 Task: Find connections with filter location Tindouf with filter topic #training with filter profile language German with filter current company Kroll with filter school VNR Vignanajyothi Institute of Engineering & Technology with filter industry Food and Beverage Retail with filter service category Consulting with filter keywords title Principal
Action: Mouse moved to (649, 87)
Screenshot: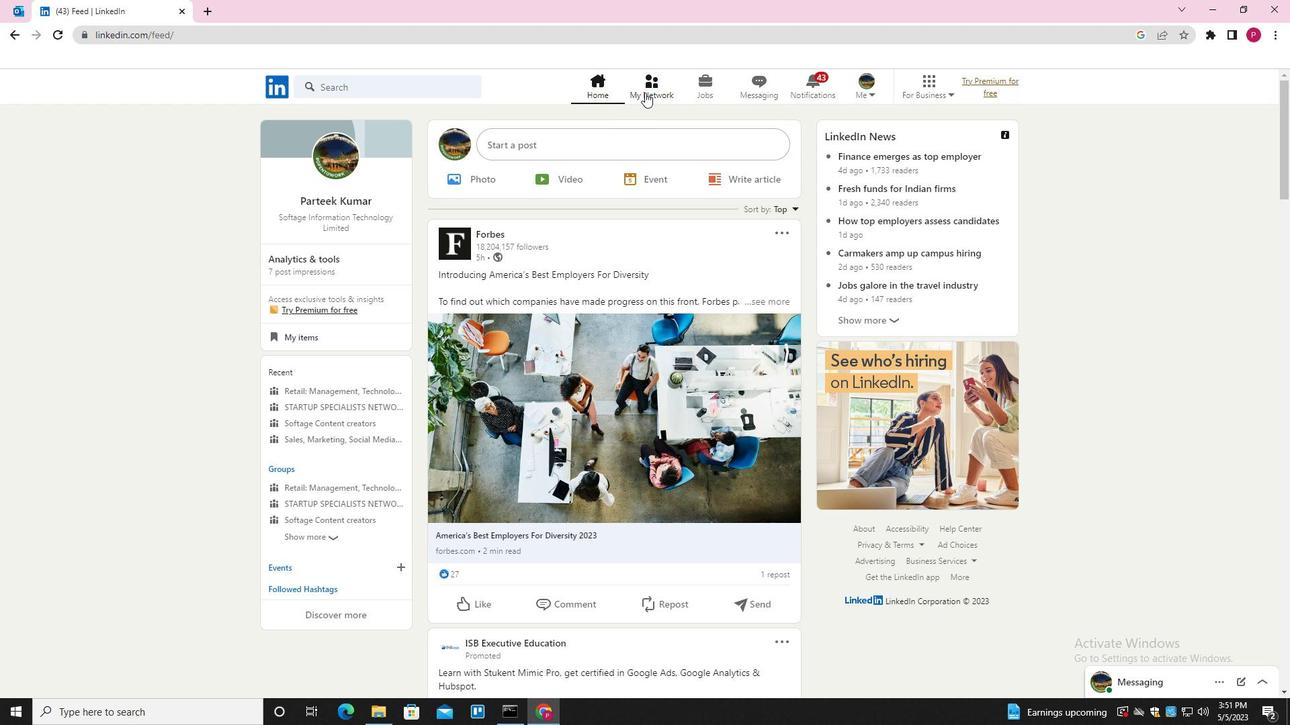 
Action: Mouse pressed left at (649, 87)
Screenshot: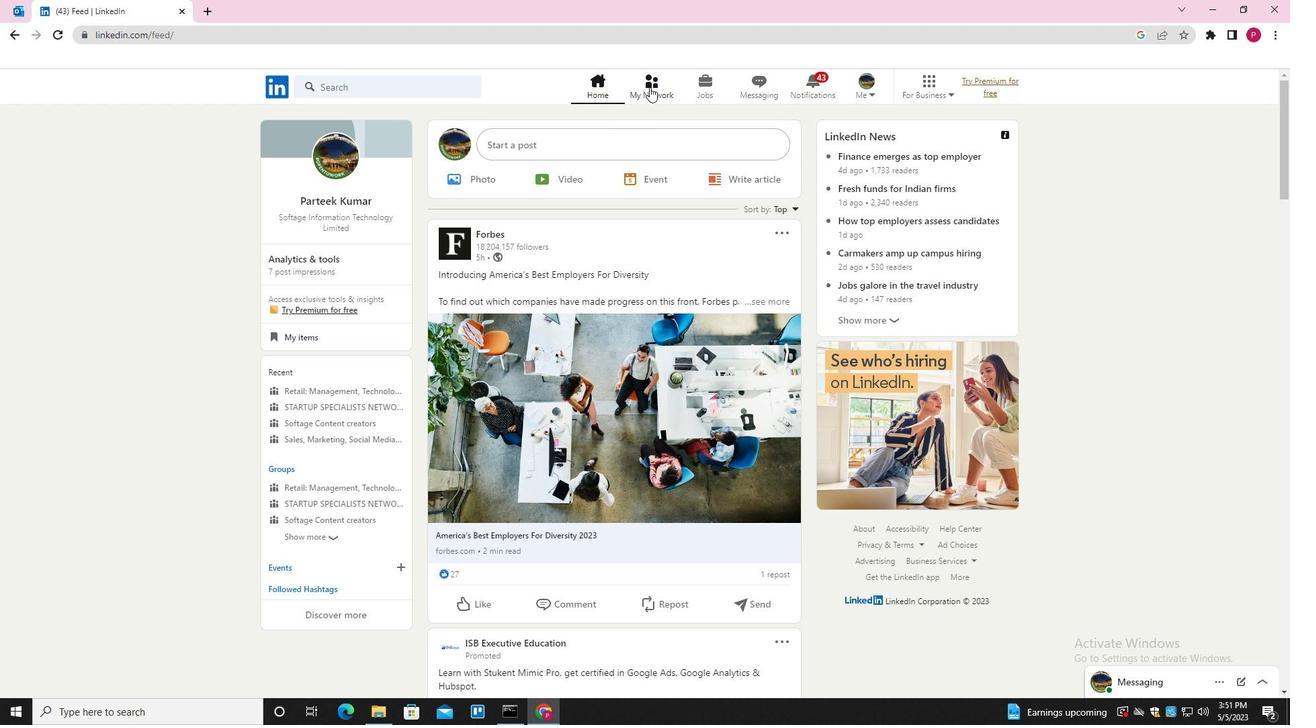 
Action: Mouse moved to (424, 160)
Screenshot: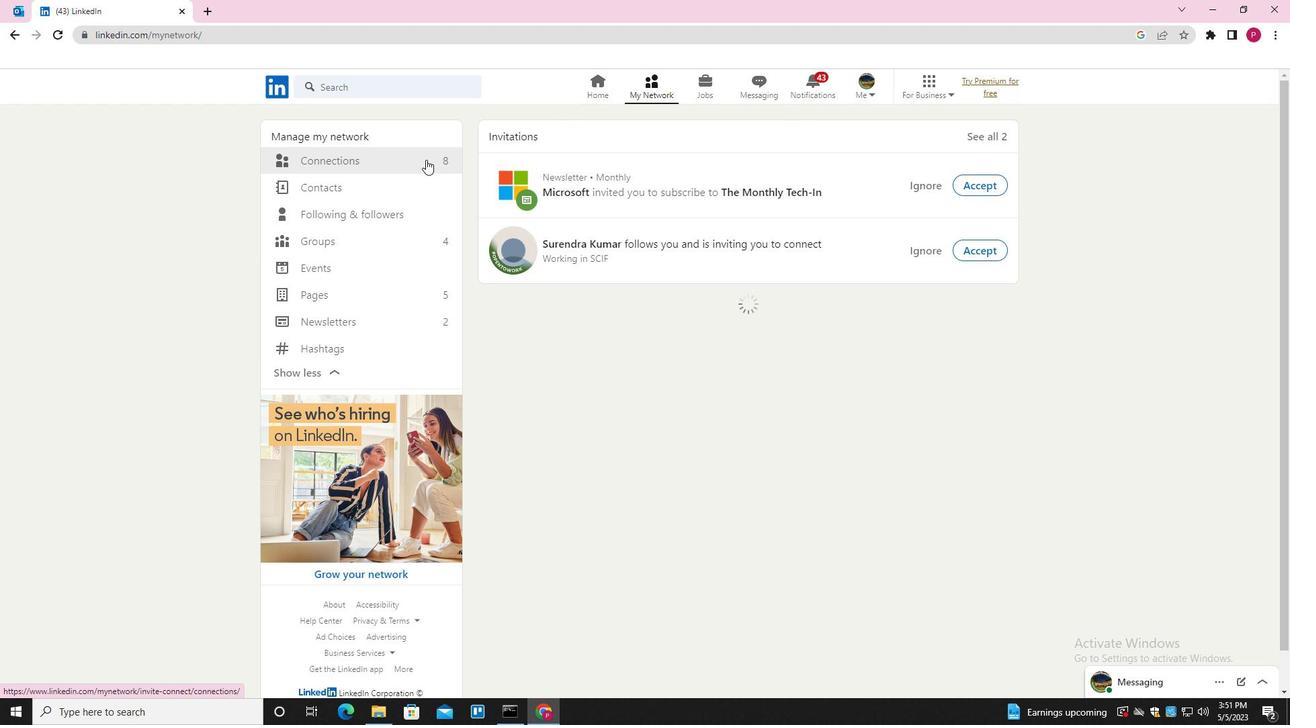 
Action: Mouse pressed left at (424, 160)
Screenshot: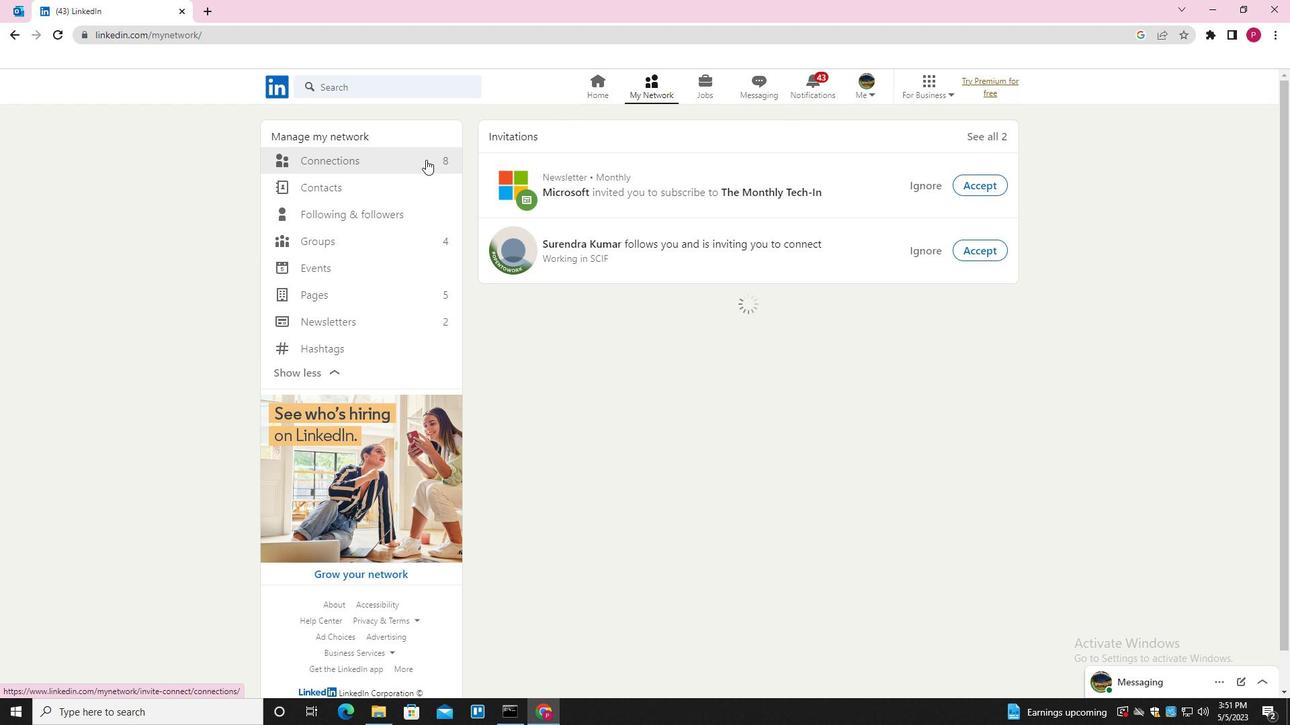 
Action: Mouse moved to (726, 162)
Screenshot: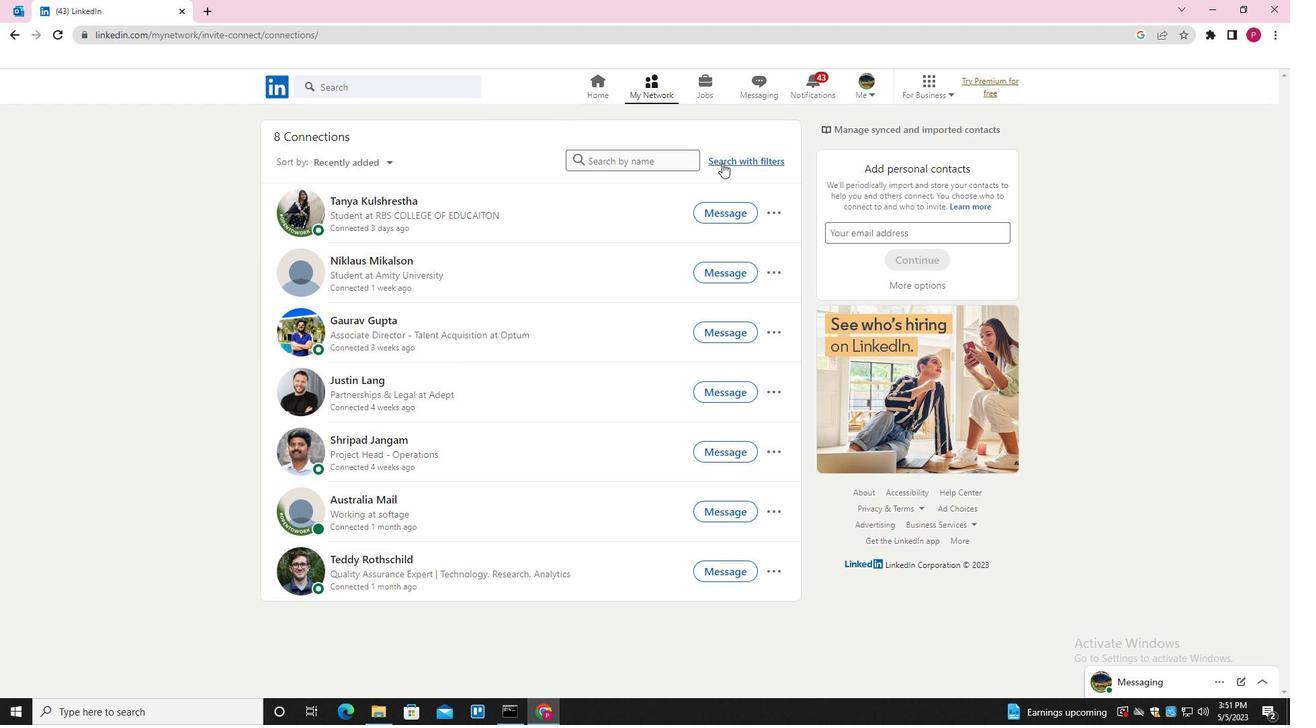 
Action: Mouse pressed left at (726, 162)
Screenshot: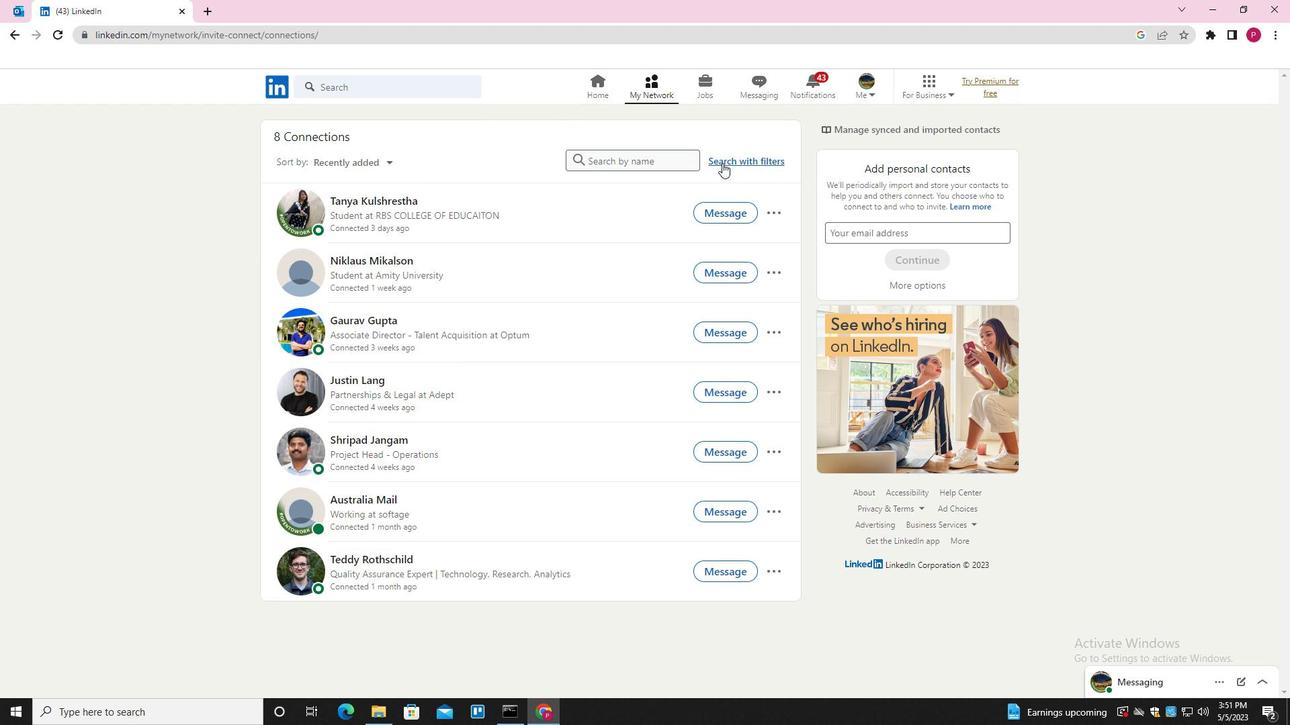 
Action: Mouse moved to (687, 121)
Screenshot: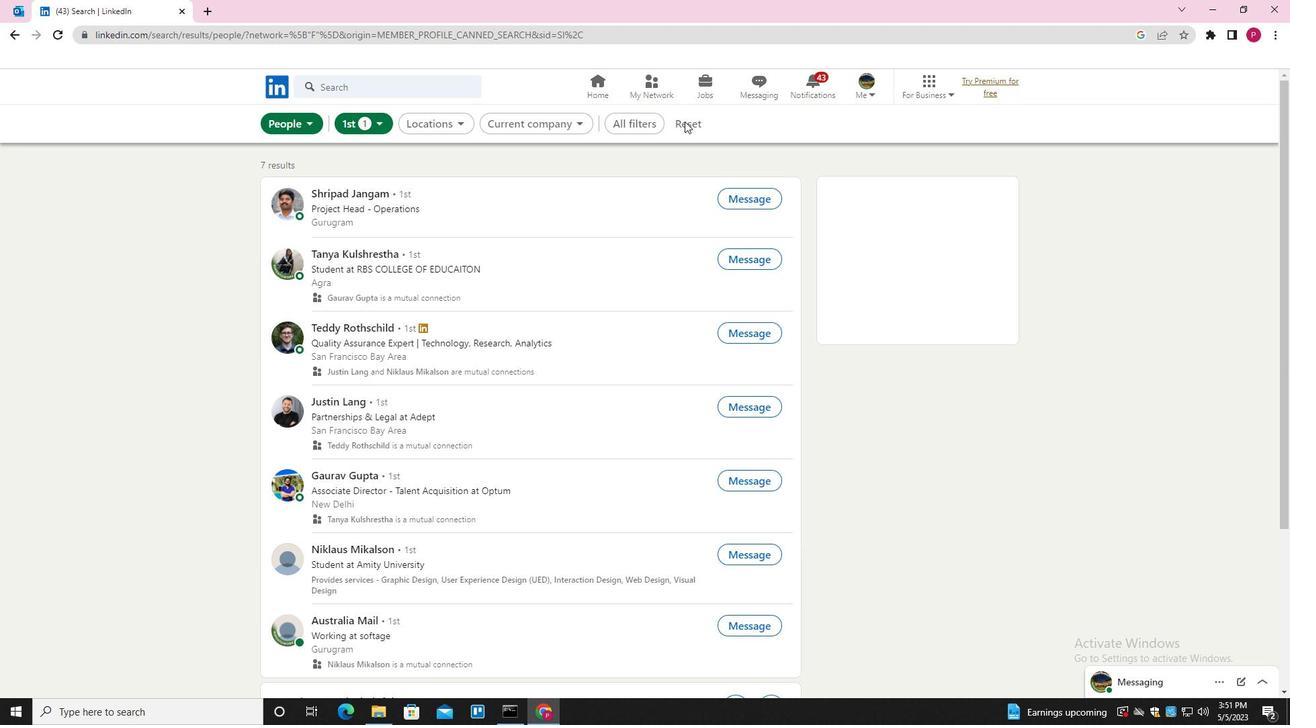 
Action: Mouse pressed left at (687, 121)
Screenshot: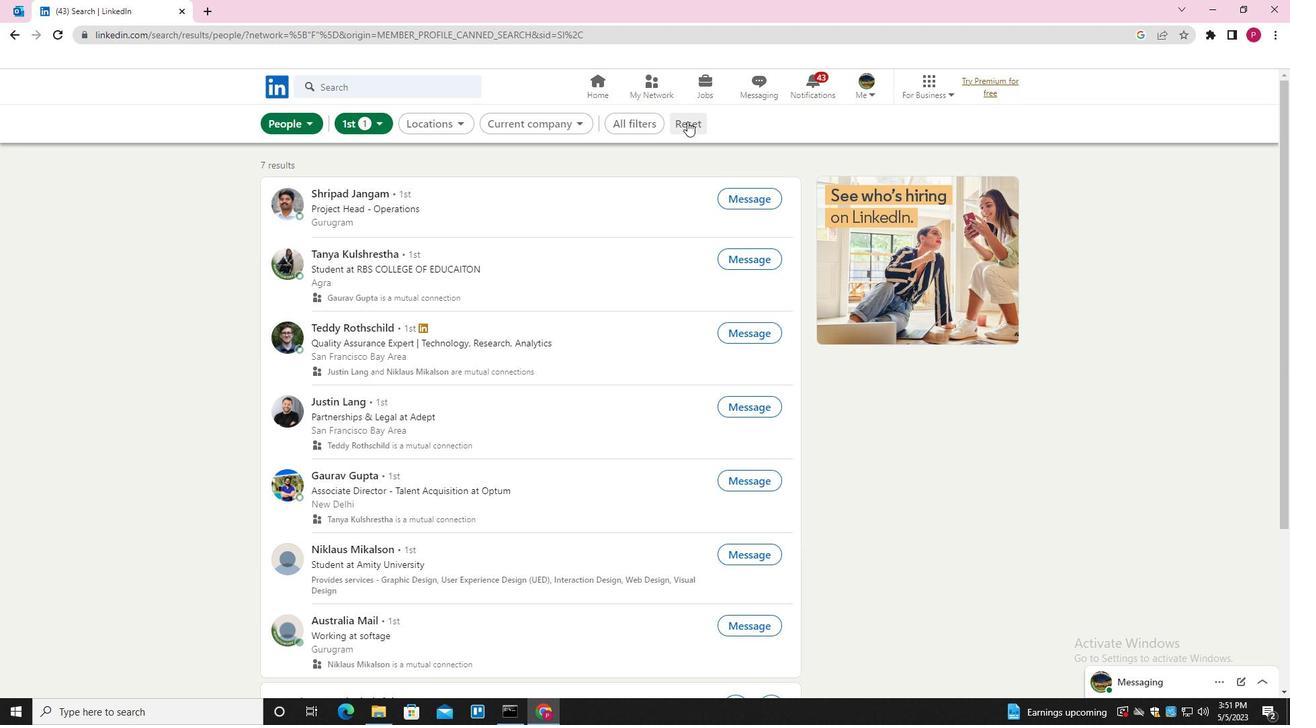 
Action: Mouse moved to (677, 126)
Screenshot: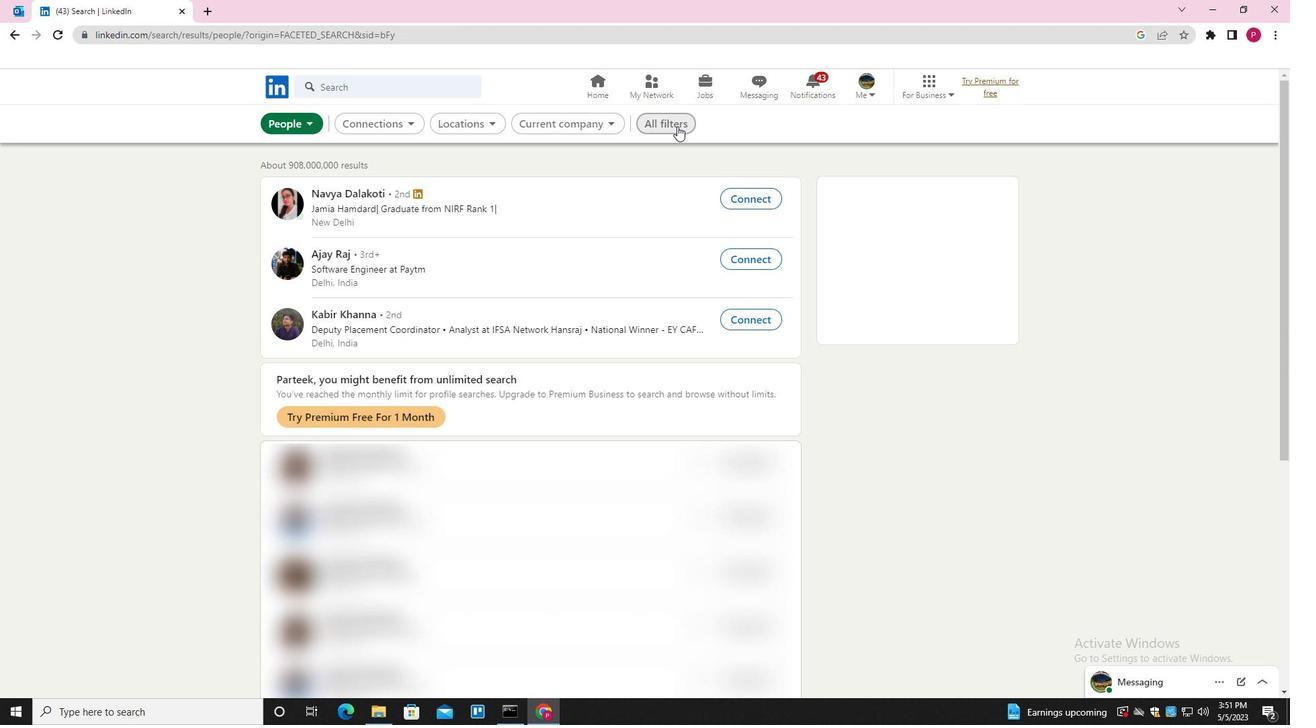 
Action: Mouse pressed left at (677, 126)
Screenshot: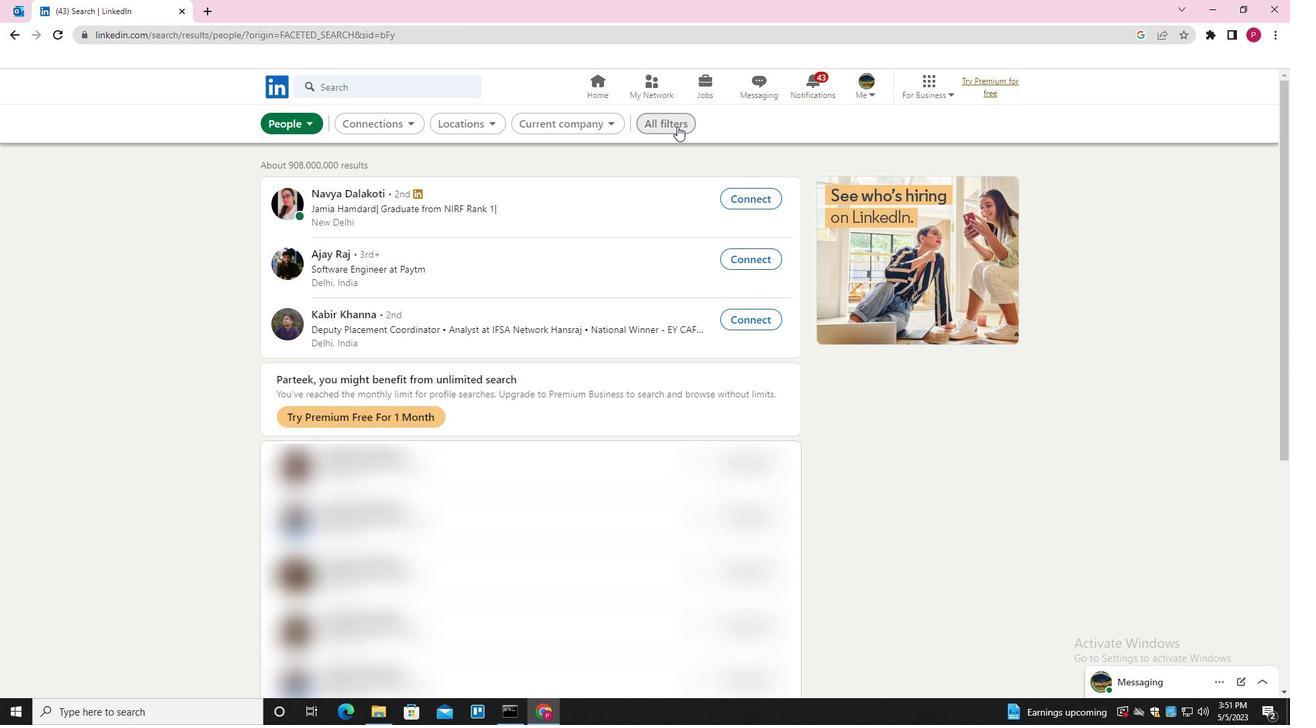 
Action: Mouse moved to (1105, 338)
Screenshot: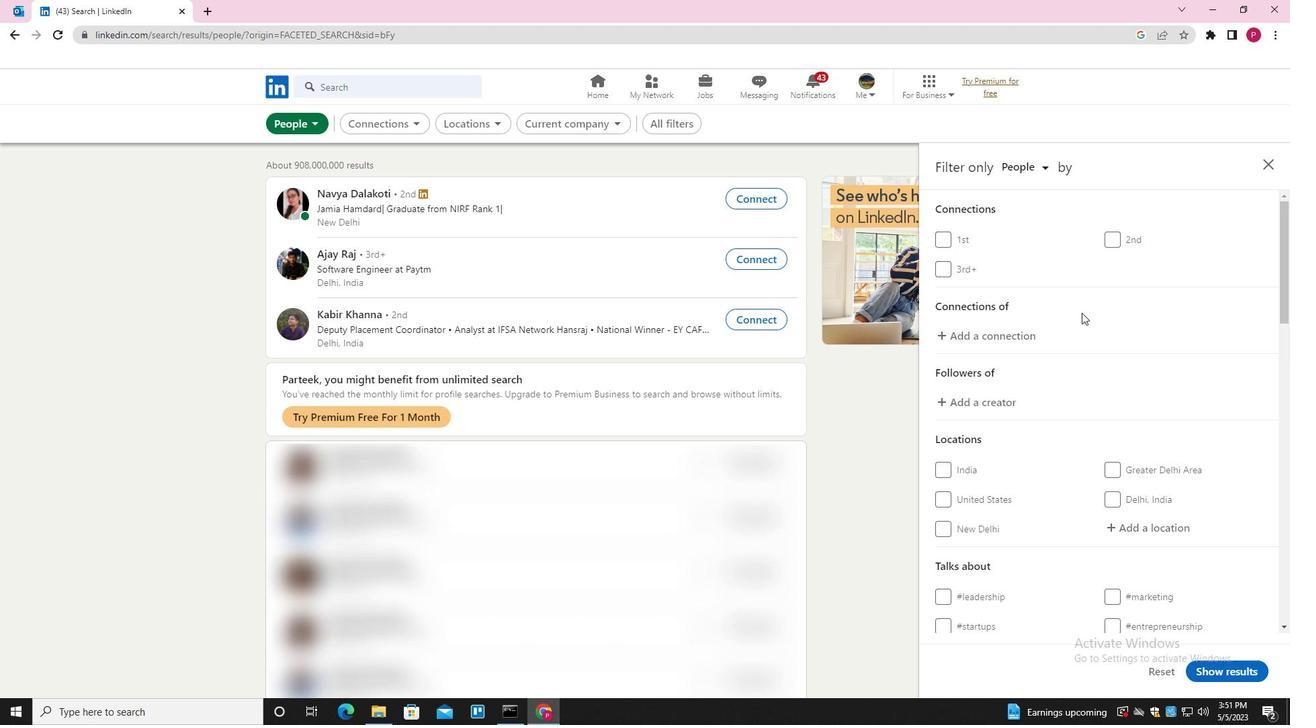 
Action: Mouse scrolled (1105, 338) with delta (0, 0)
Screenshot: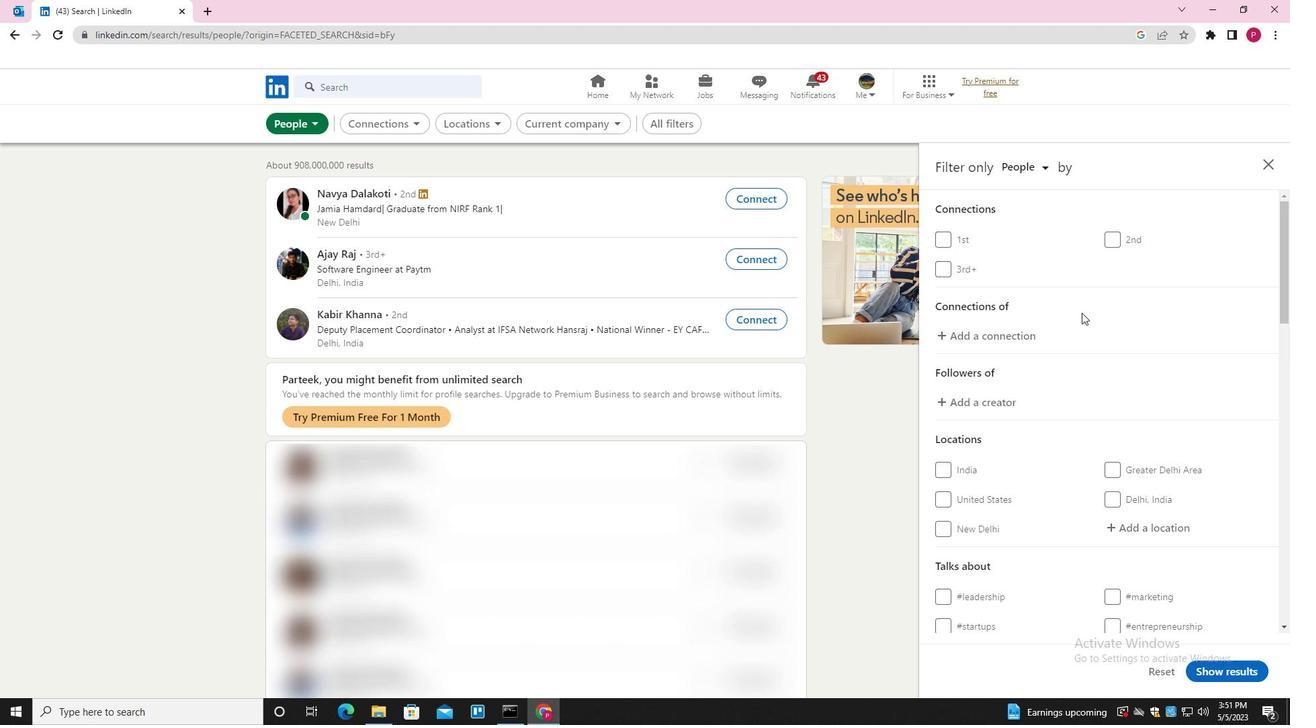 
Action: Mouse moved to (1110, 348)
Screenshot: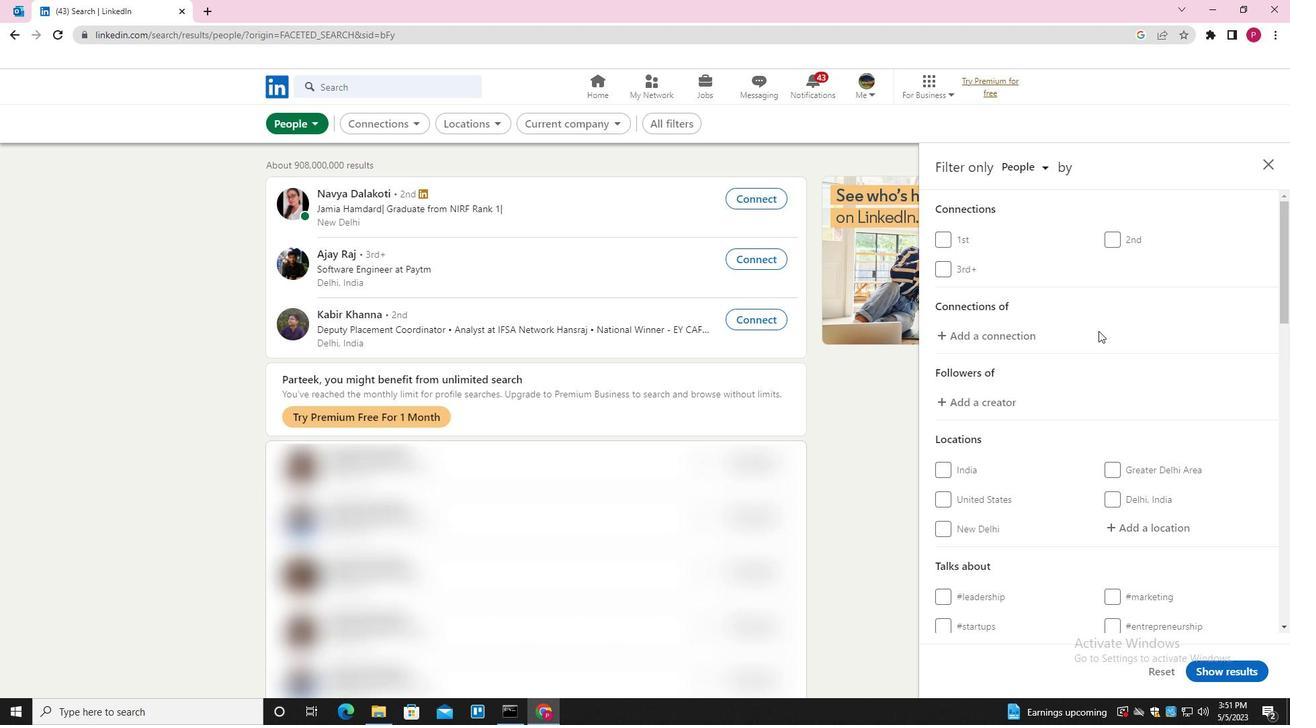 
Action: Mouse scrolled (1110, 348) with delta (0, 0)
Screenshot: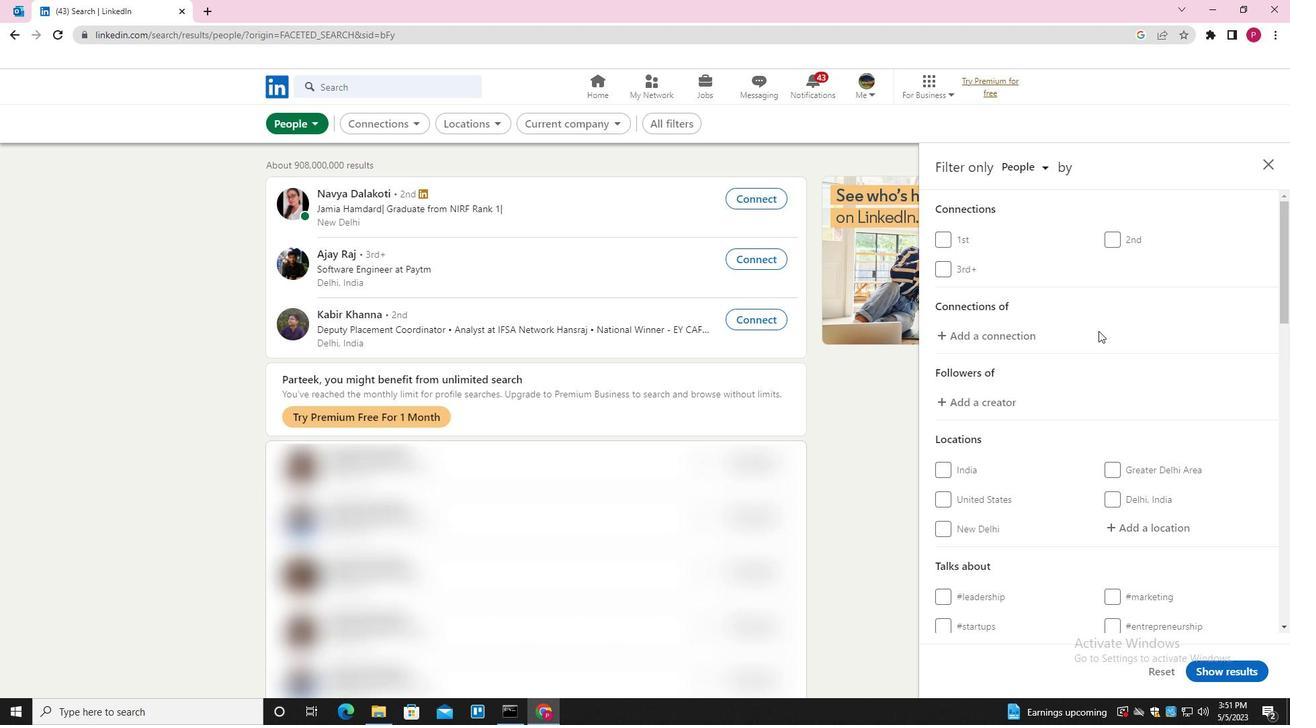 
Action: Mouse moved to (1138, 395)
Screenshot: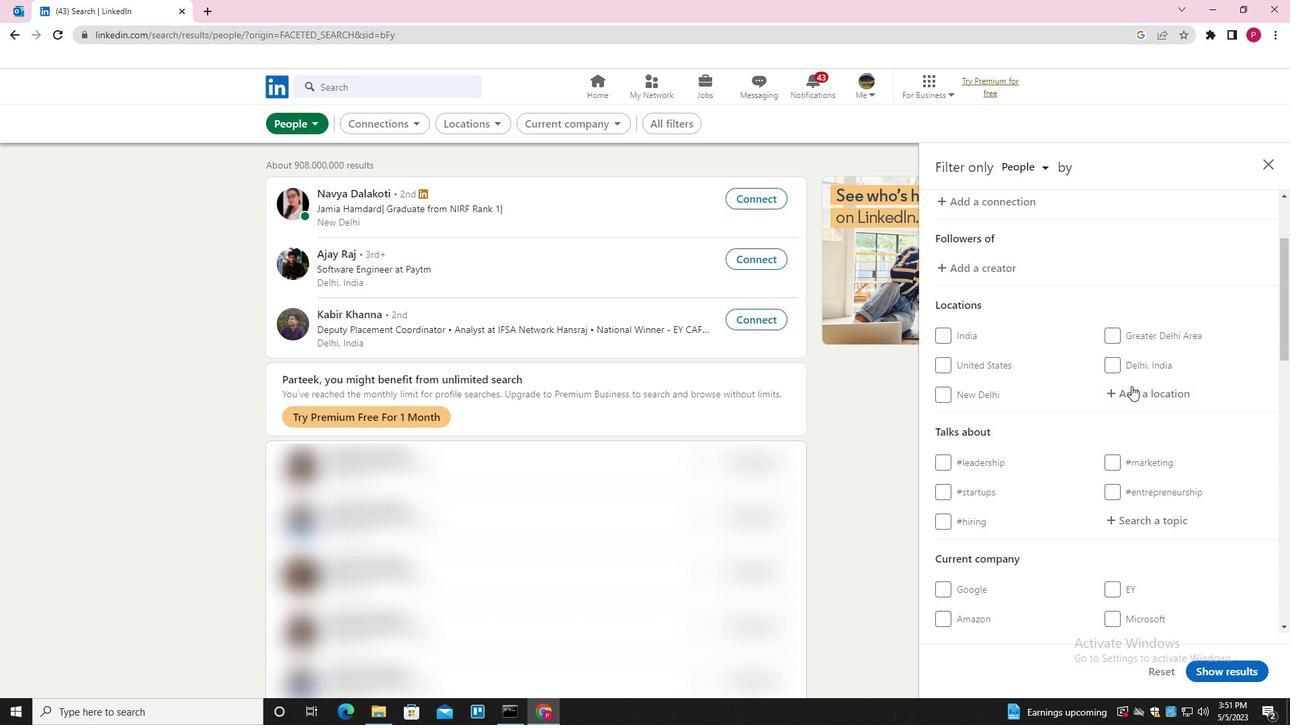 
Action: Mouse pressed left at (1138, 395)
Screenshot: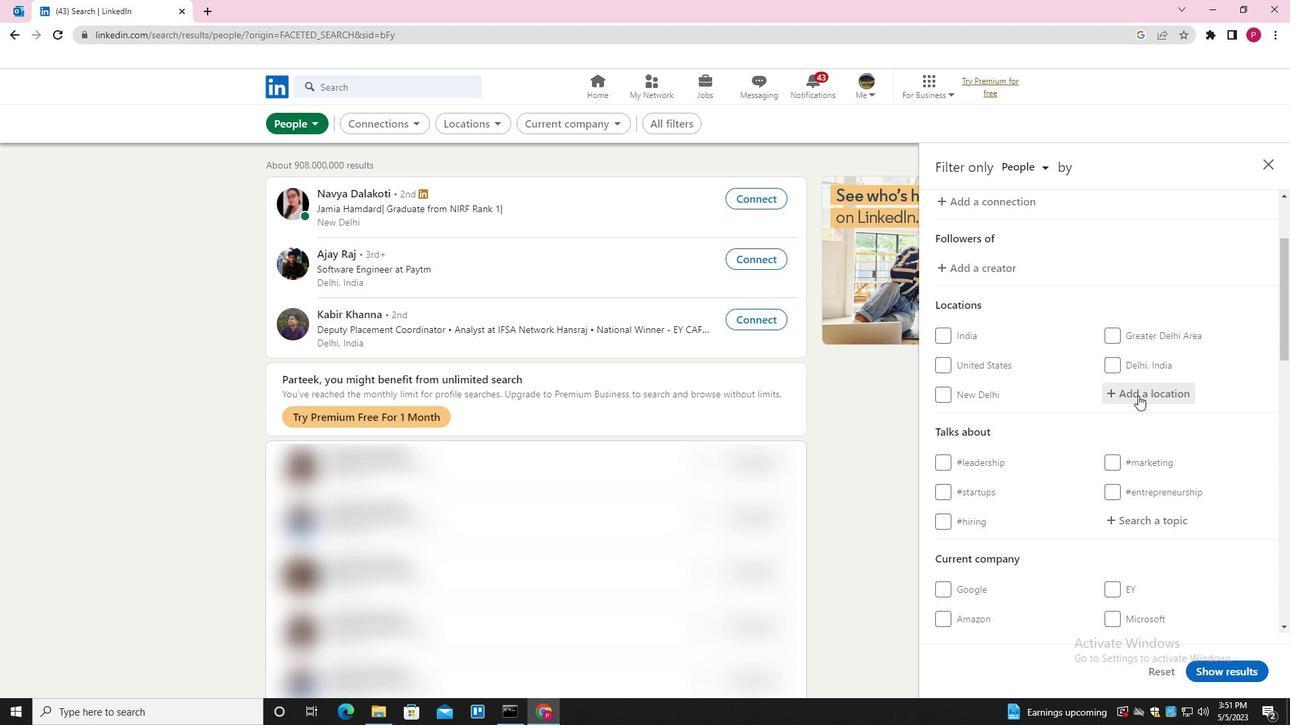 
Action: Key pressed <Key.shift>TINDOUF<Key.down><Key.down><Key.up><Key.enter>
Screenshot: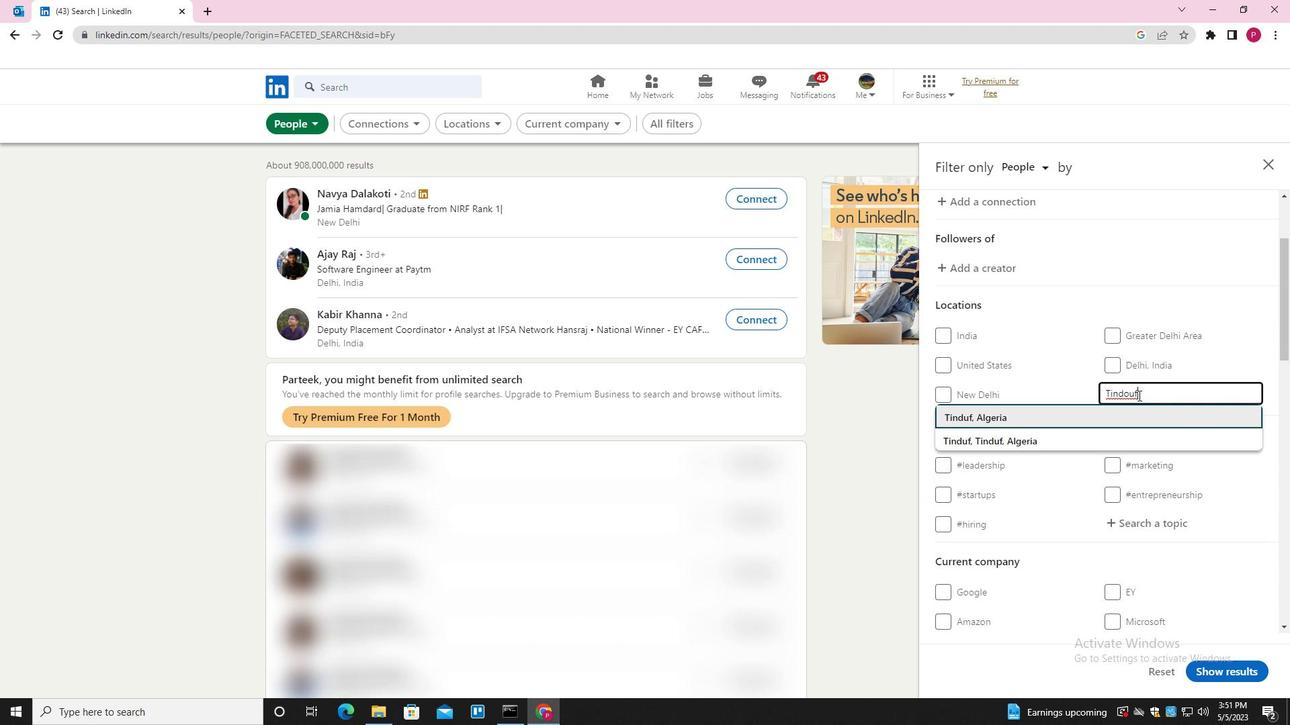 
Action: Mouse moved to (1118, 364)
Screenshot: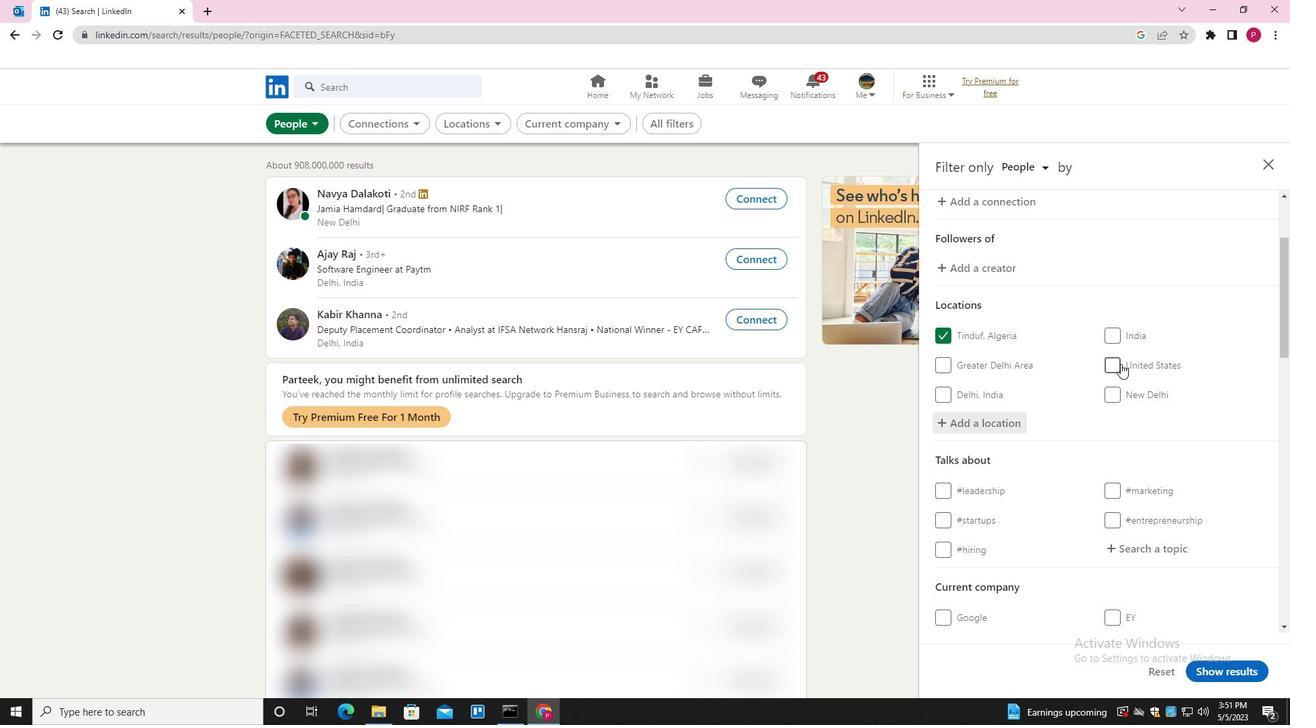 
Action: Mouse scrolled (1118, 363) with delta (0, 0)
Screenshot: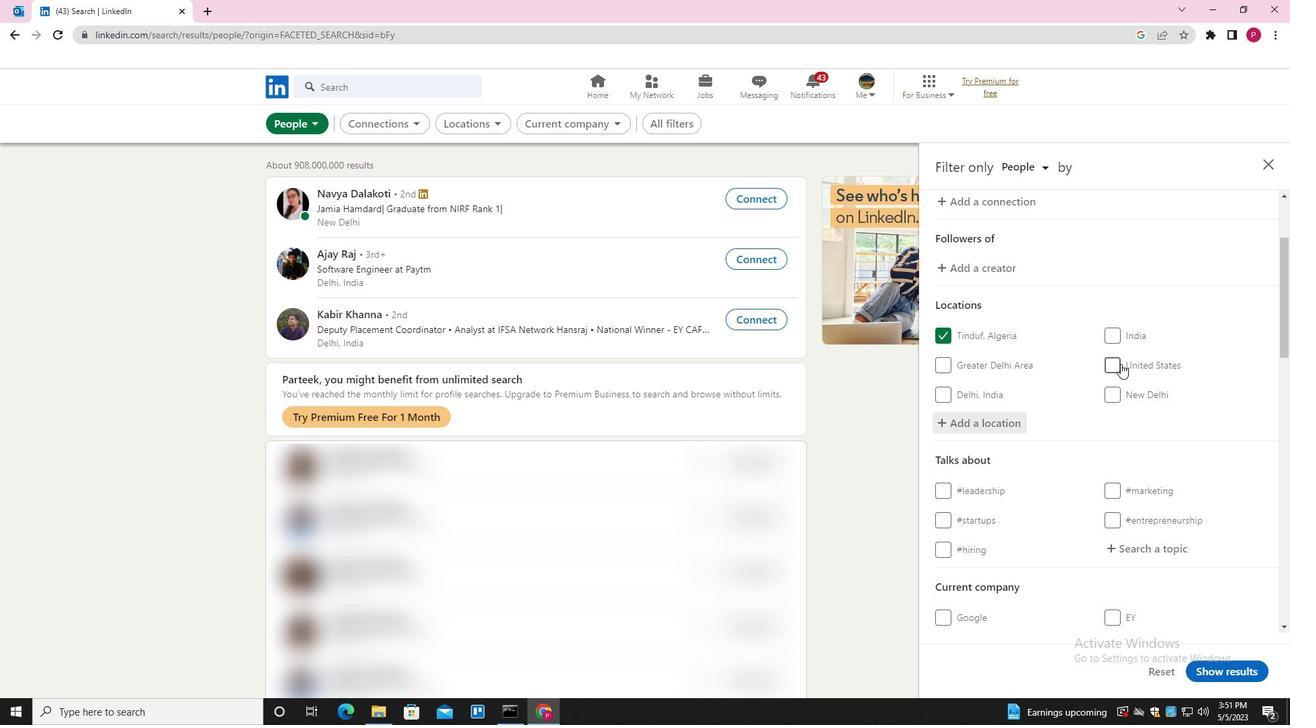 
Action: Mouse scrolled (1118, 363) with delta (0, 0)
Screenshot: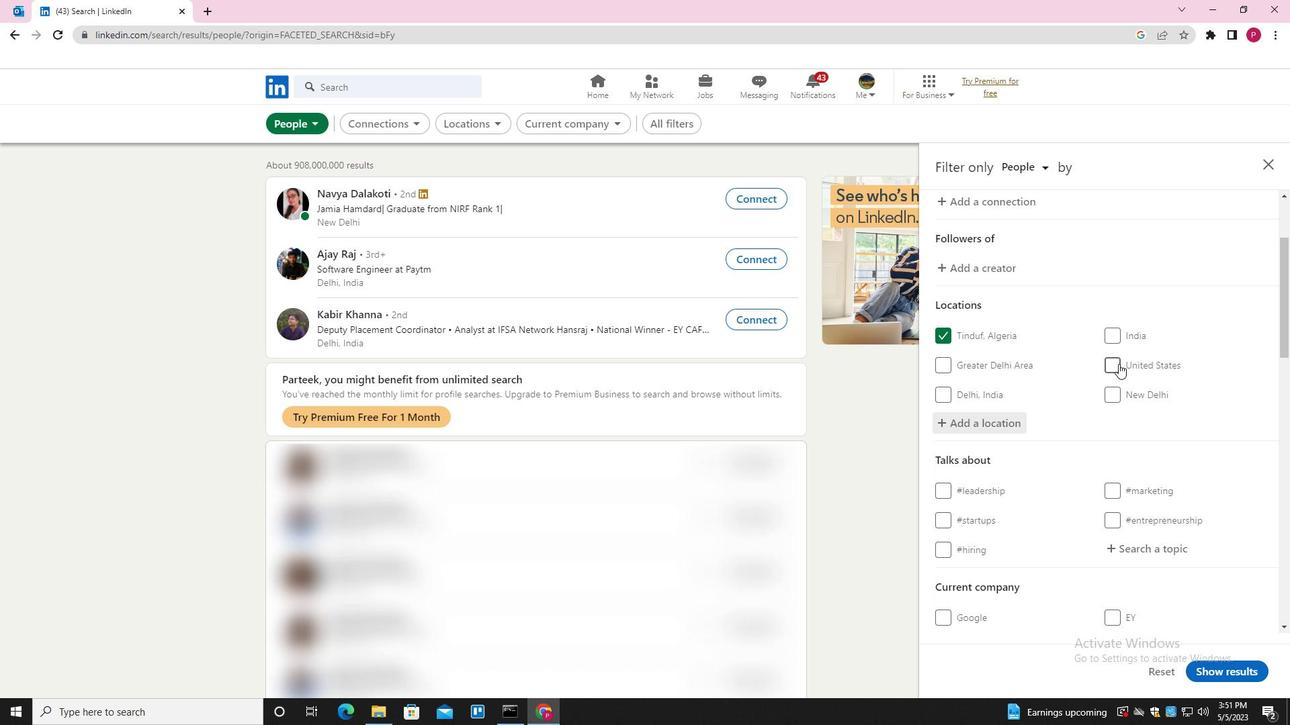 
Action: Mouse scrolled (1118, 363) with delta (0, 0)
Screenshot: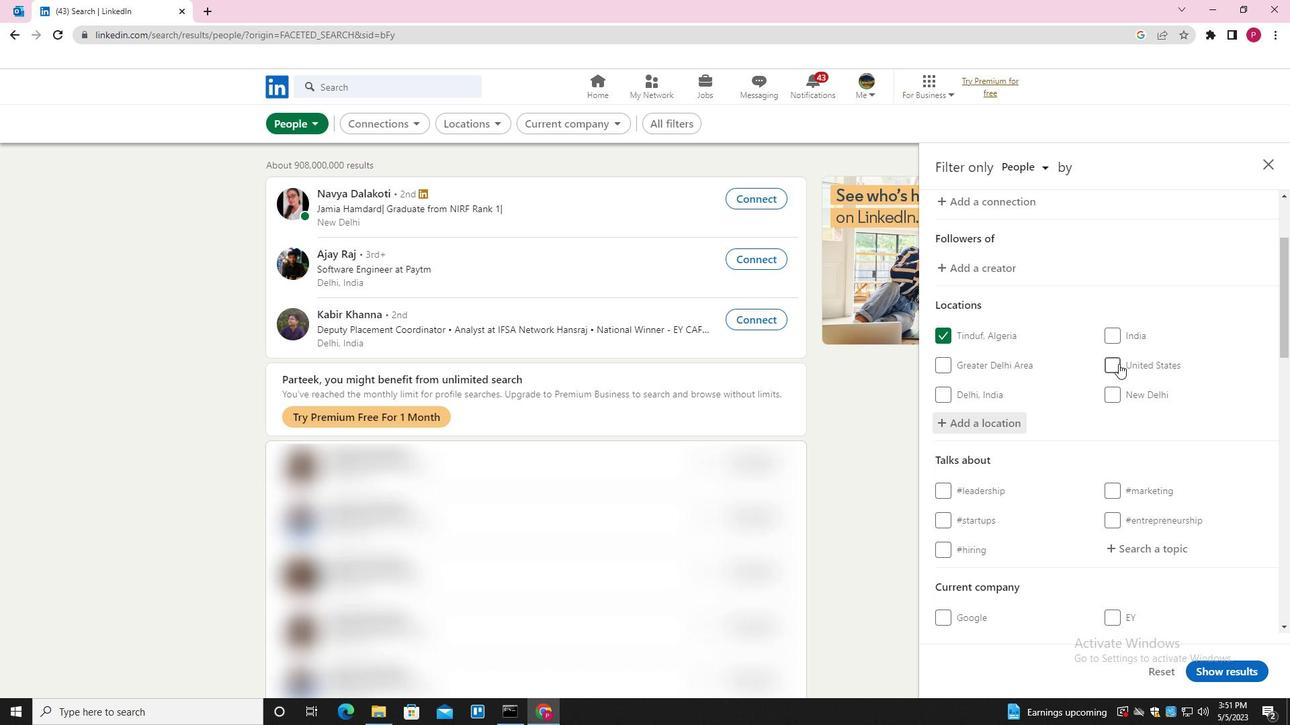 
Action: Mouse moved to (1145, 348)
Screenshot: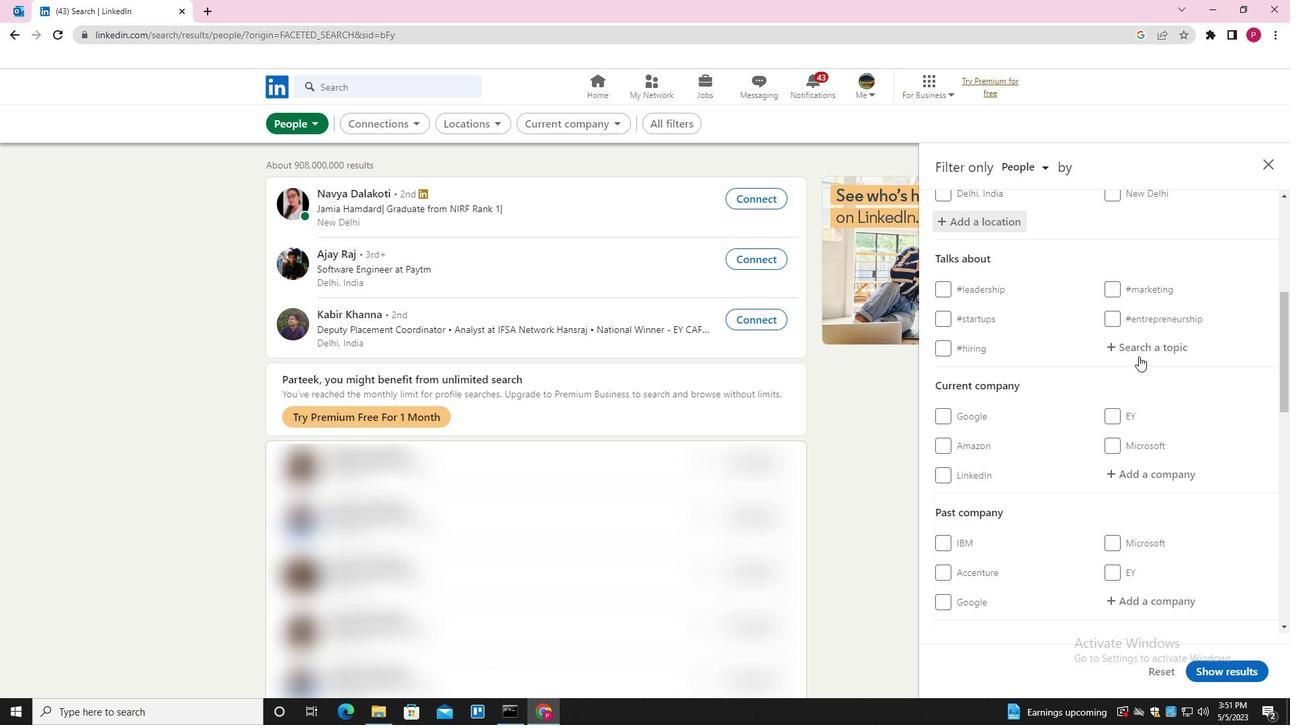 
Action: Mouse pressed left at (1145, 348)
Screenshot: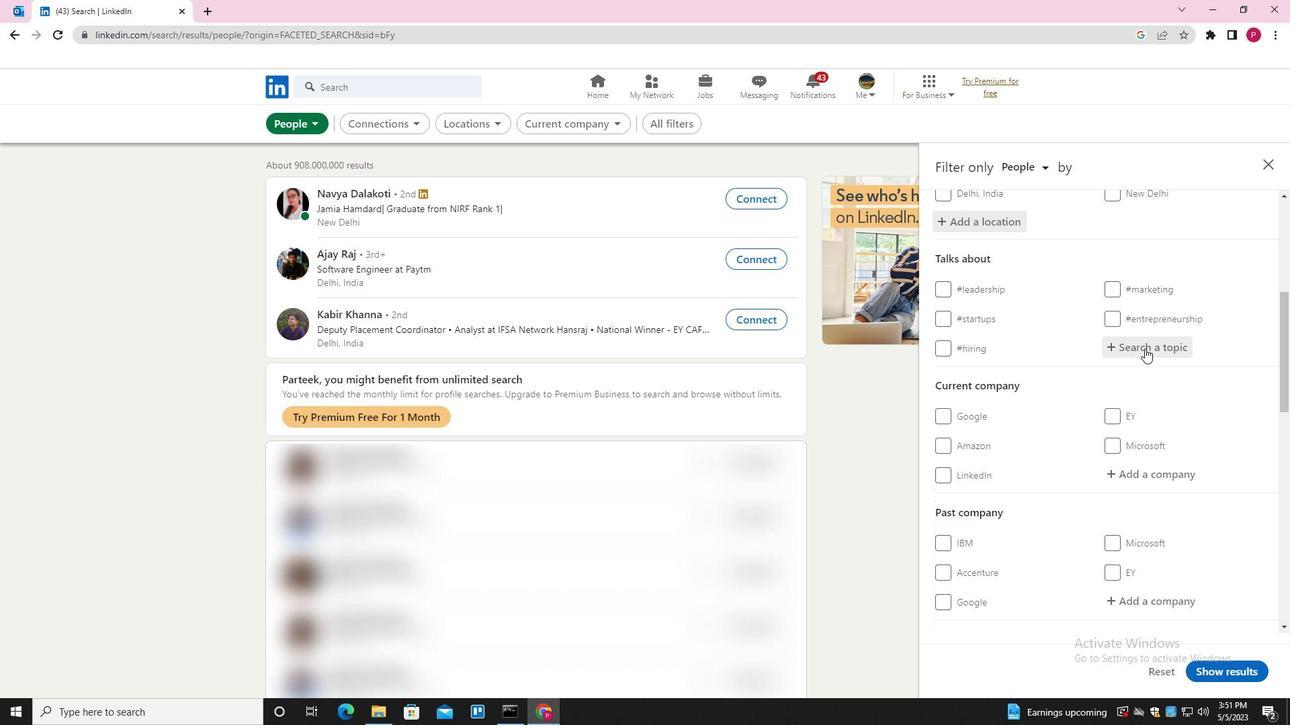 
Action: Key pressed <Key.shift><Key.shift><Key.shift><Key.shift><Key.shift>TRAINING<Key.down><Key.enter>
Screenshot: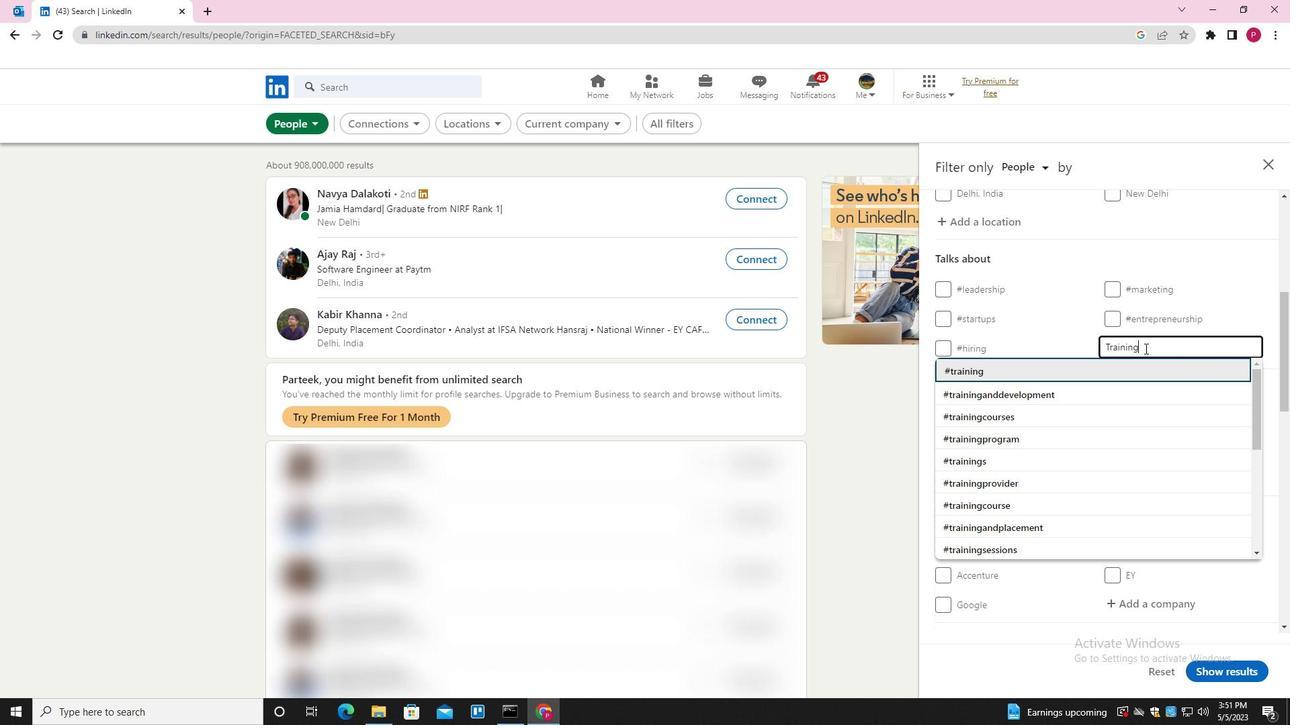 
Action: Mouse moved to (1034, 337)
Screenshot: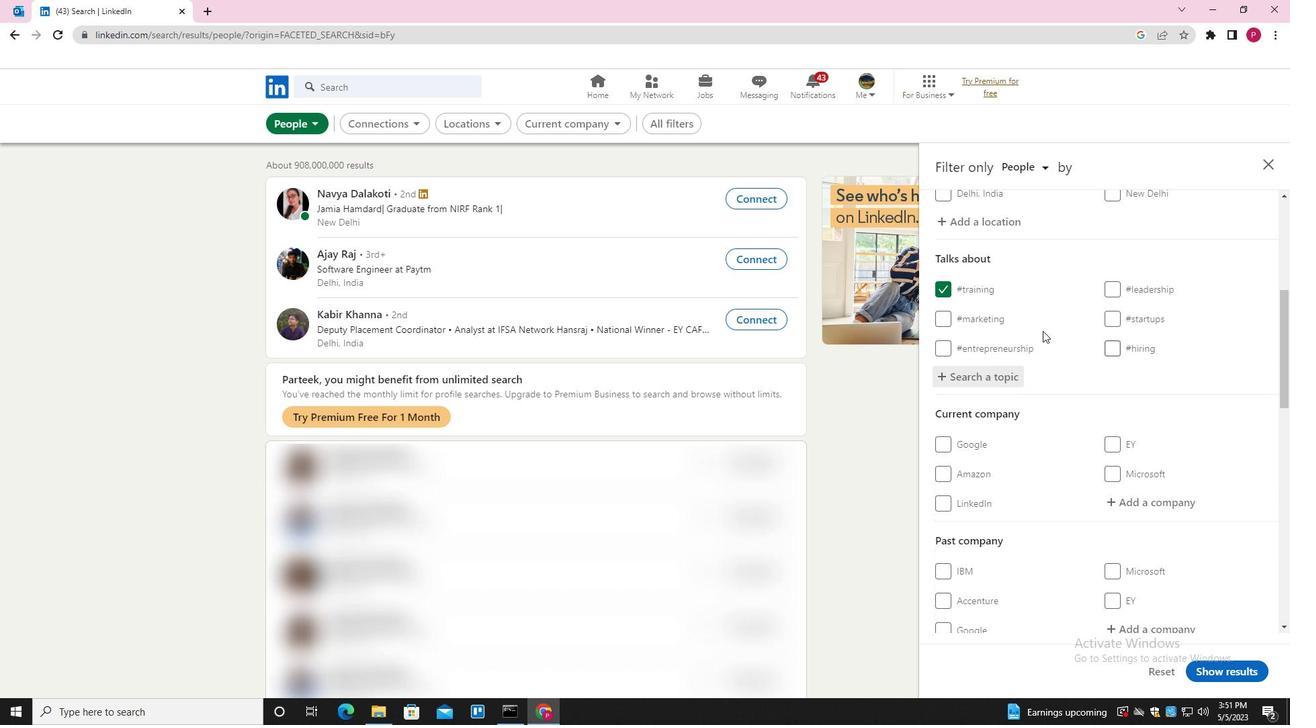 
Action: Mouse scrolled (1034, 336) with delta (0, 0)
Screenshot: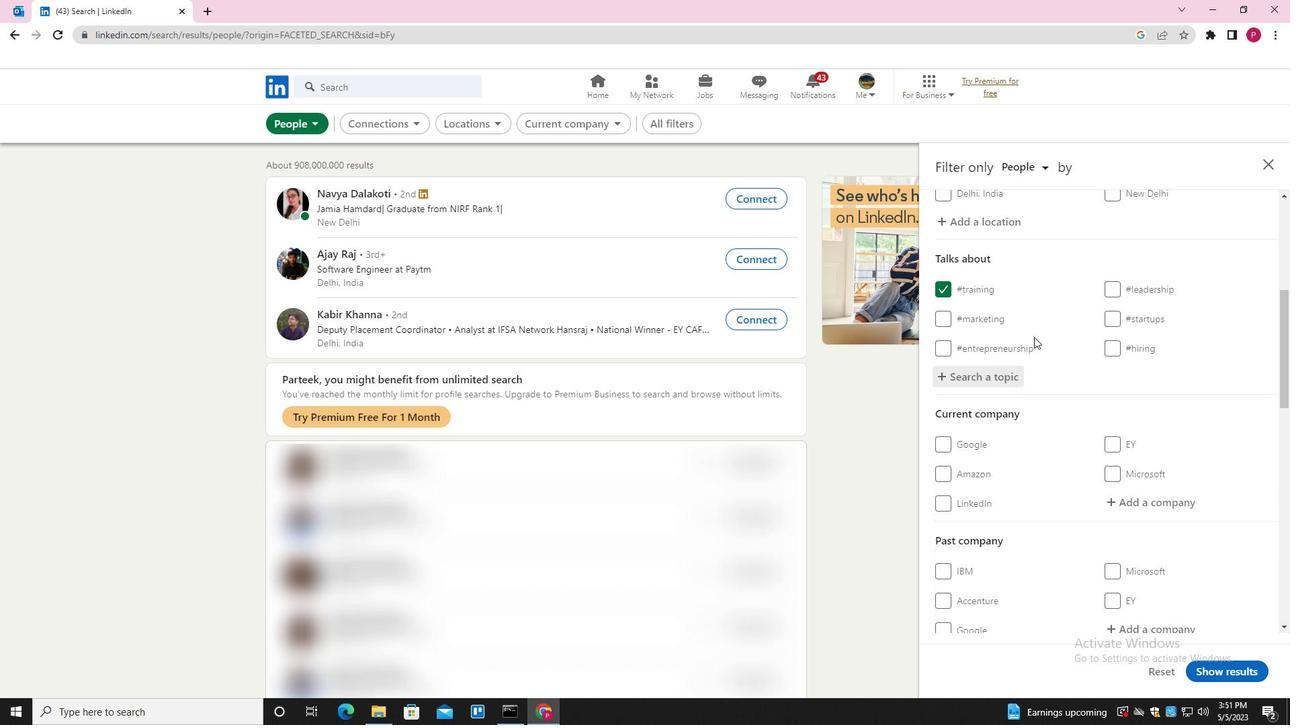 
Action: Mouse moved to (1034, 337)
Screenshot: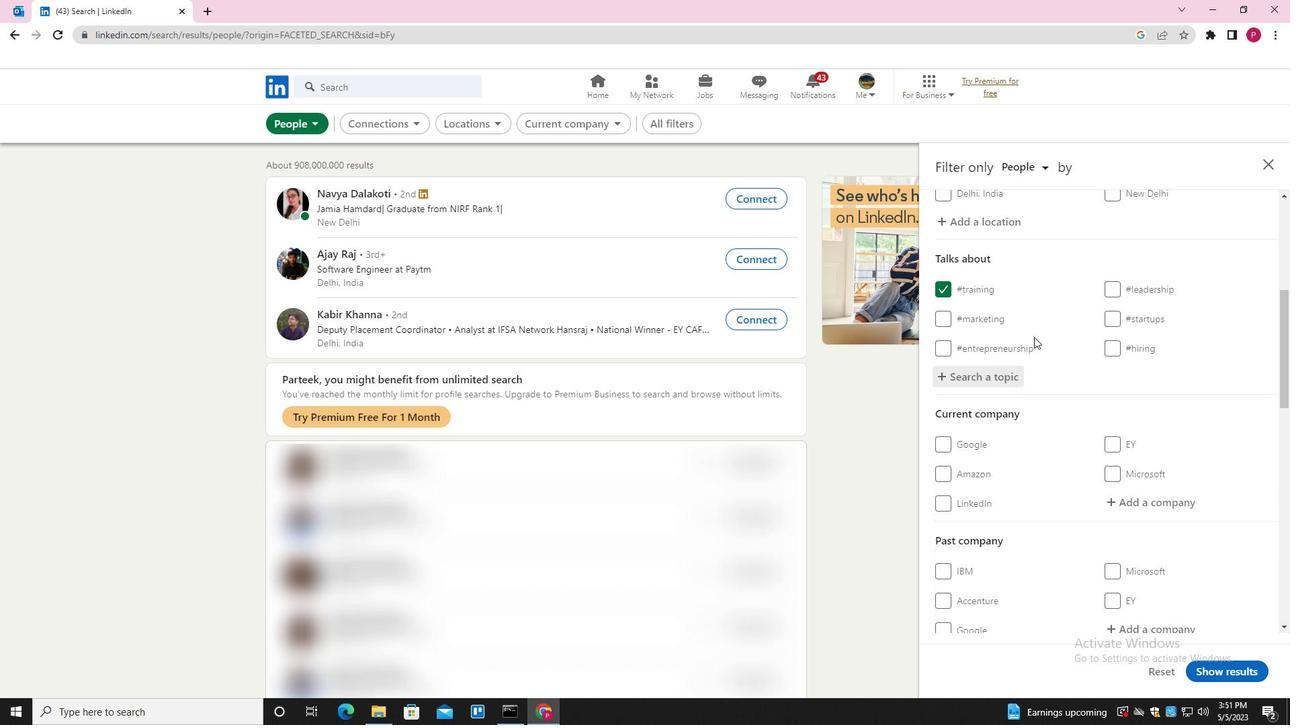 
Action: Mouse scrolled (1034, 336) with delta (0, 0)
Screenshot: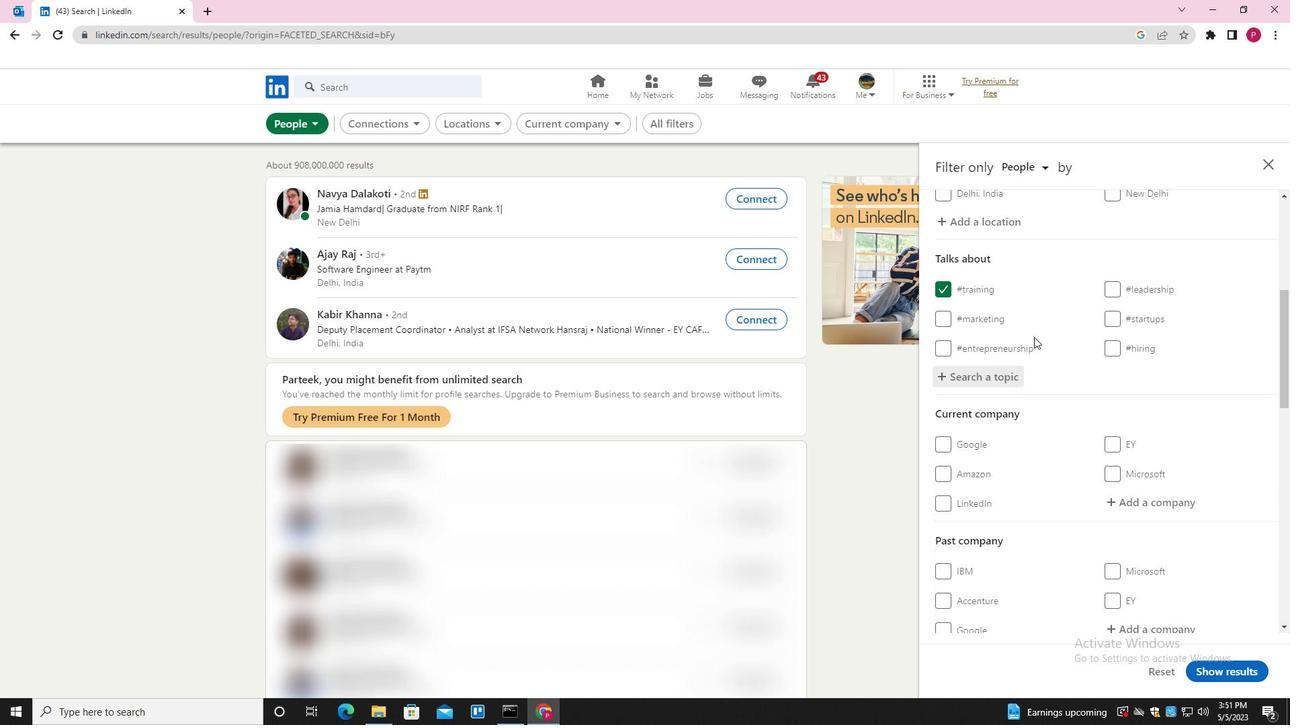 
Action: Mouse scrolled (1034, 336) with delta (0, 0)
Screenshot: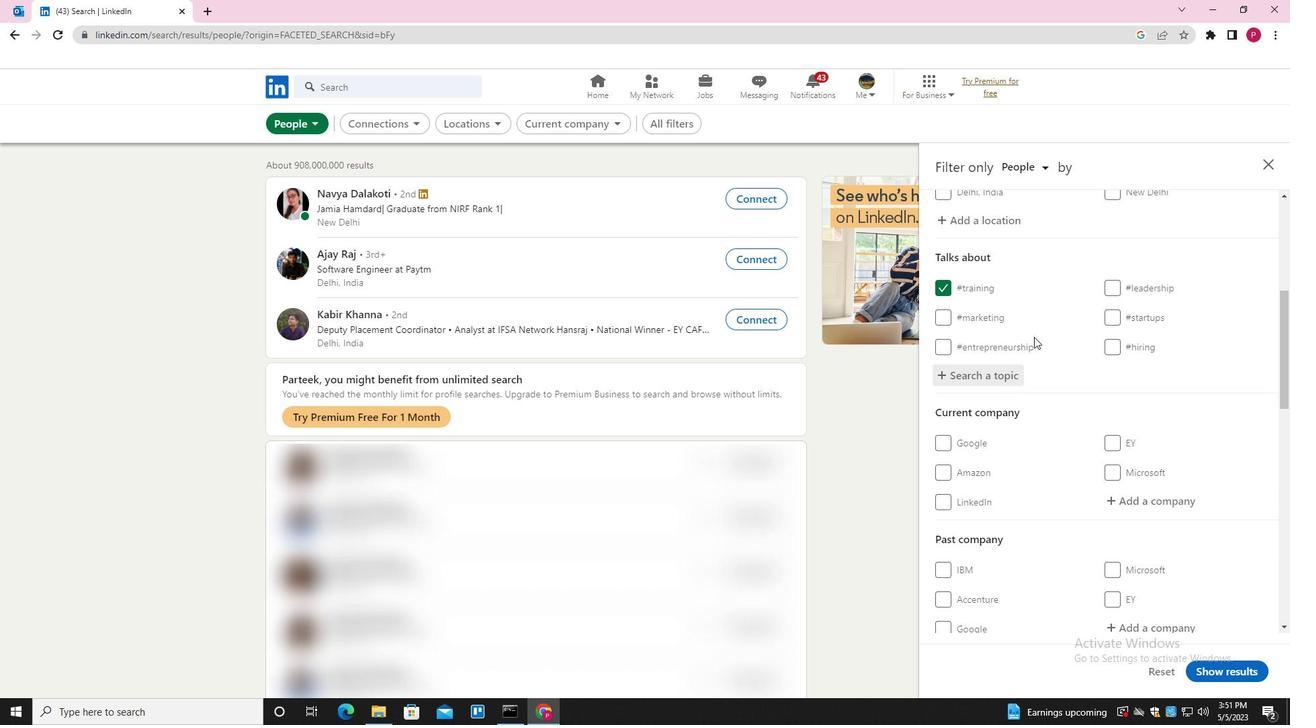 
Action: Mouse scrolled (1034, 336) with delta (0, 0)
Screenshot: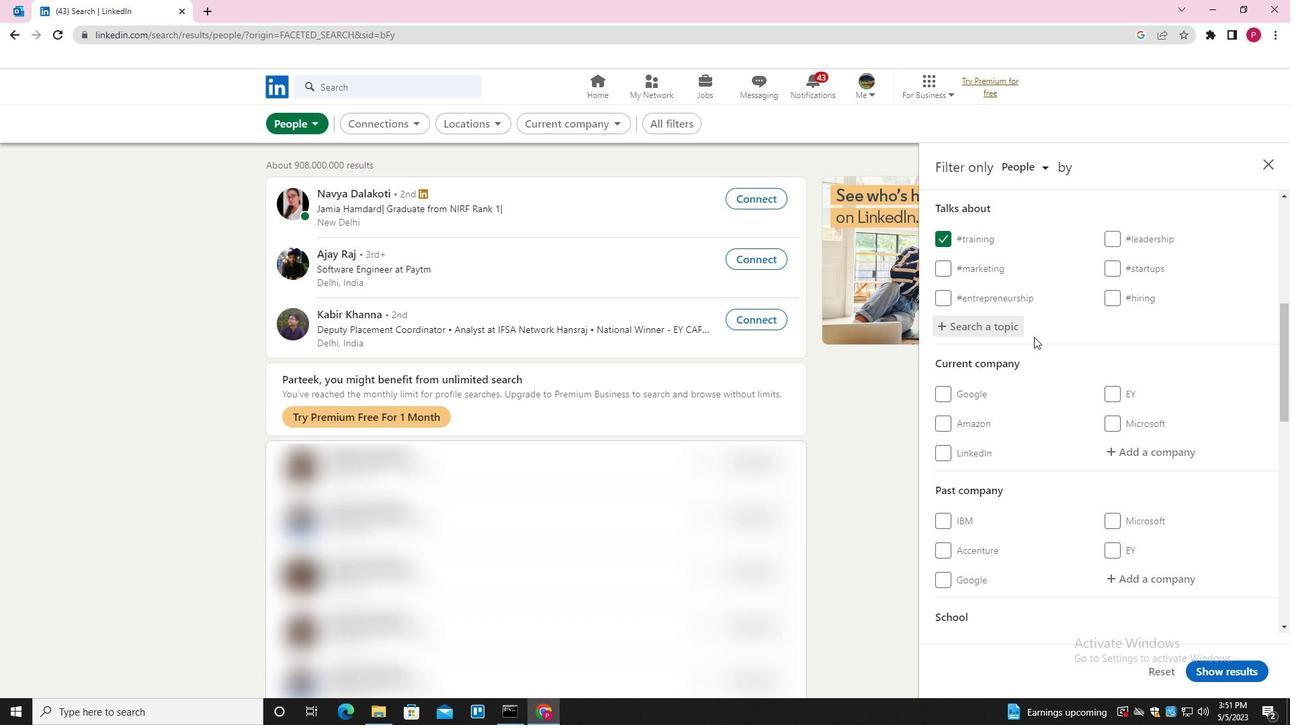 
Action: Mouse scrolled (1034, 336) with delta (0, 0)
Screenshot: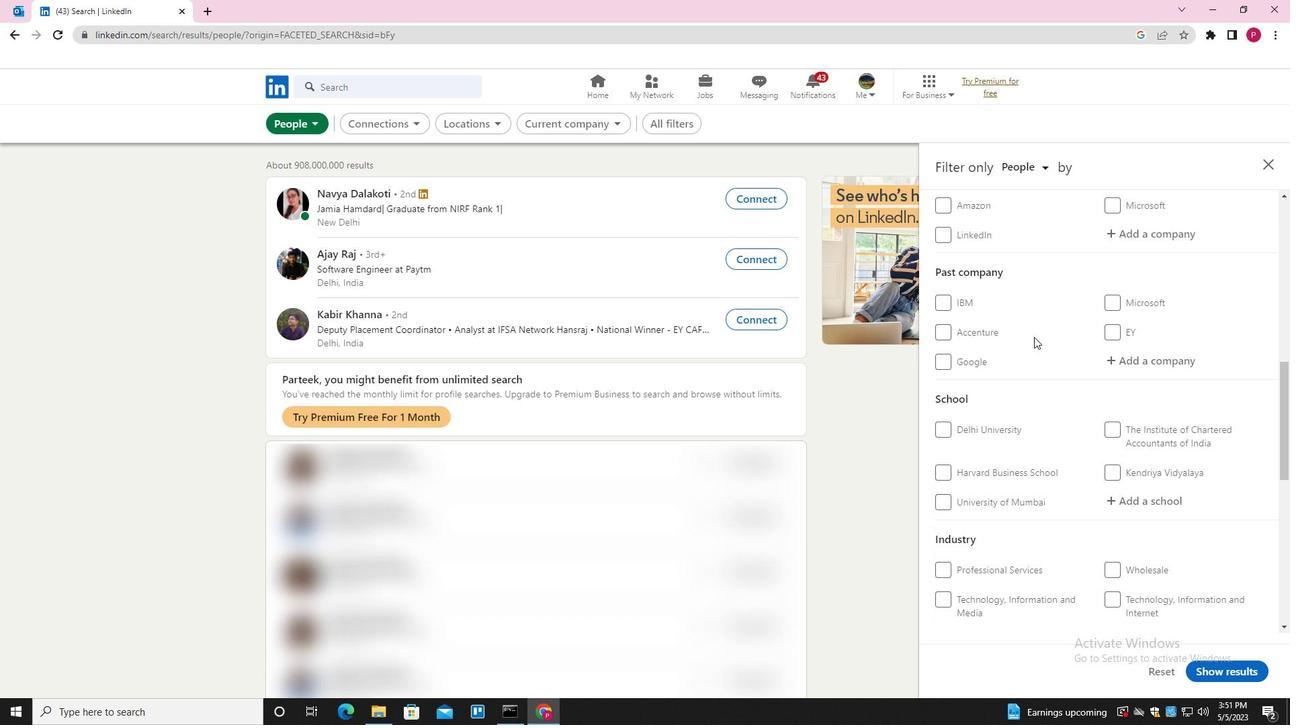 
Action: Mouse scrolled (1034, 336) with delta (0, 0)
Screenshot: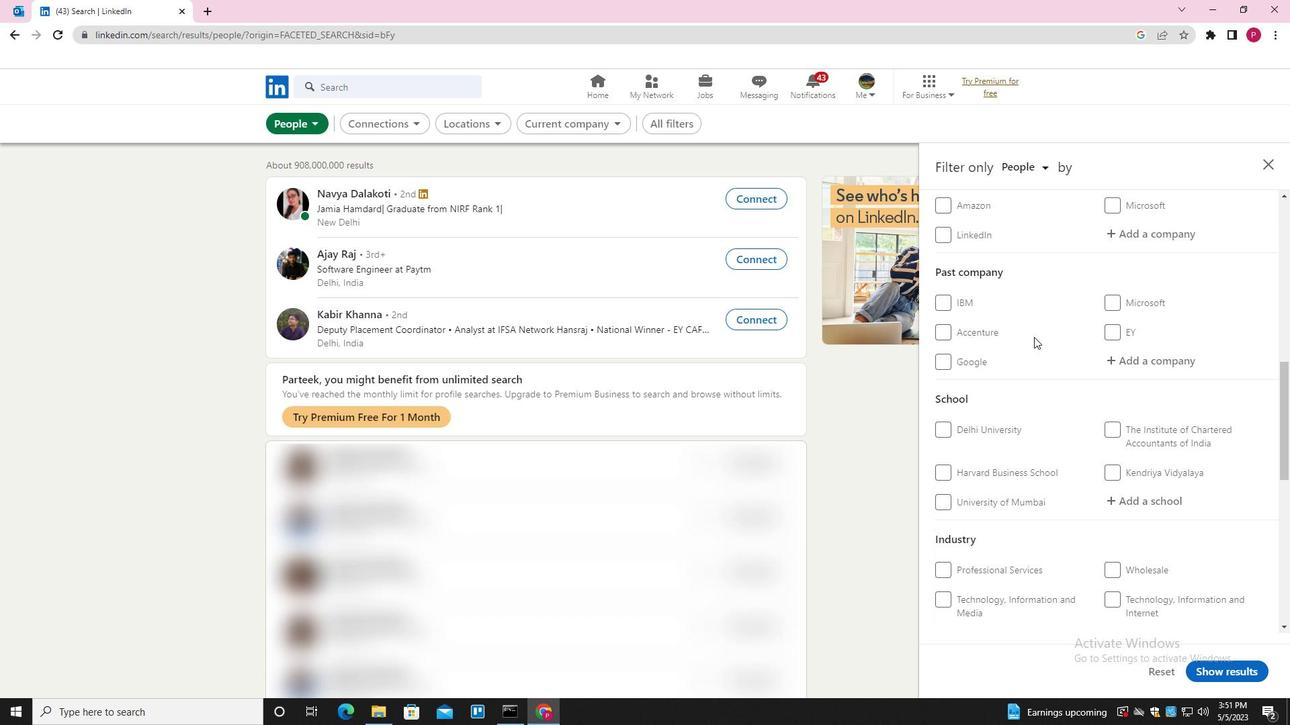 
Action: Mouse scrolled (1034, 336) with delta (0, 0)
Screenshot: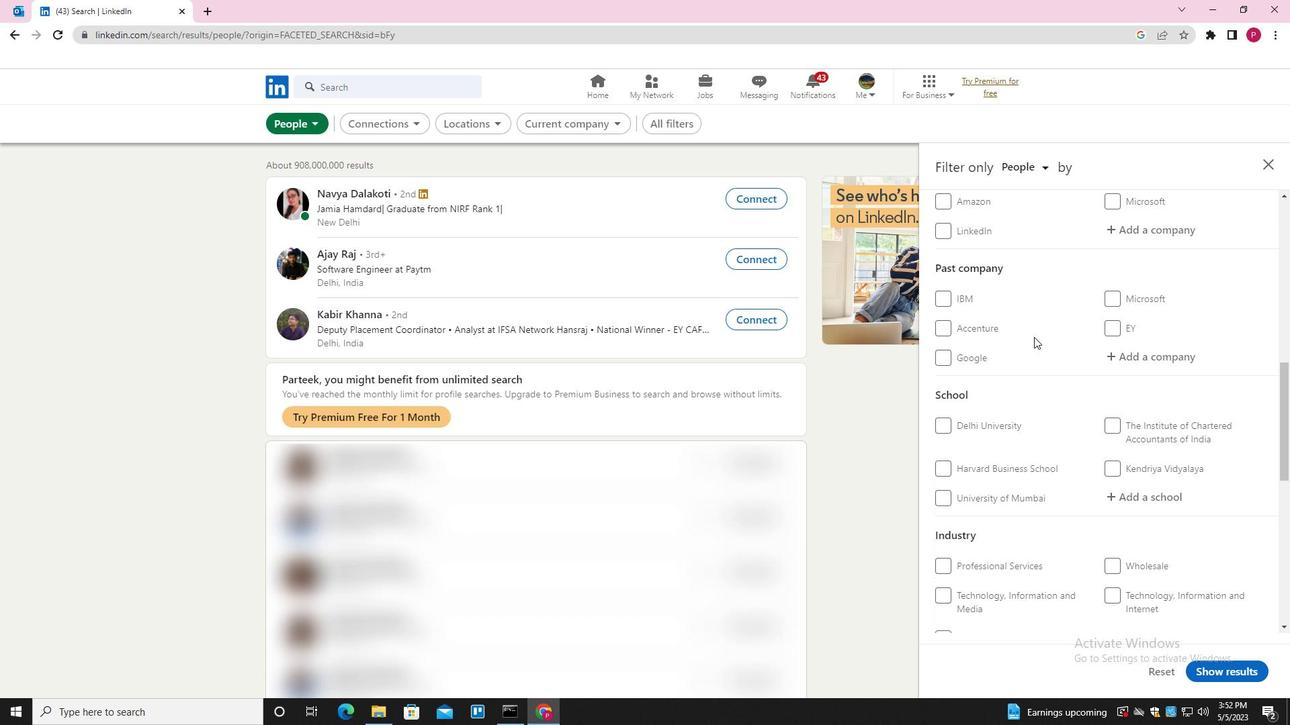 
Action: Mouse scrolled (1034, 336) with delta (0, 0)
Screenshot: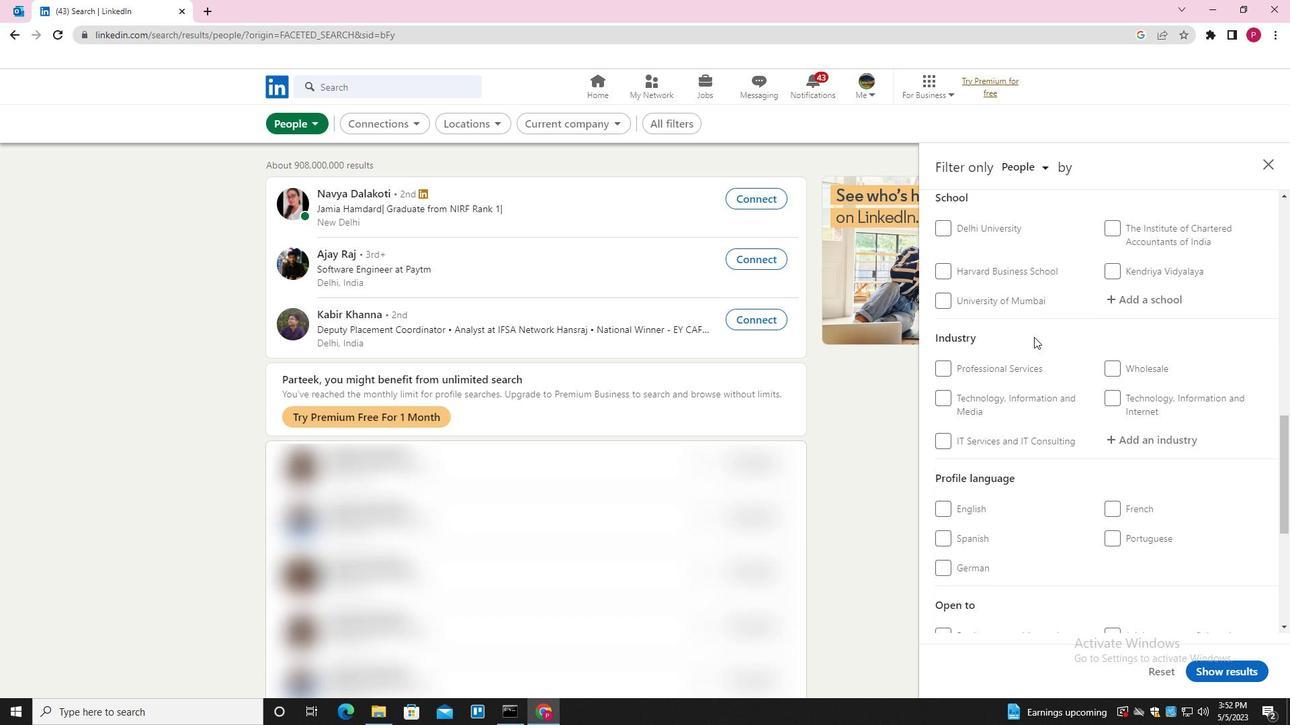 
Action: Mouse scrolled (1034, 336) with delta (0, 0)
Screenshot: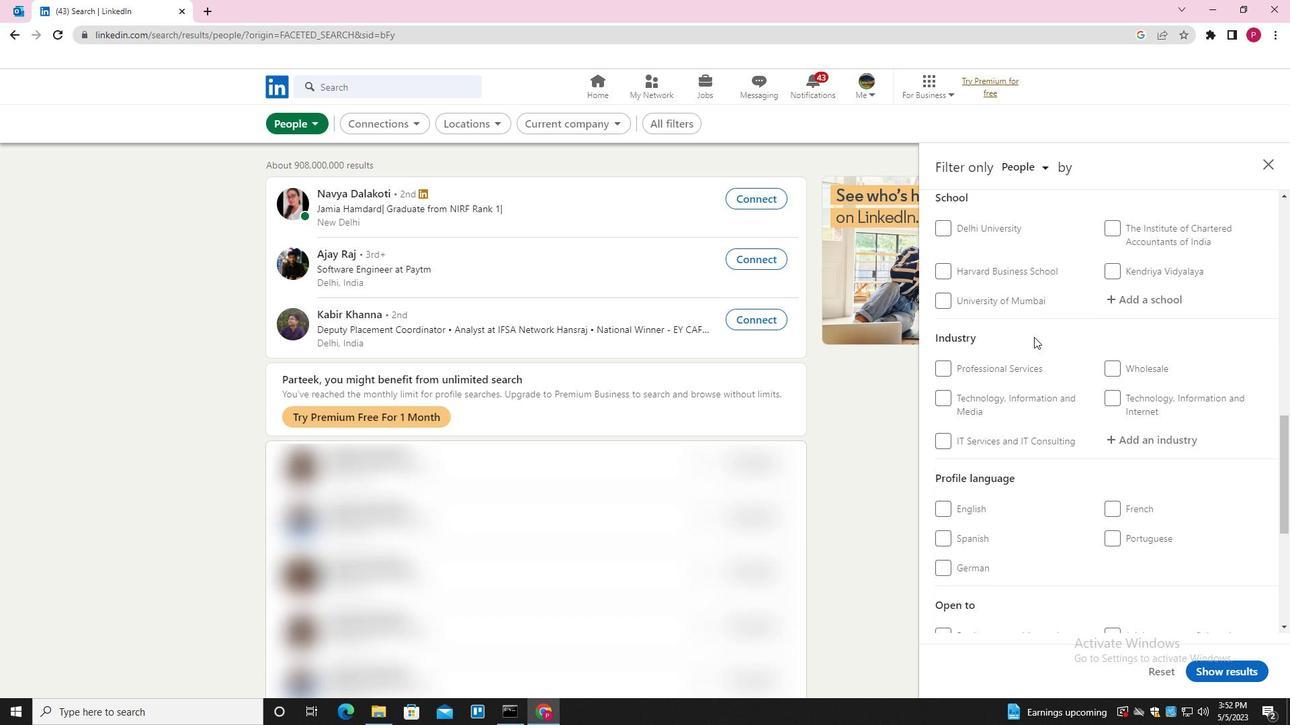 
Action: Mouse moved to (963, 437)
Screenshot: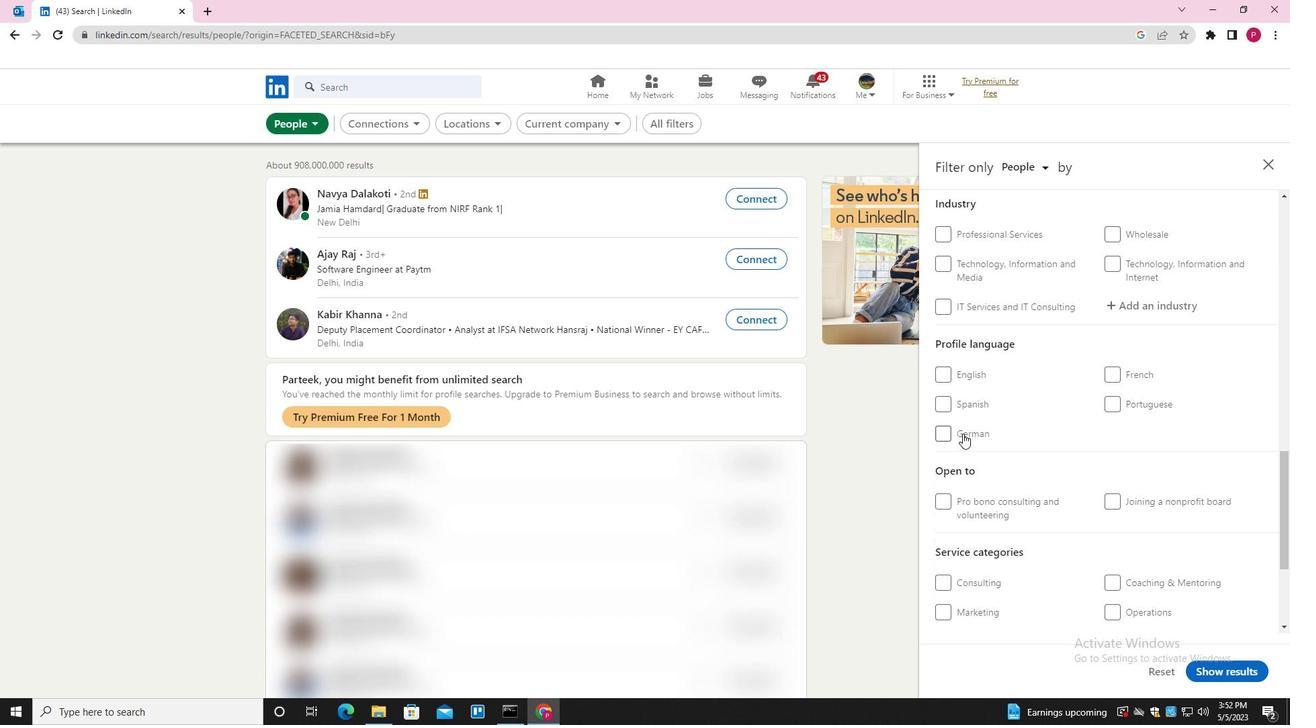 
Action: Mouse pressed left at (963, 437)
Screenshot: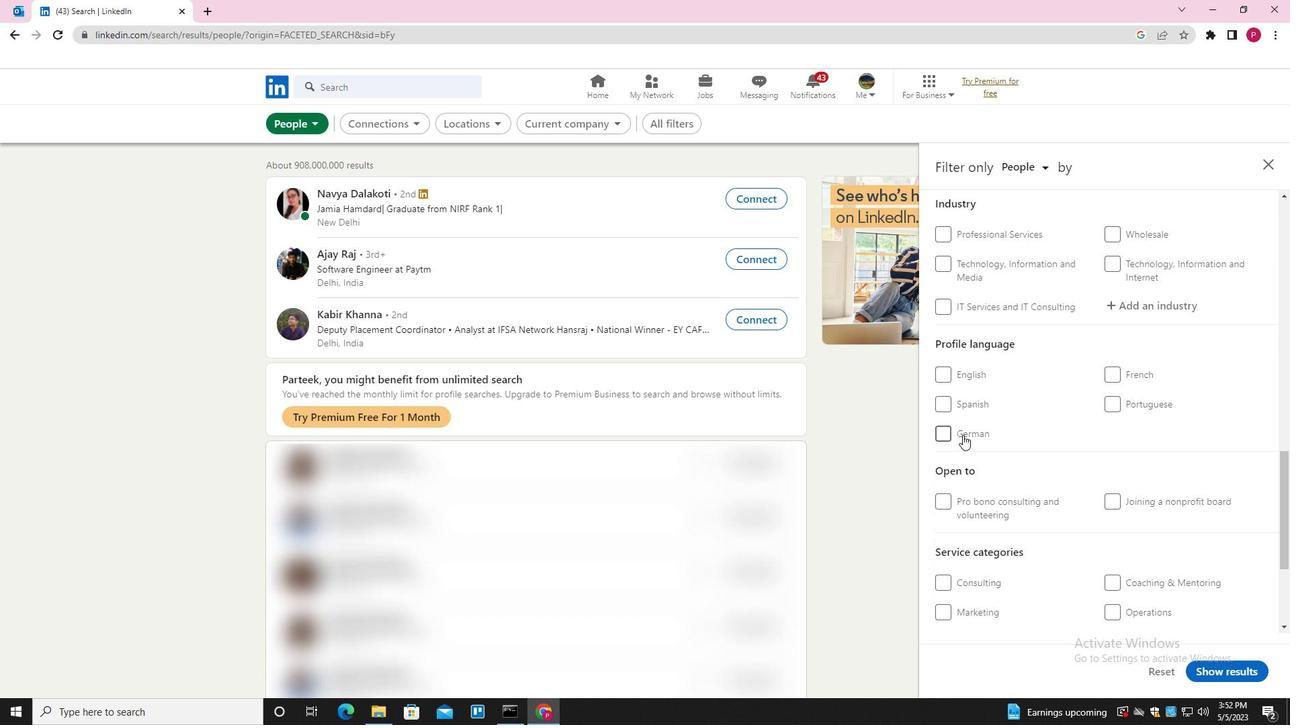 
Action: Mouse moved to (1006, 428)
Screenshot: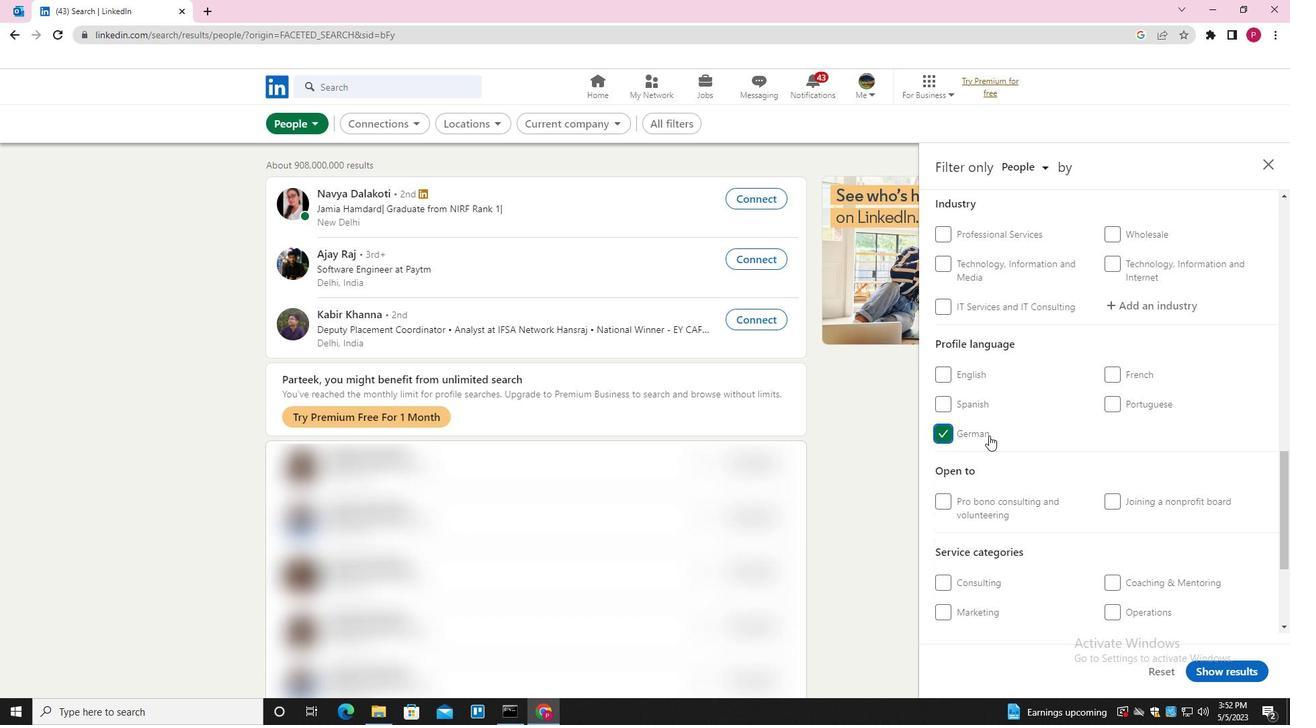 
Action: Mouse scrolled (1006, 429) with delta (0, 0)
Screenshot: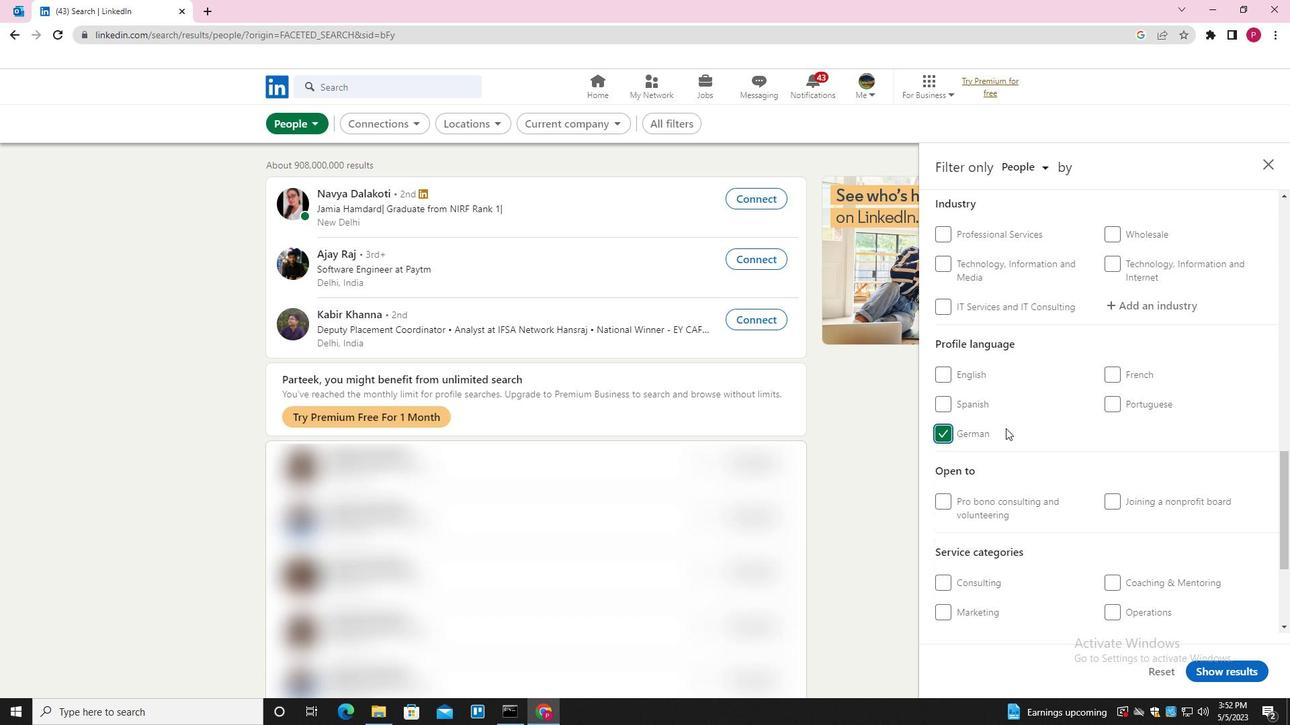 
Action: Mouse scrolled (1006, 429) with delta (0, 0)
Screenshot: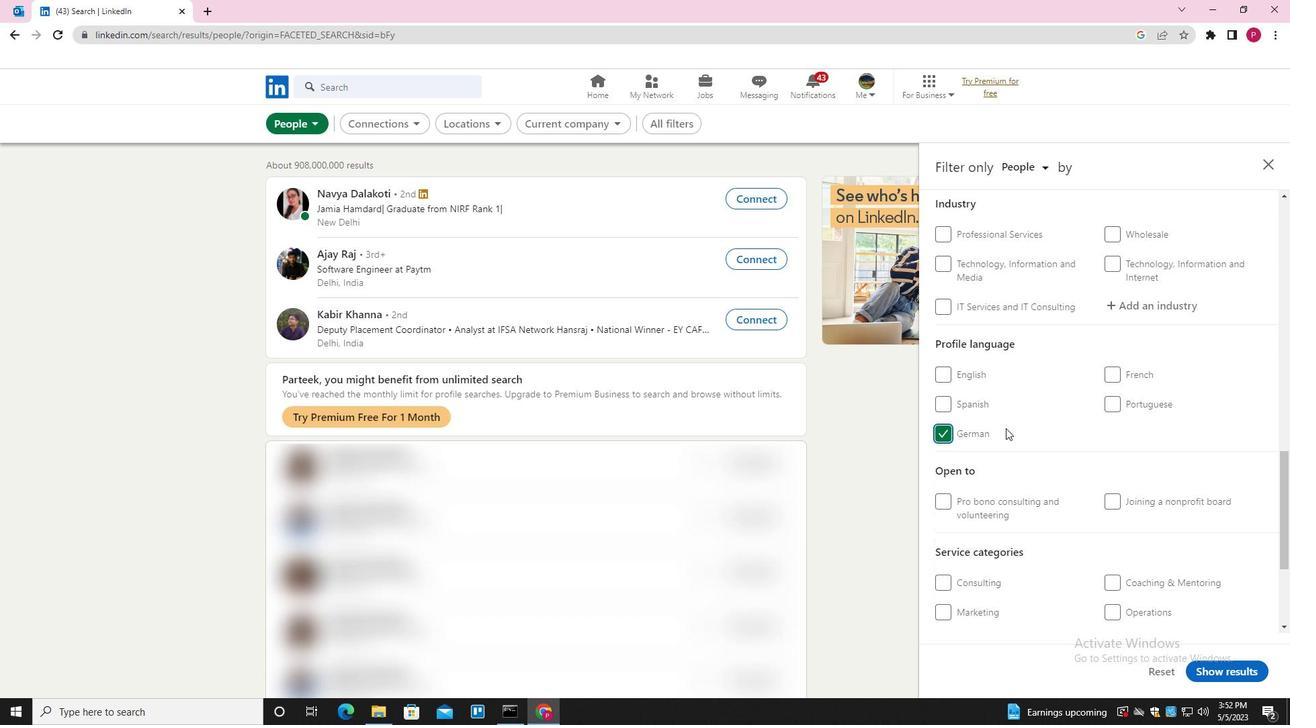 
Action: Mouse scrolled (1006, 429) with delta (0, 0)
Screenshot: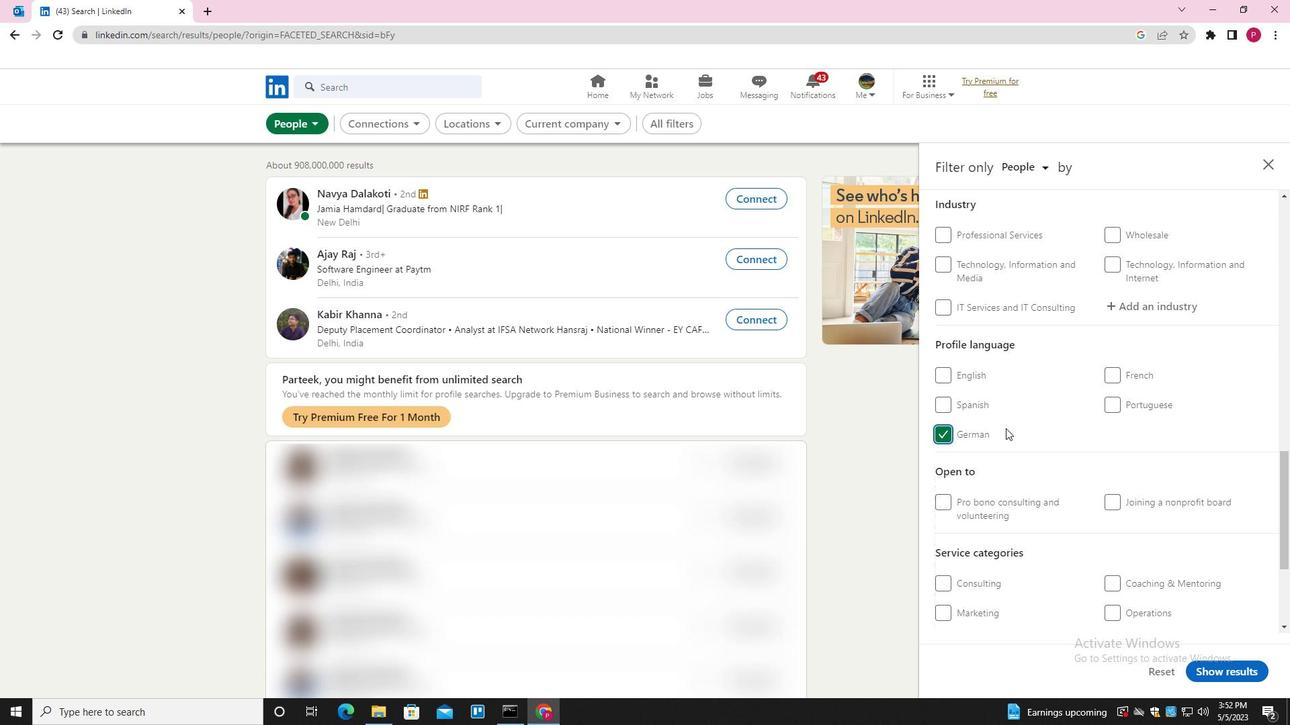 
Action: Mouse scrolled (1006, 429) with delta (0, 0)
Screenshot: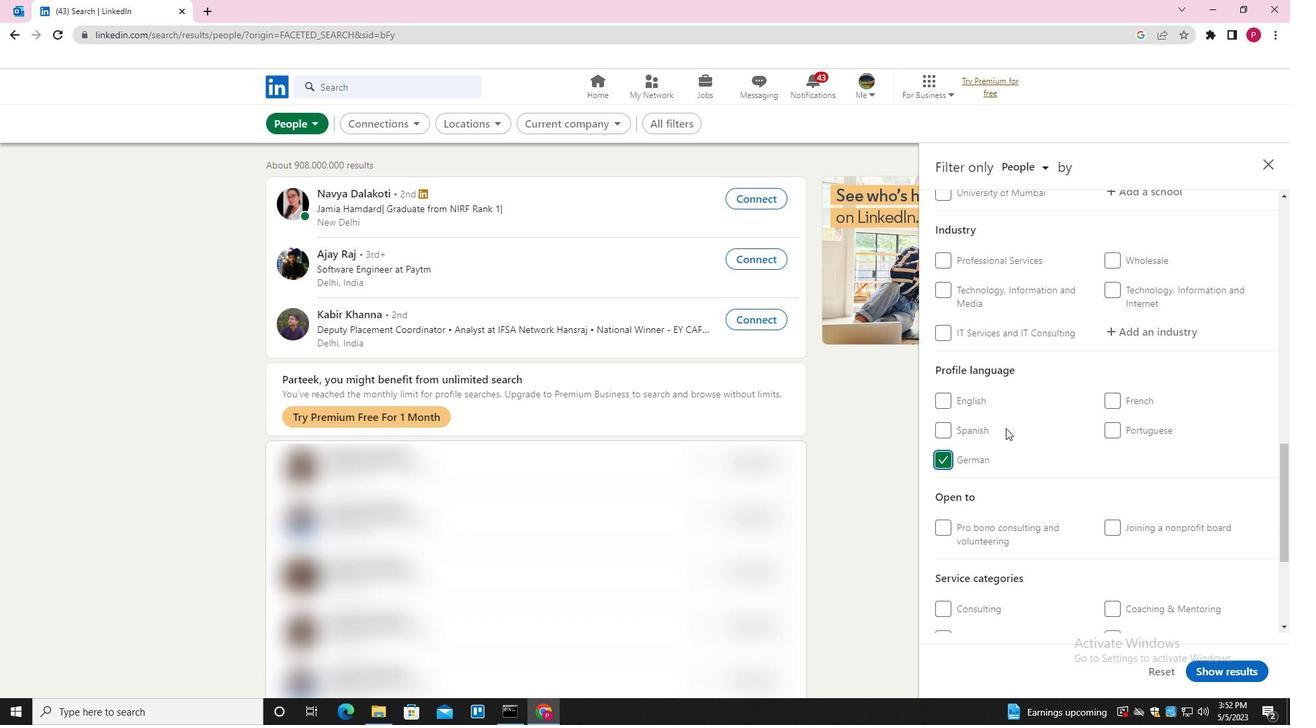 
Action: Mouse scrolled (1006, 429) with delta (0, 0)
Screenshot: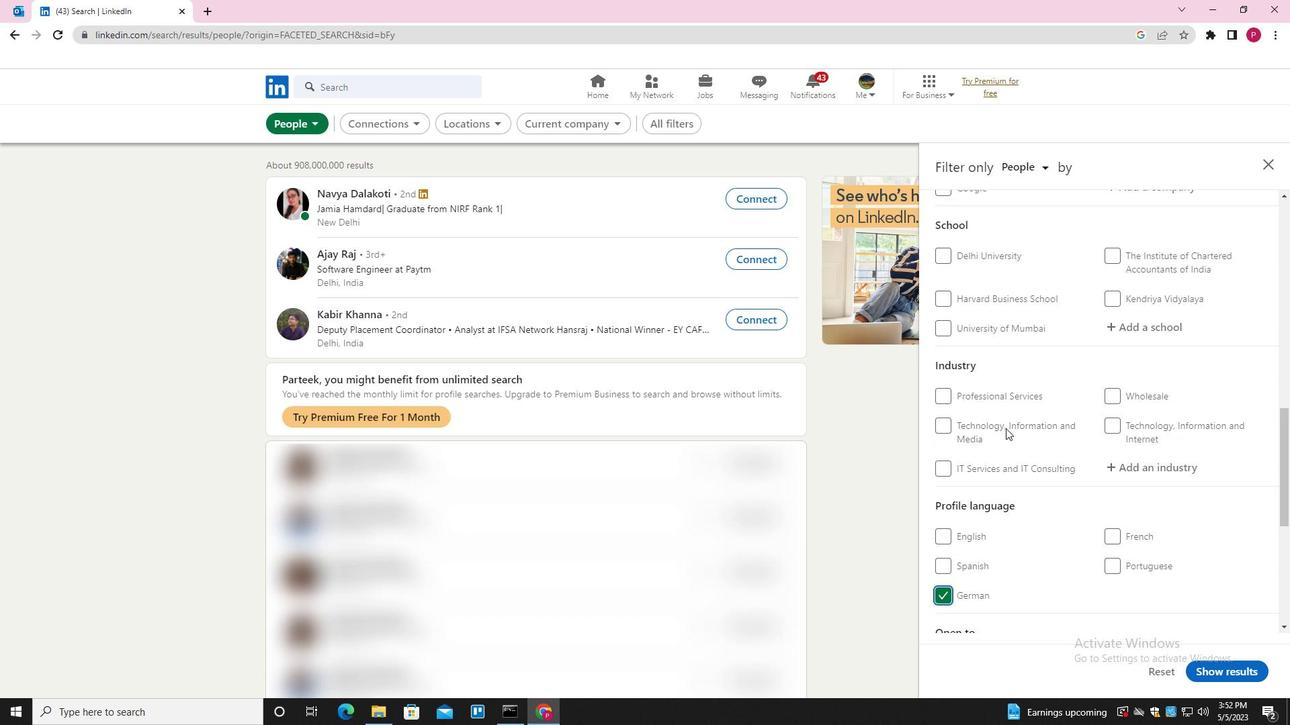 
Action: Mouse scrolled (1006, 429) with delta (0, 0)
Screenshot: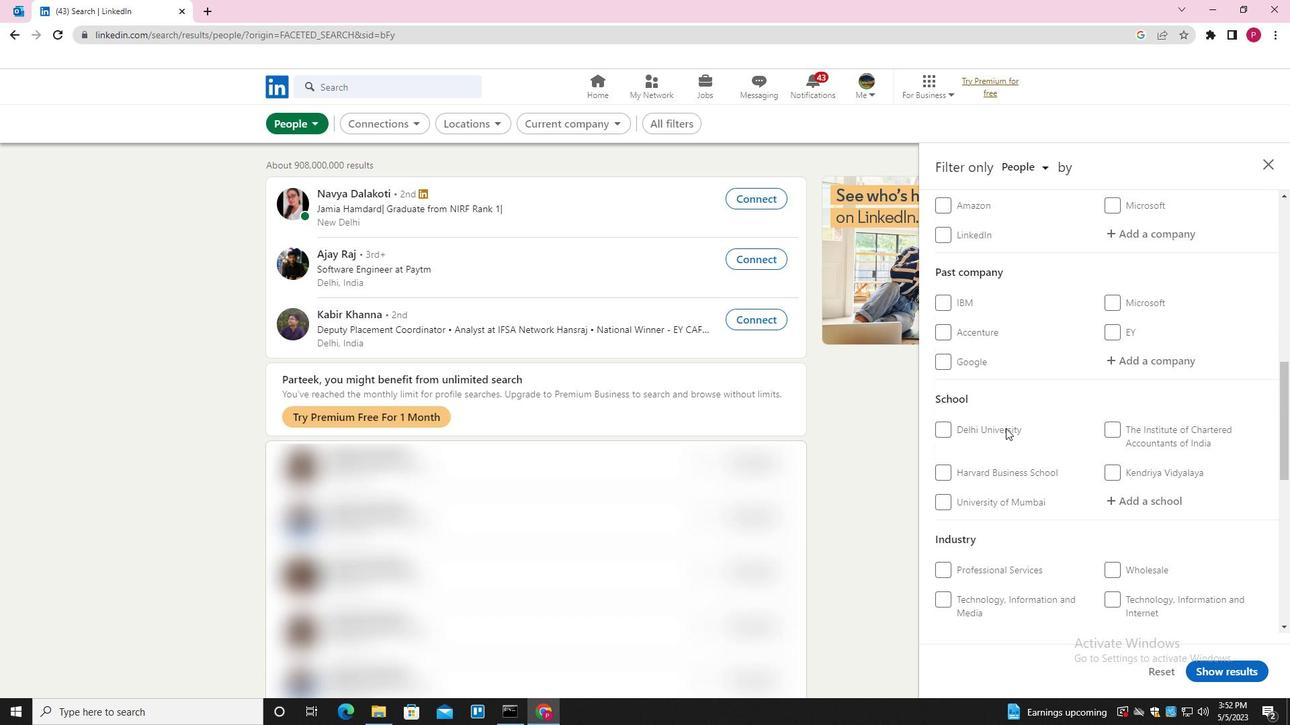 
Action: Mouse moved to (1135, 299)
Screenshot: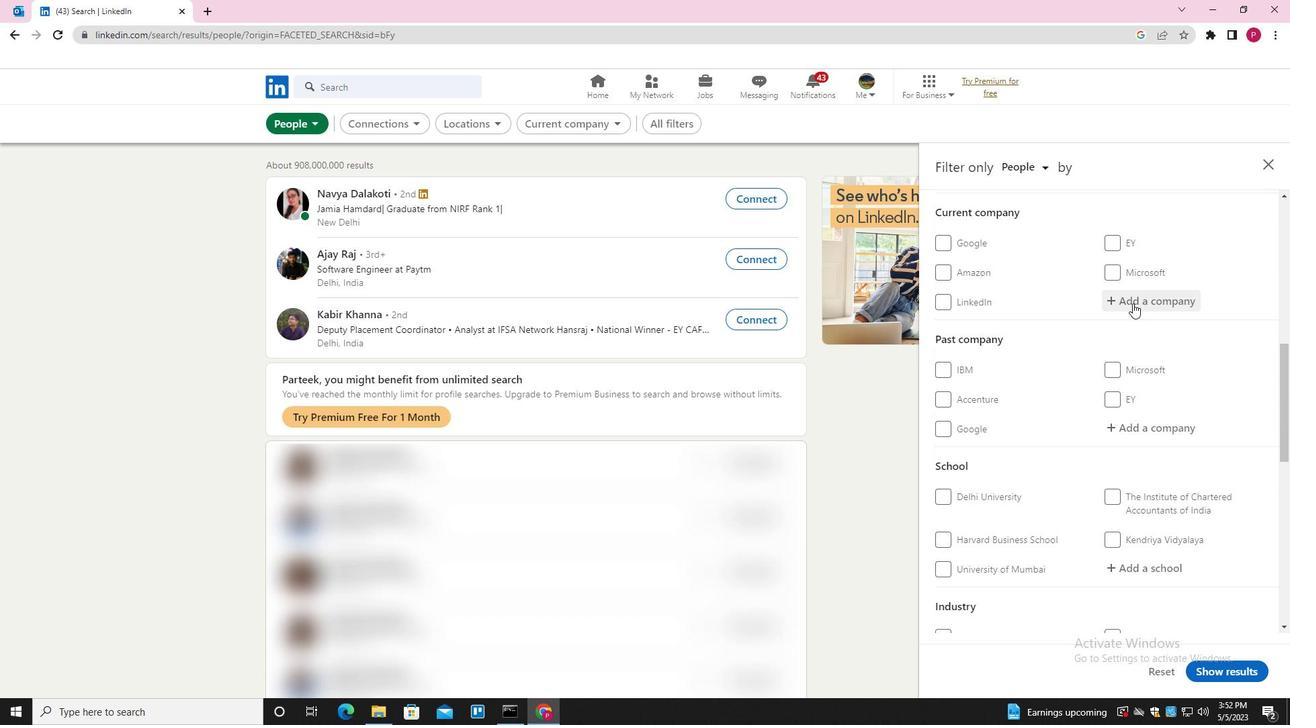 
Action: Mouse pressed left at (1135, 299)
Screenshot: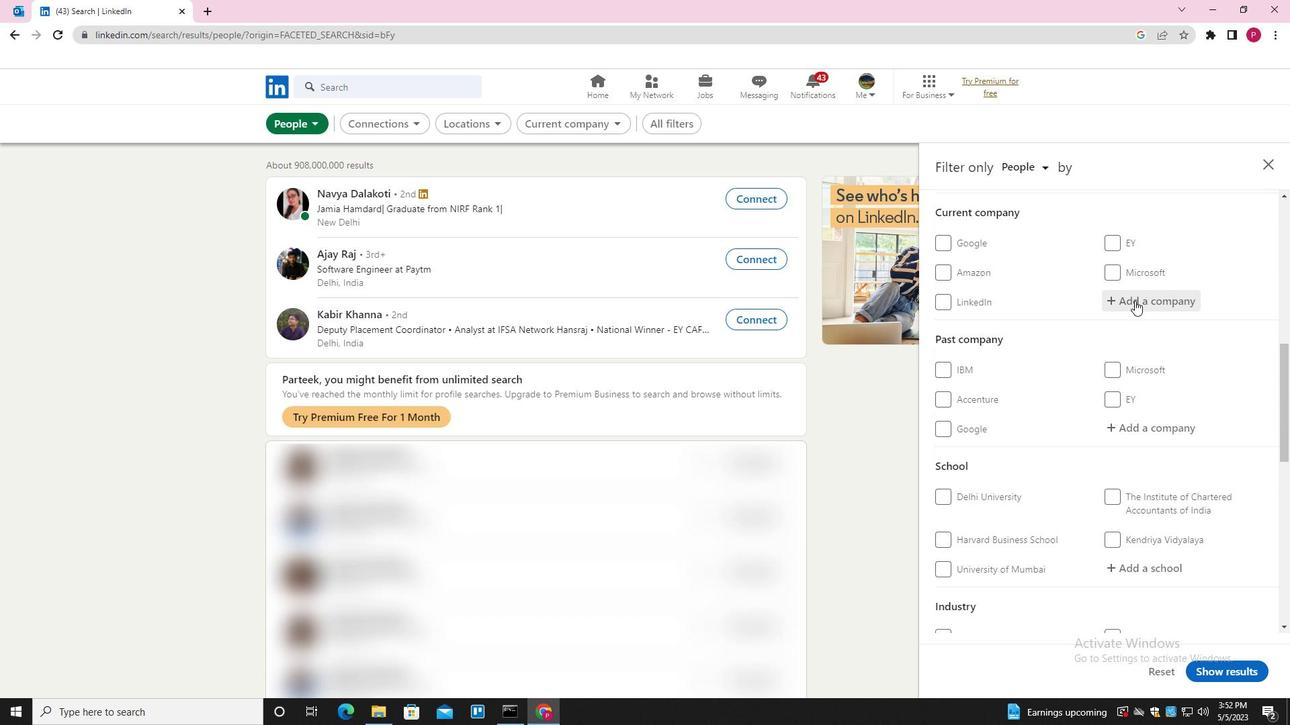 
Action: Key pressed <Key.shift><Key.shift><Key.shift><Key.shift><Key.shift><Key.shift><Key.shift><Key.shift><Key.shift><Key.shift><Key.shift>KROLL<Key.down><Key.enter>
Screenshot: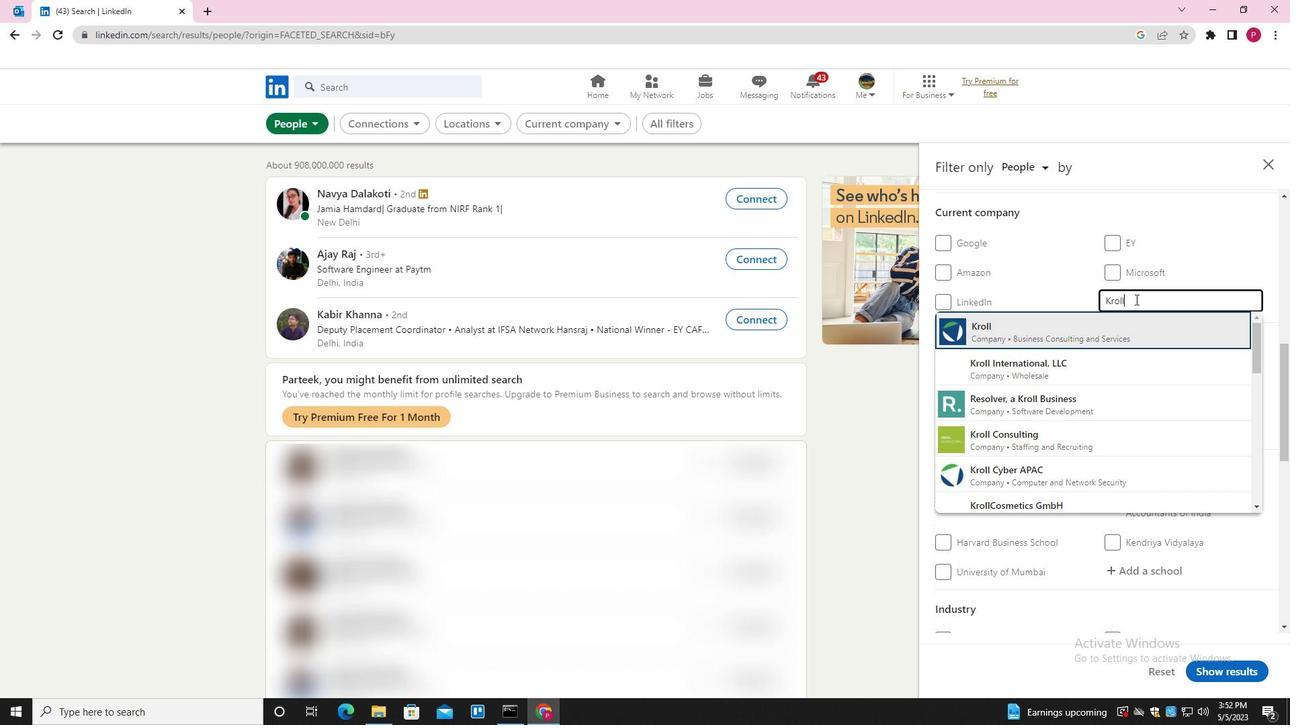 
Action: Mouse moved to (1086, 336)
Screenshot: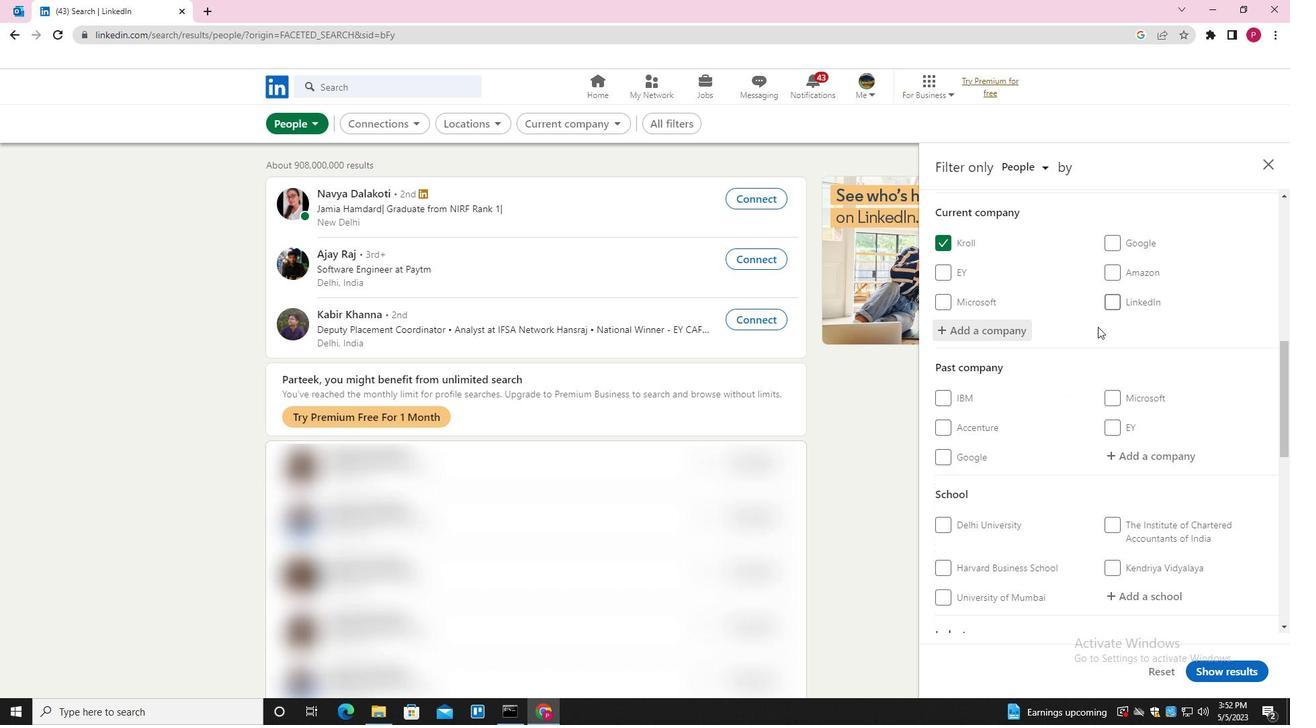 
Action: Mouse scrolled (1086, 336) with delta (0, 0)
Screenshot: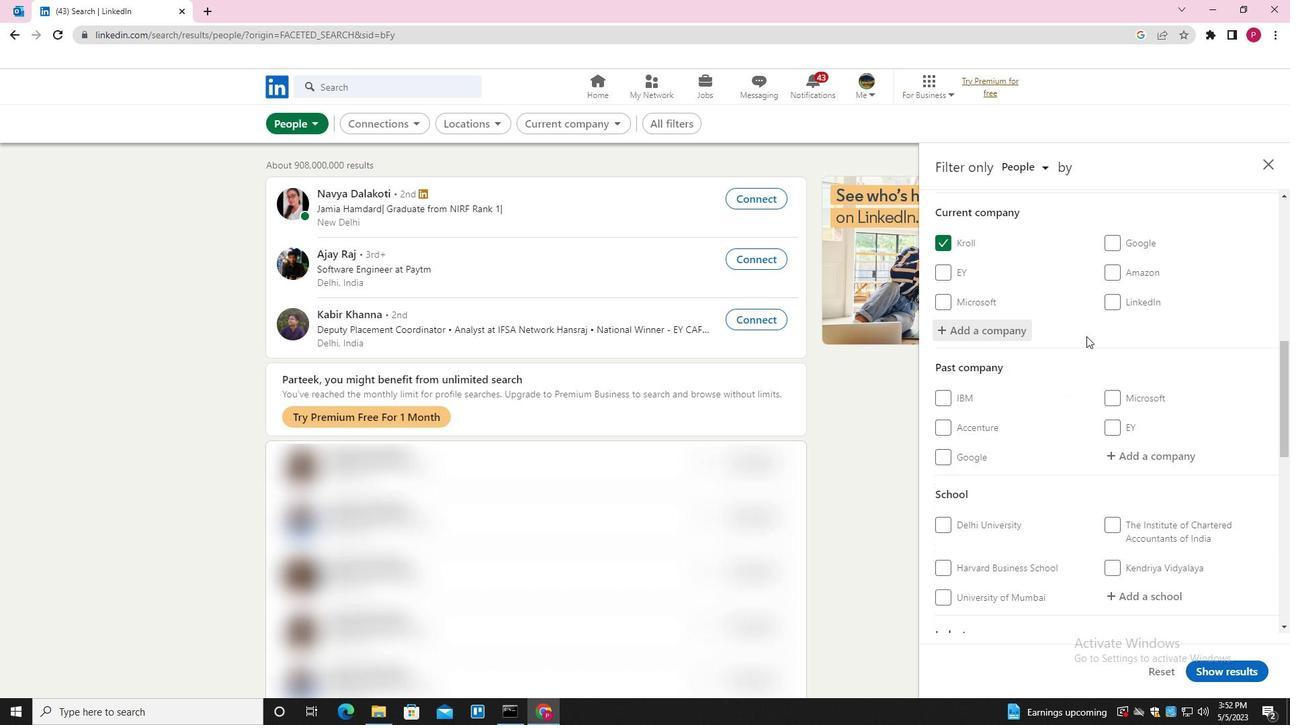 
Action: Mouse scrolled (1086, 336) with delta (0, 0)
Screenshot: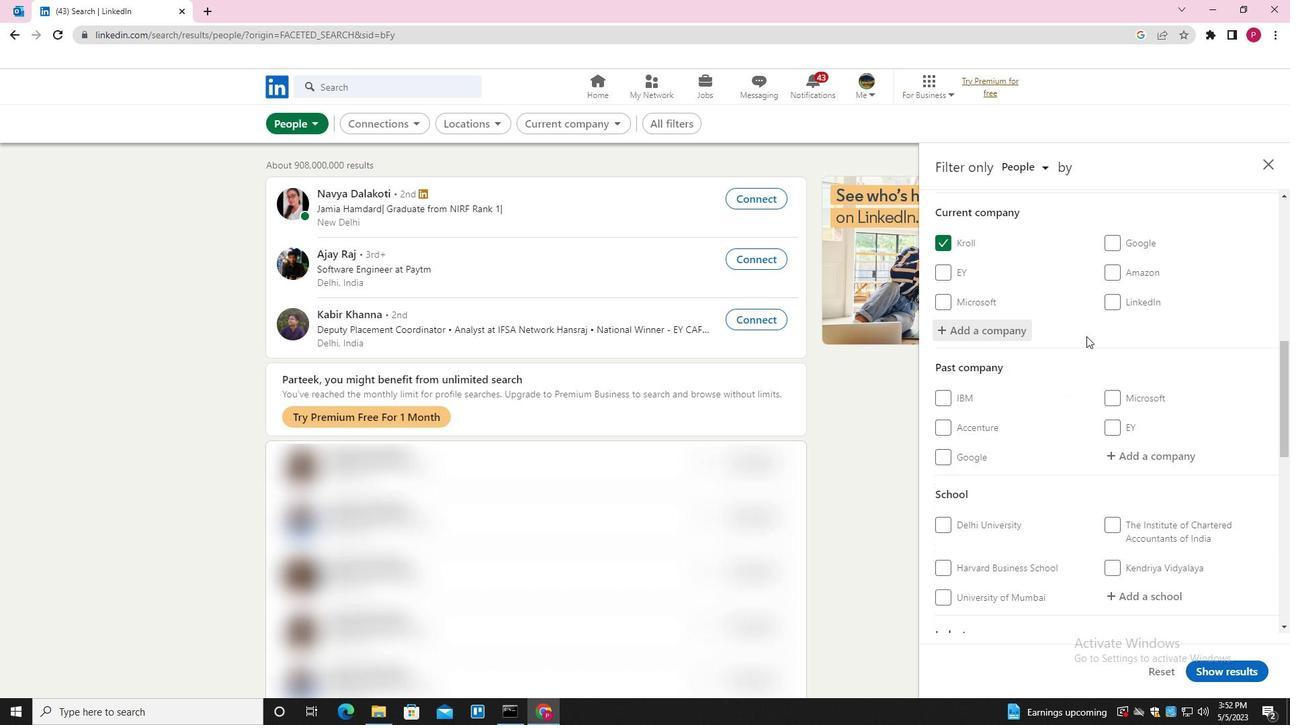 
Action: Mouse scrolled (1086, 336) with delta (0, 0)
Screenshot: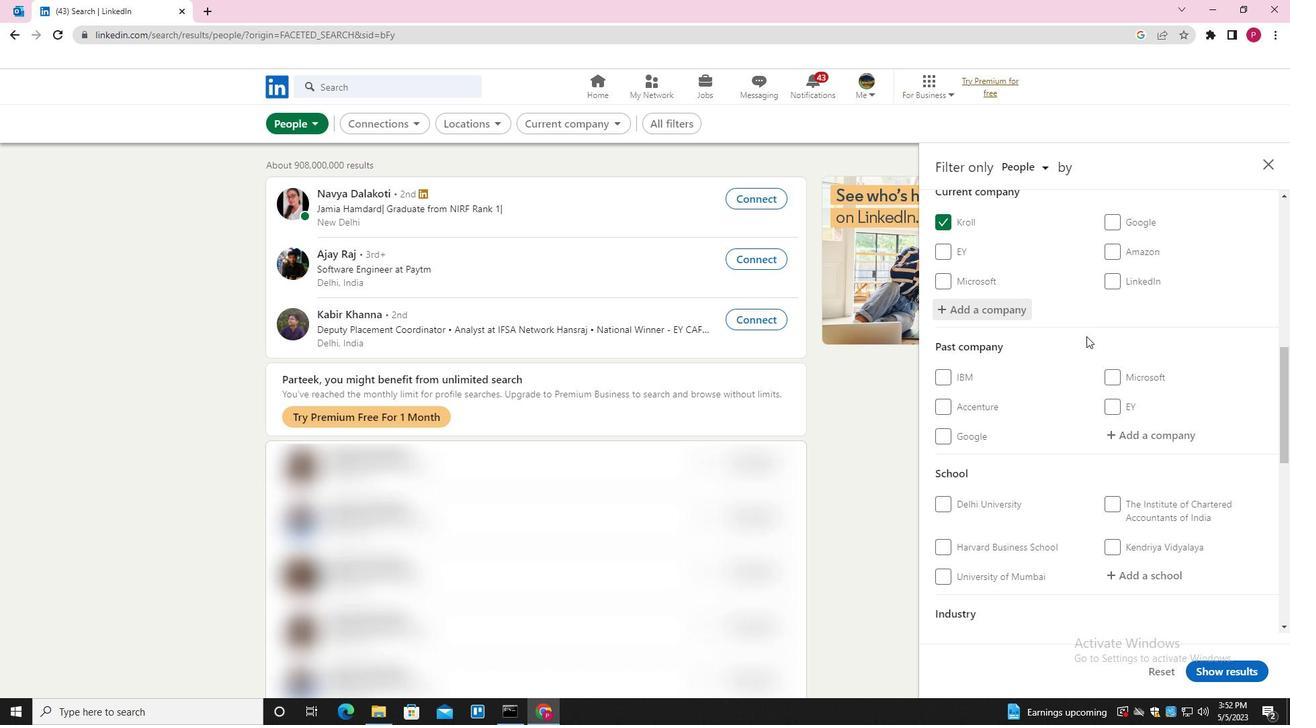 
Action: Mouse scrolled (1086, 336) with delta (0, 0)
Screenshot: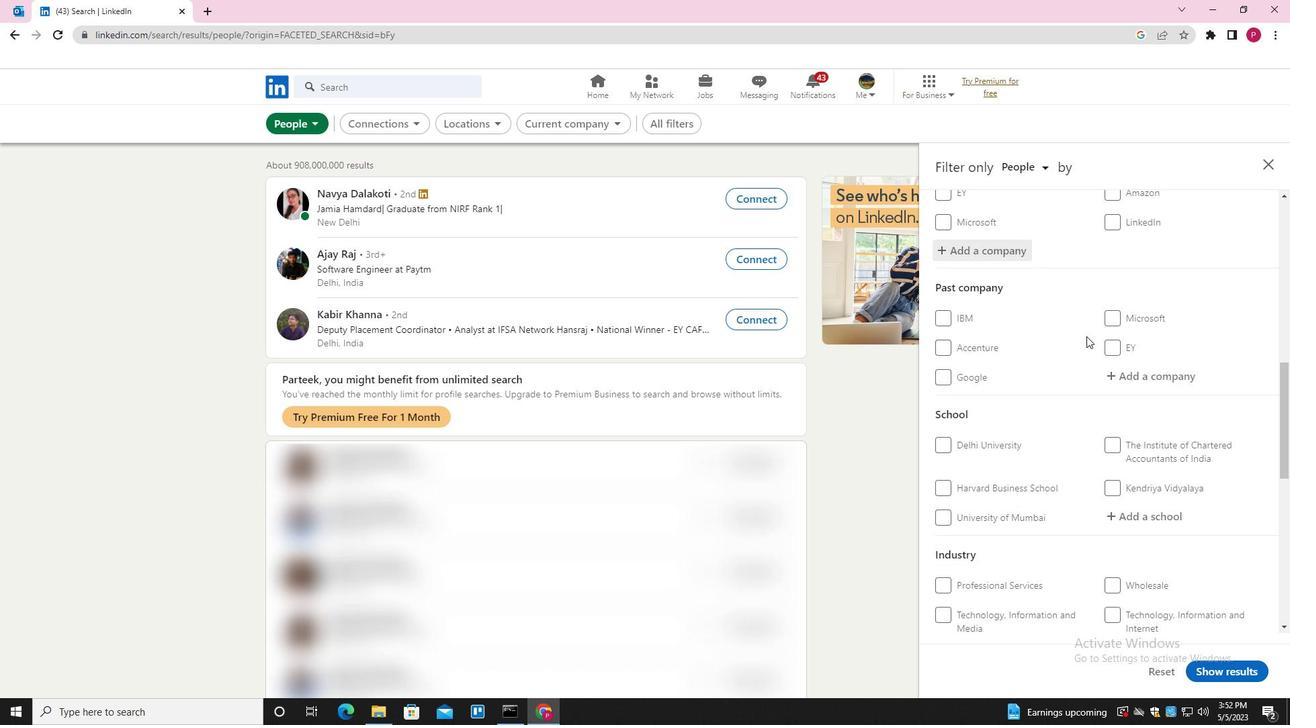 
Action: Mouse moved to (1138, 322)
Screenshot: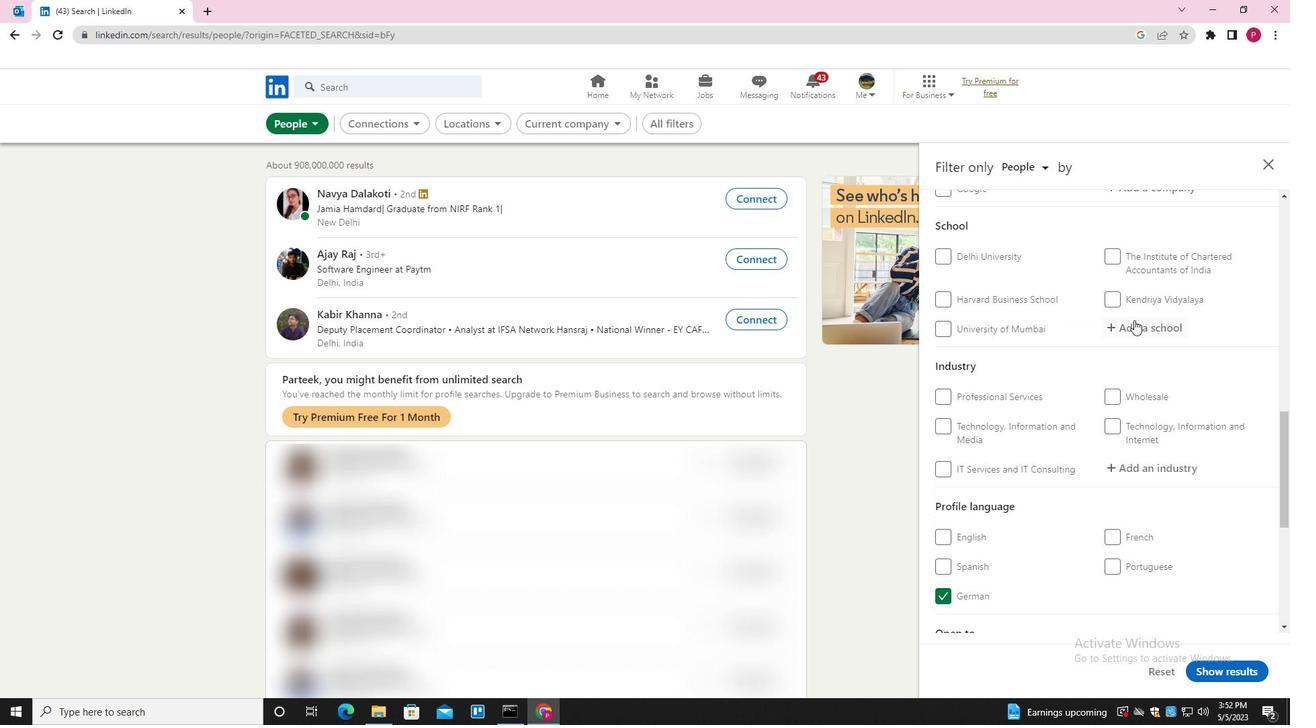 
Action: Mouse pressed left at (1138, 322)
Screenshot: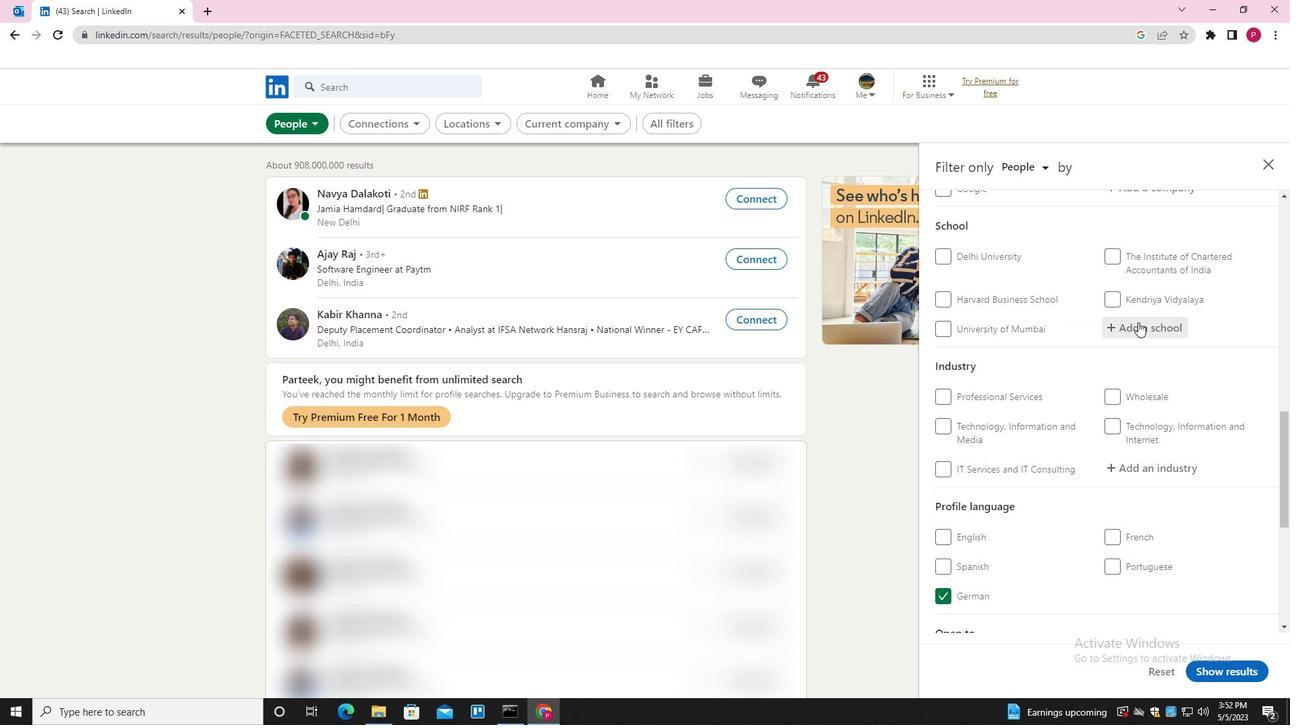 
Action: Key pressed <Key.shift><Key.shift><Key.shift><Key.shift><Key.shift><Key.shift><Key.shift><Key.shift><Key.shift><Key.shift><Key.shift><Key.shift><Key.shift><Key.shift><Key.shift><Key.shift><Key.shift><Key.shift><Key.shift><Key.shift><Key.shift><Key.shift><Key.shift><Key.shift><Key.shift><Key.shift><Key.shift><Key.shift><Key.shift><Key.shift><Key.shift><Key.shift><Key.shift><Key.shift><Key.shift><Key.shift>VNR<Key.space><Key.shift><Key.shift><Key.shift><Key.shift><Key.shift><Key.shift><Key.shift><Key.shift><Key.shift><Key.shift><Key.shift><Key.shift><Key.shift><Key.shift><Key.shift><Key.shift><Key.shift>VIGNANAJYOTHI<Key.space><Key.shift><Key.shift><Key.shift><Key.shift><Key.shift>INSTITUTE<Key.space>OF<Key.space><Key.shift>ENGINEERING<Key.space><Key.shift><Key.shift><Key.shift><Key.shift><Key.shift><Key.shift><Key.shift><Key.shift><Key.shift><Key.shift><Key.shift>&<Key.space><Key.shift>TECHNOLOGY<Key.down><Key.enter>
Screenshot: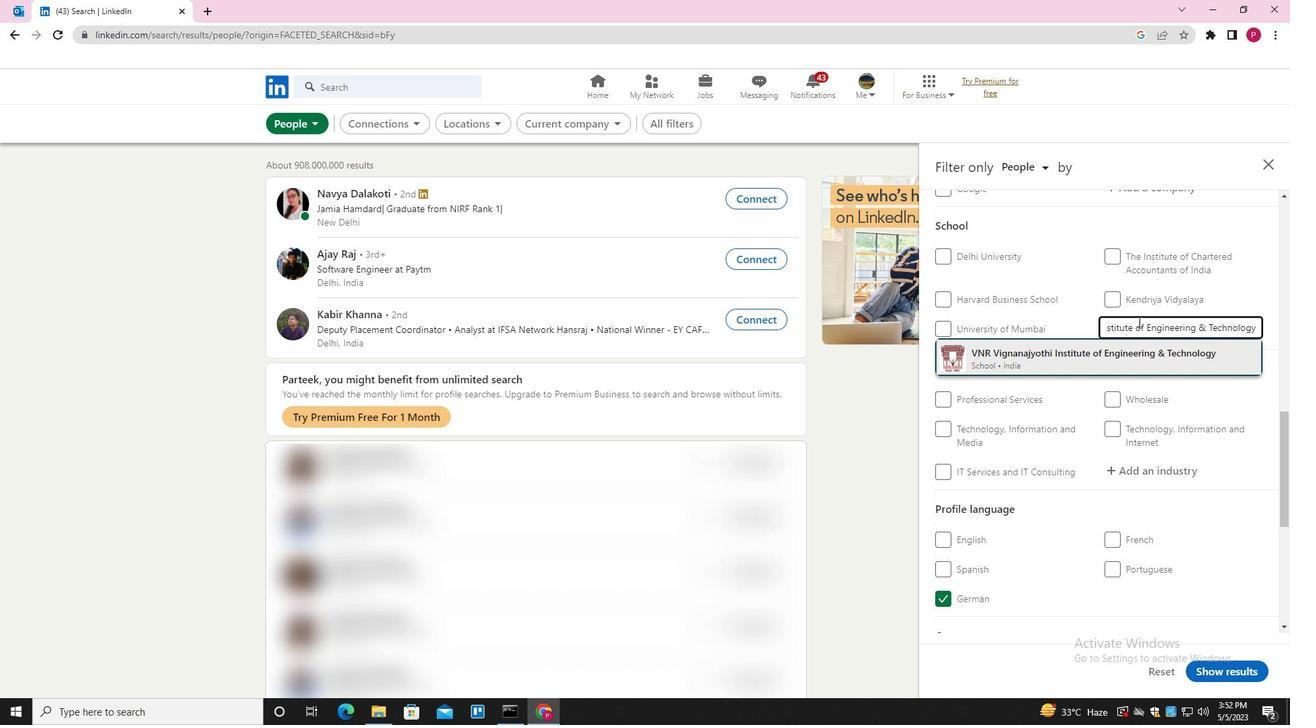 
Action: Mouse moved to (1125, 362)
Screenshot: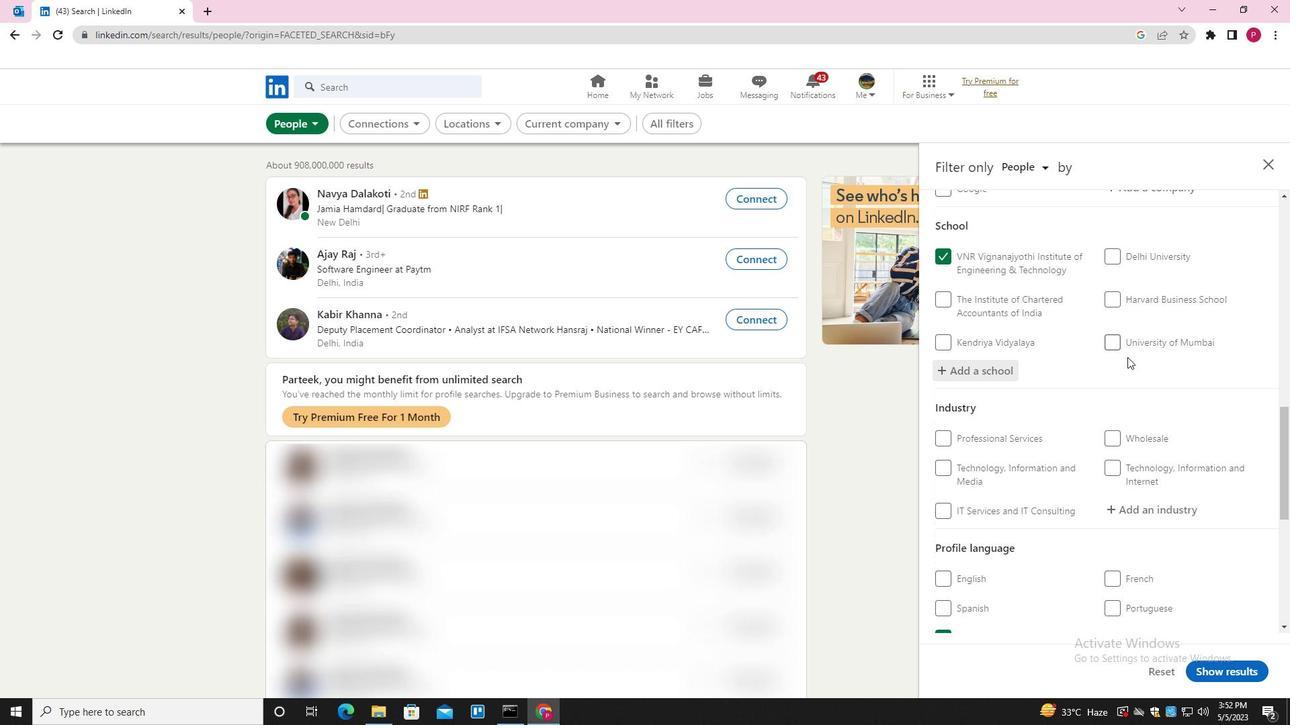 
Action: Mouse scrolled (1125, 361) with delta (0, 0)
Screenshot: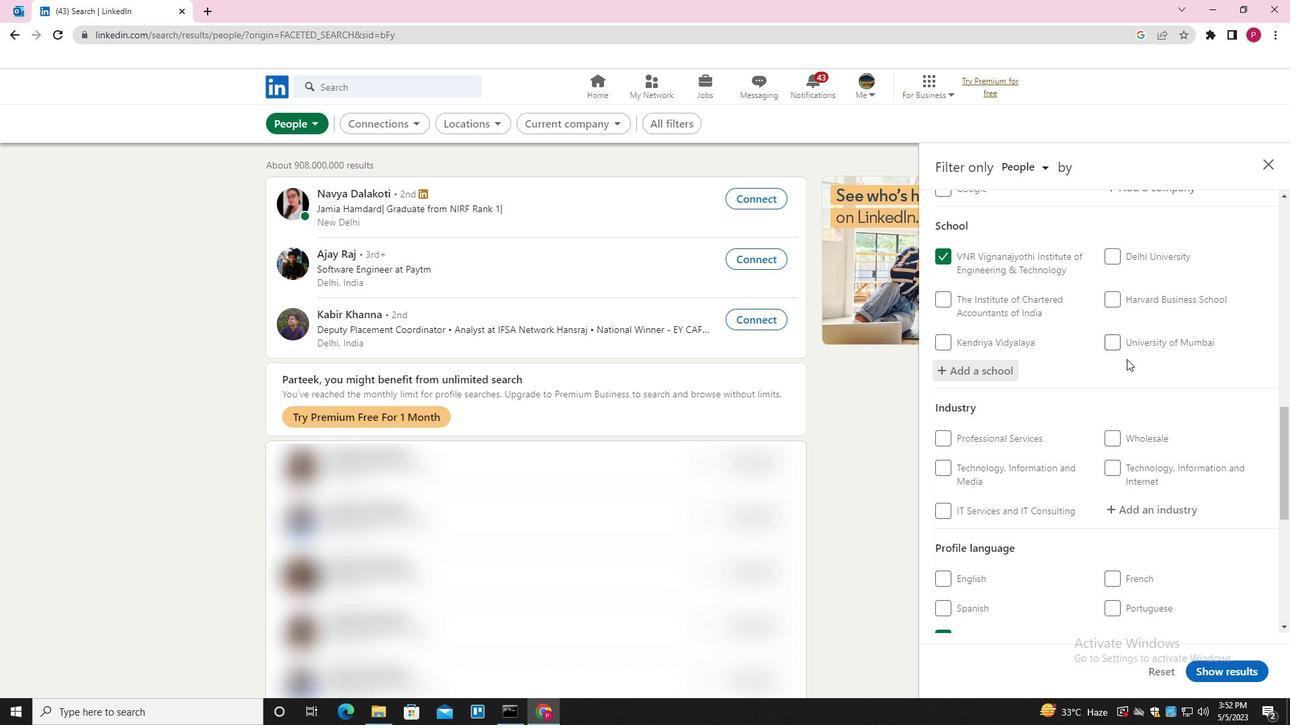 
Action: Mouse moved to (1125, 362)
Screenshot: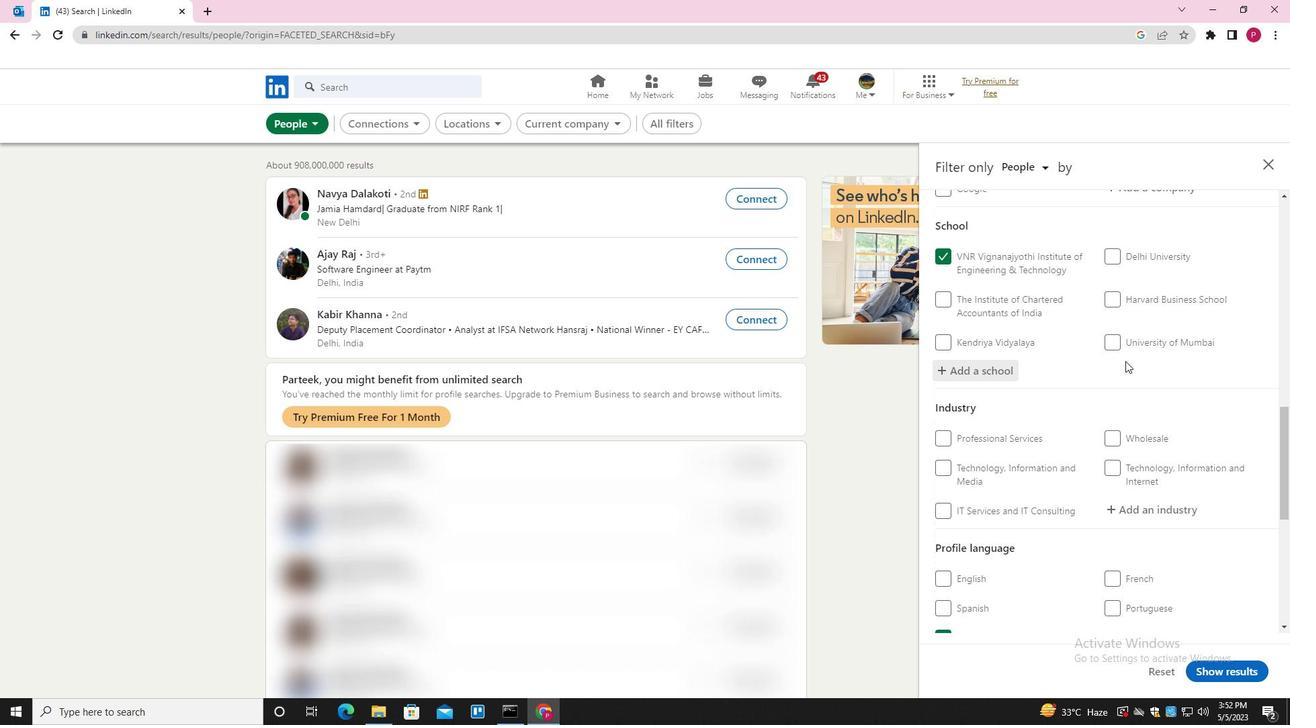 
Action: Mouse scrolled (1125, 361) with delta (0, 0)
Screenshot: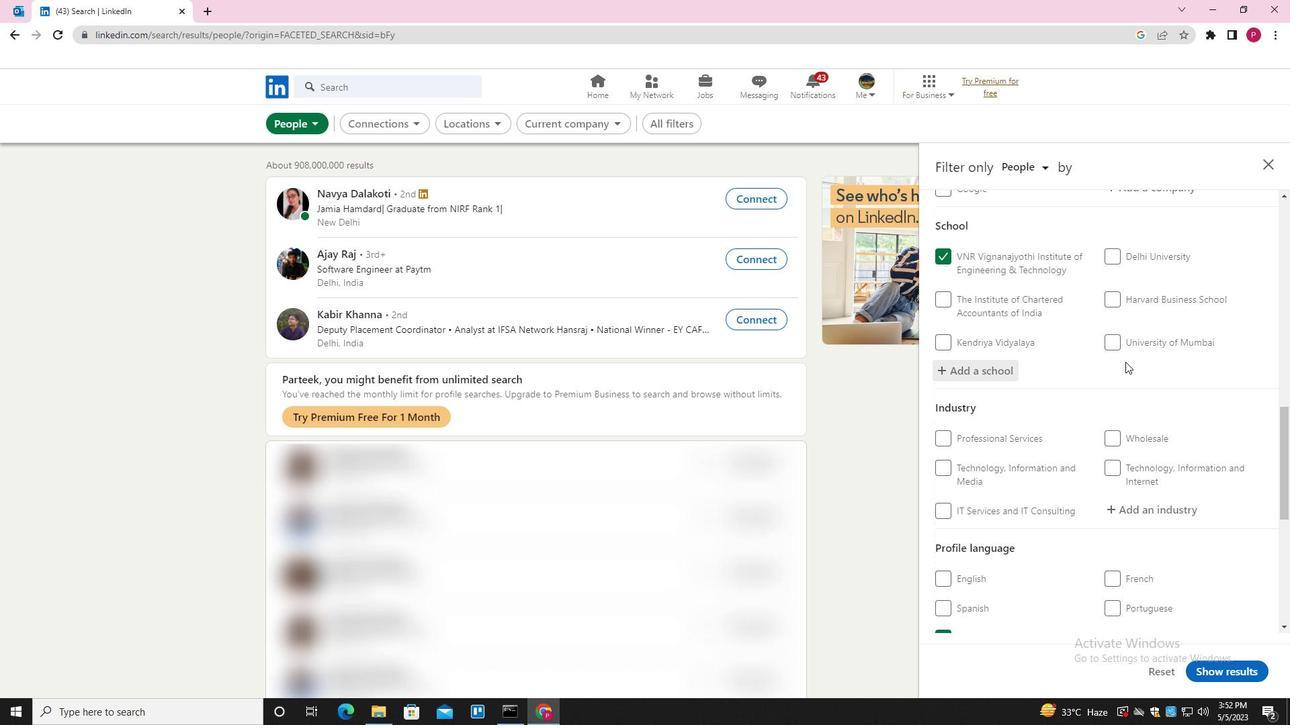 
Action: Mouse moved to (1125, 365)
Screenshot: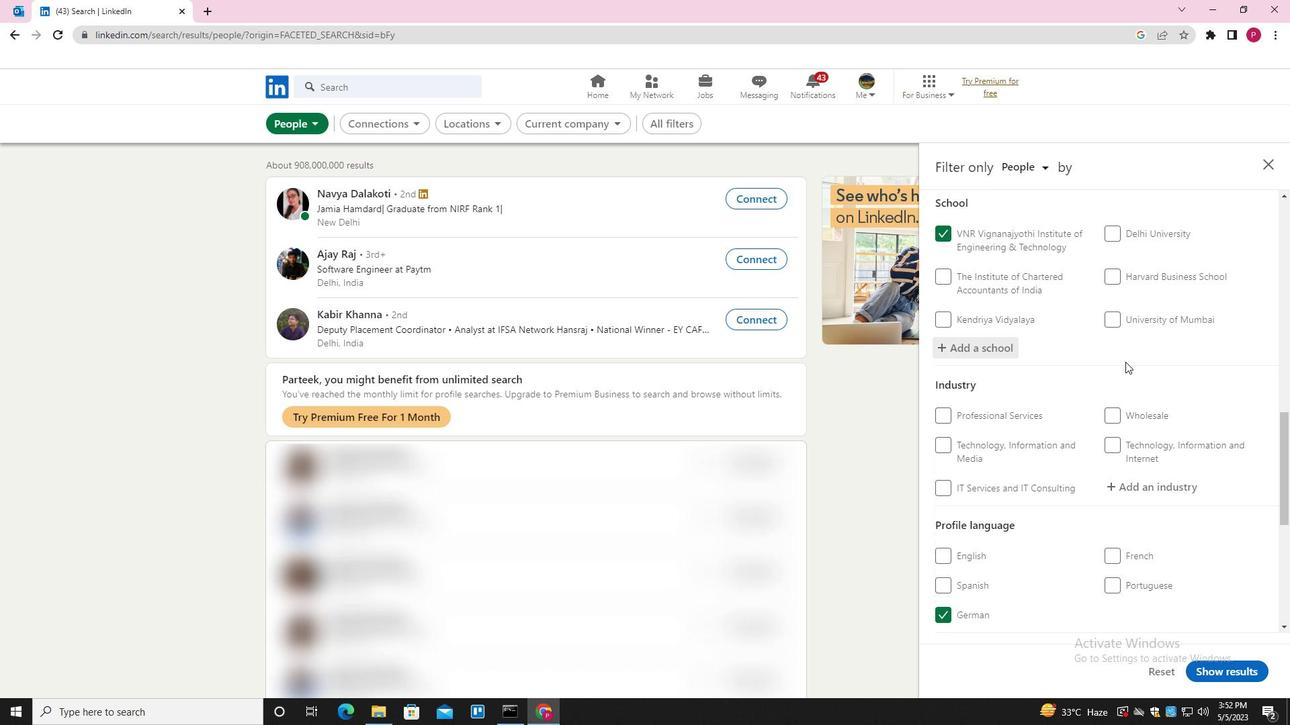 
Action: Mouse scrolled (1125, 364) with delta (0, 0)
Screenshot: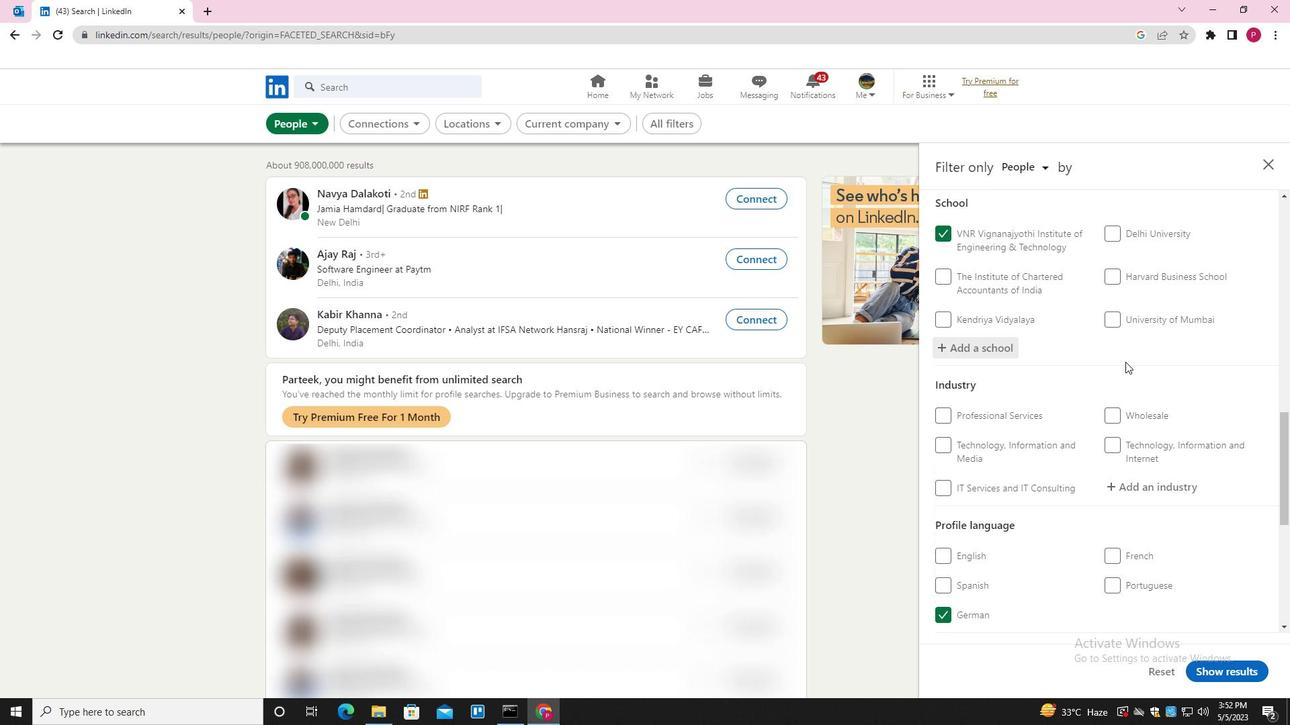 
Action: Mouse moved to (1160, 313)
Screenshot: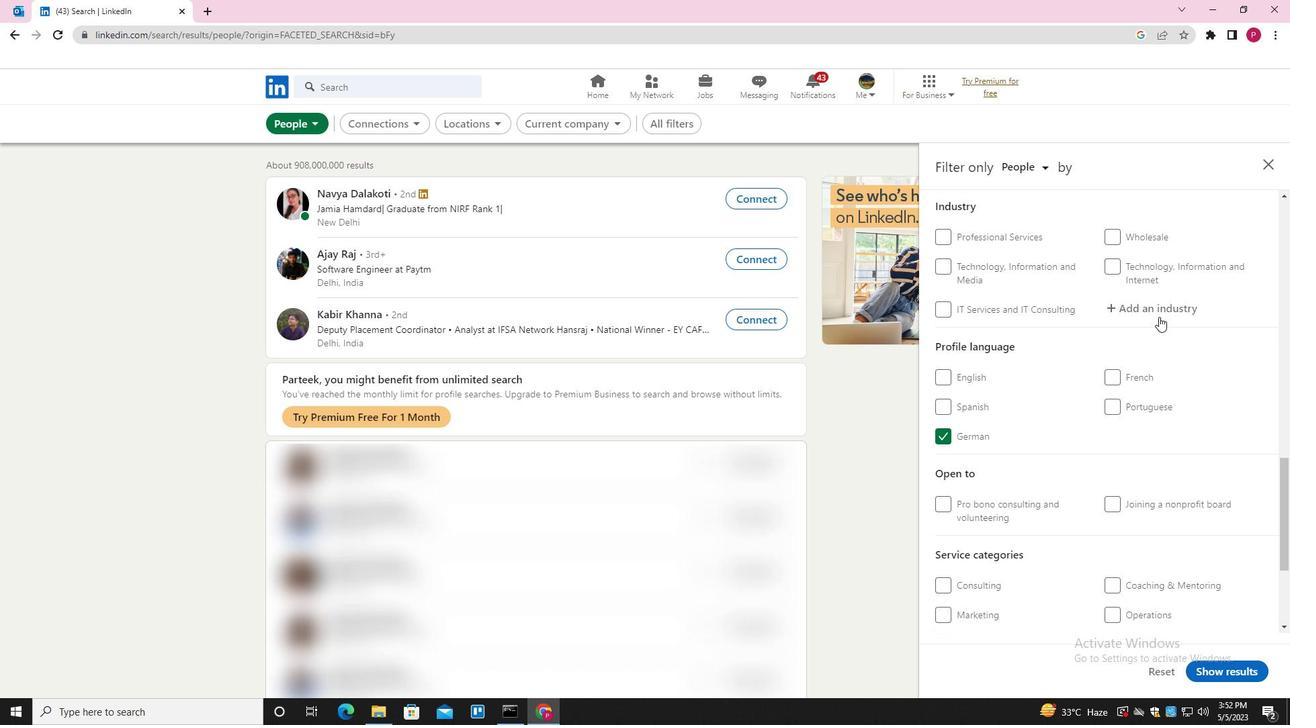 
Action: Mouse pressed left at (1160, 313)
Screenshot: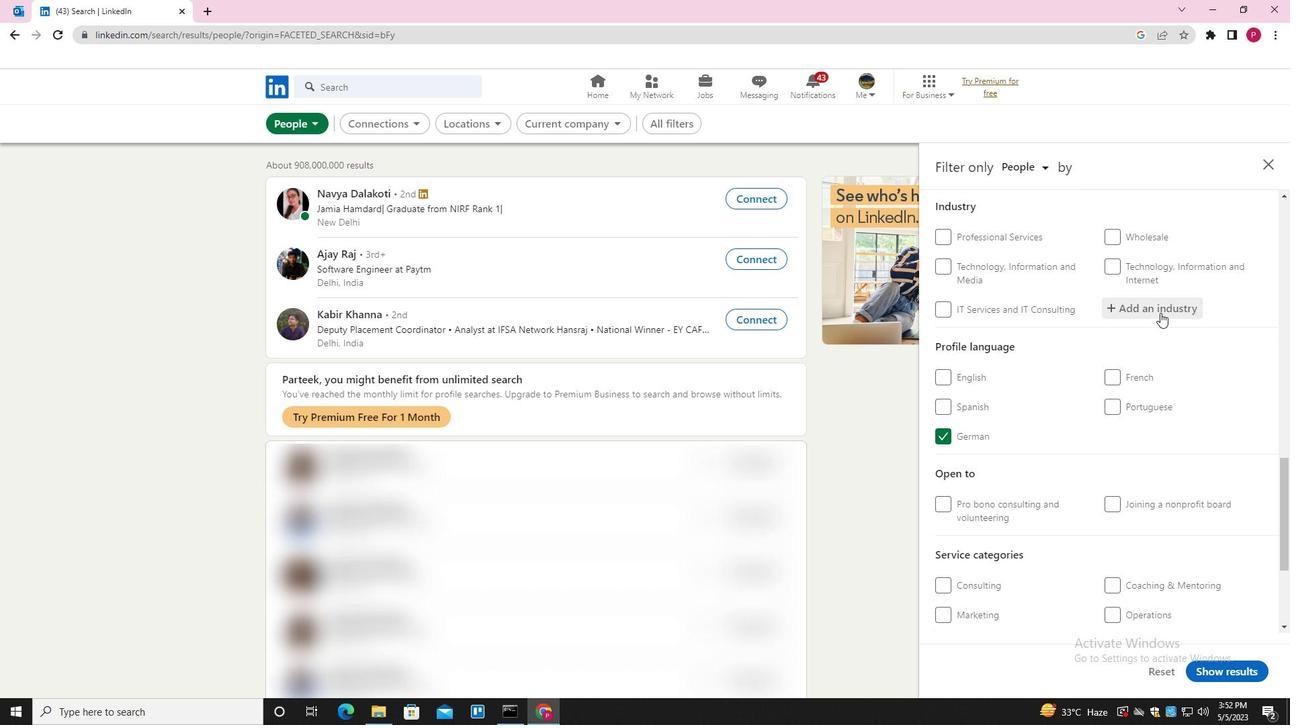 
Action: Key pressed <Key.shift><Key.shift><Key.shift><Key.shift><Key.shift><Key.shift><Key.shift><Key.shift><Key.shift><Key.shift><Key.shift><Key.shift><Key.shift><Key.shift><Key.shift><Key.shift><Key.shift>FOOD<Key.space>AND<Key.space><Key.shift>BEVERAGE<Key.space><Key.shift><Key.shift><Key.shift><Key.shift><Key.shift>RETAIL<Key.down><Key.enter>
Screenshot: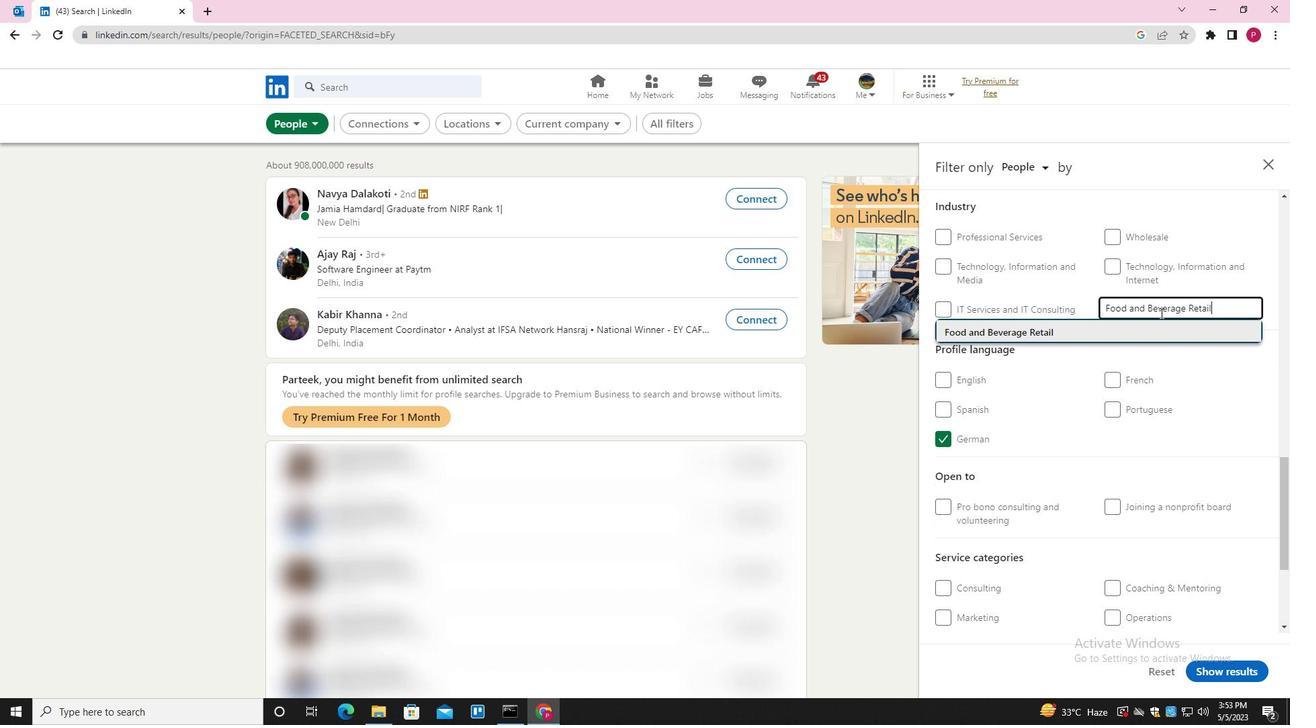 
Action: Mouse scrolled (1160, 312) with delta (0, 0)
Screenshot: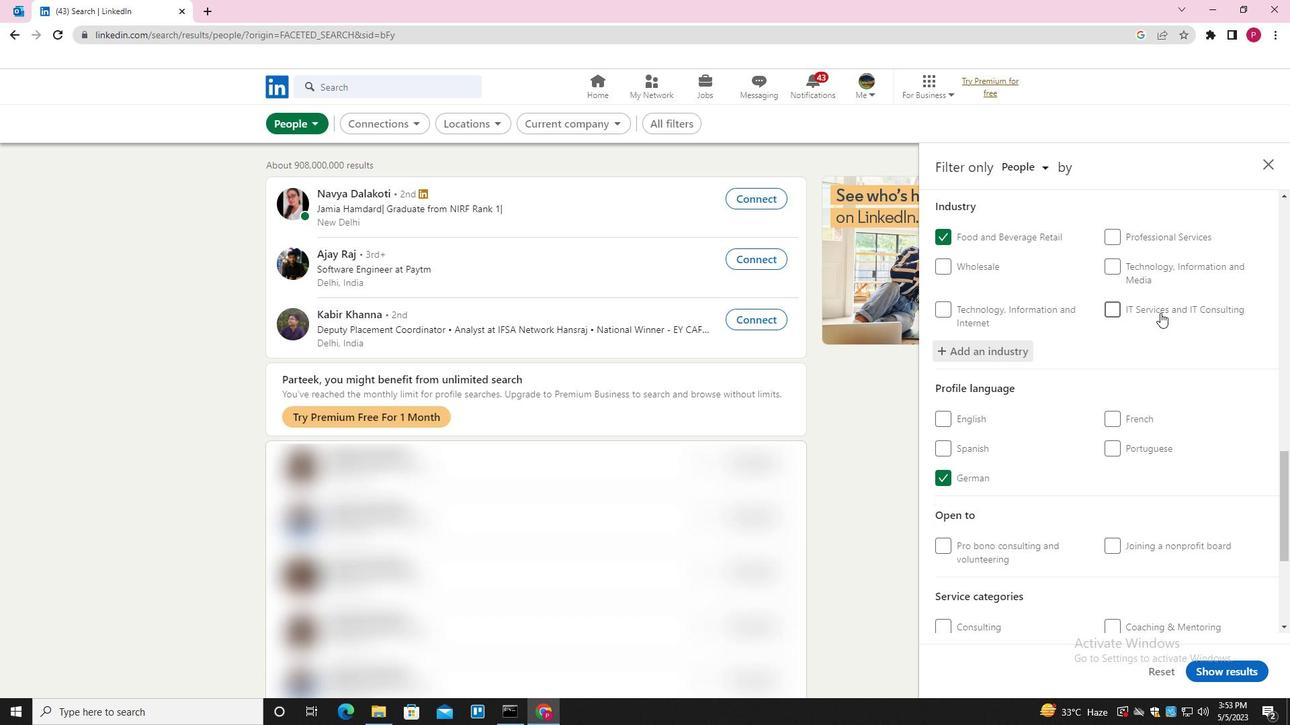 
Action: Mouse moved to (1159, 313)
Screenshot: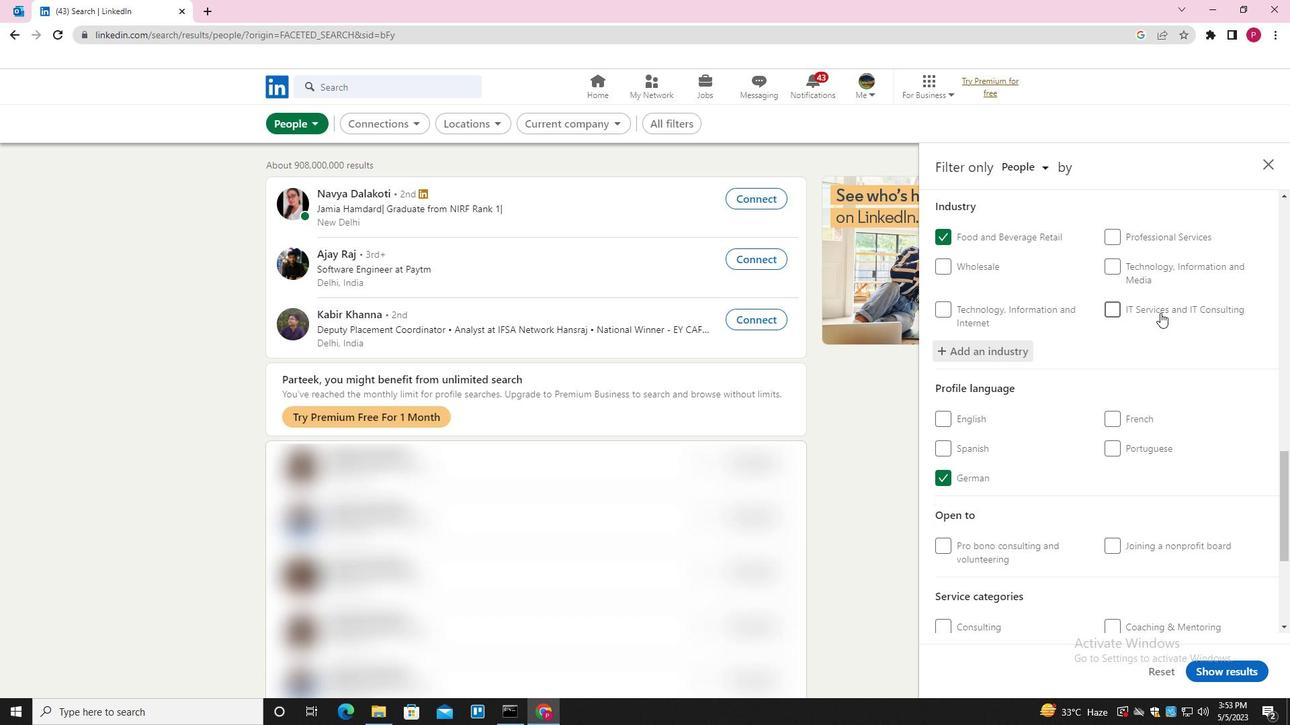 
Action: Mouse scrolled (1159, 312) with delta (0, 0)
Screenshot: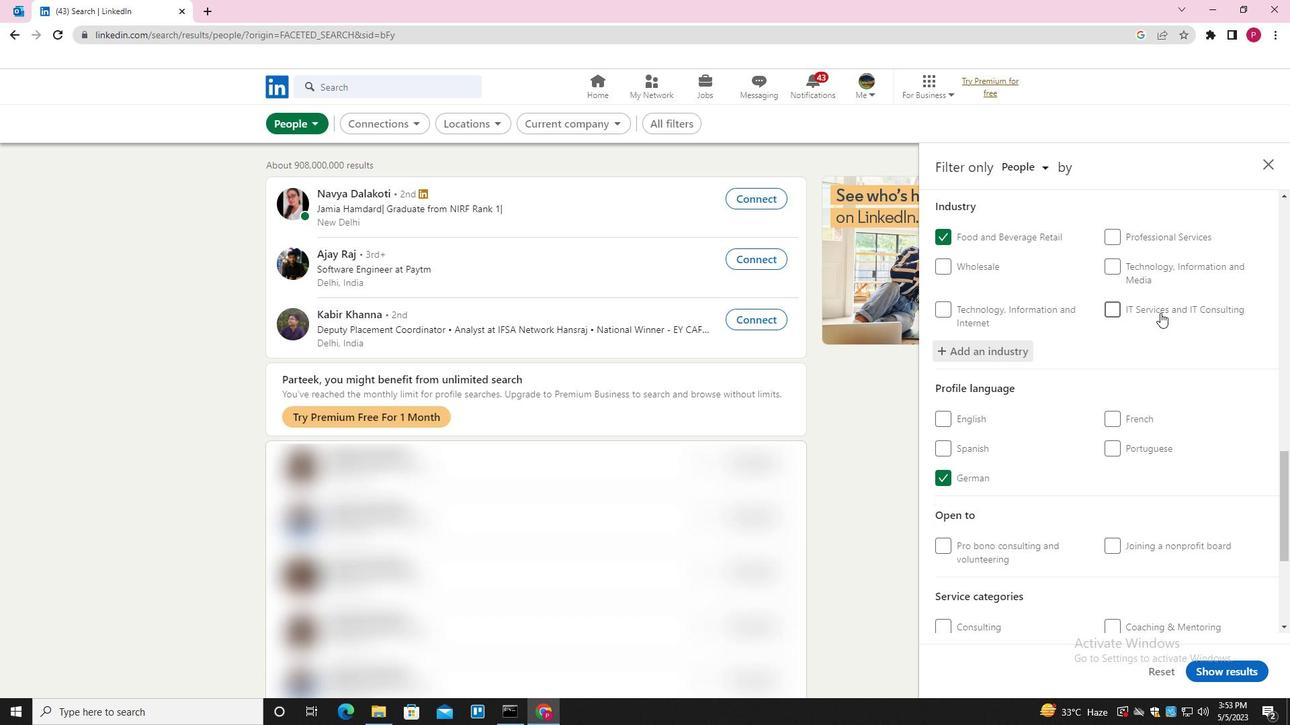 
Action: Mouse moved to (1143, 366)
Screenshot: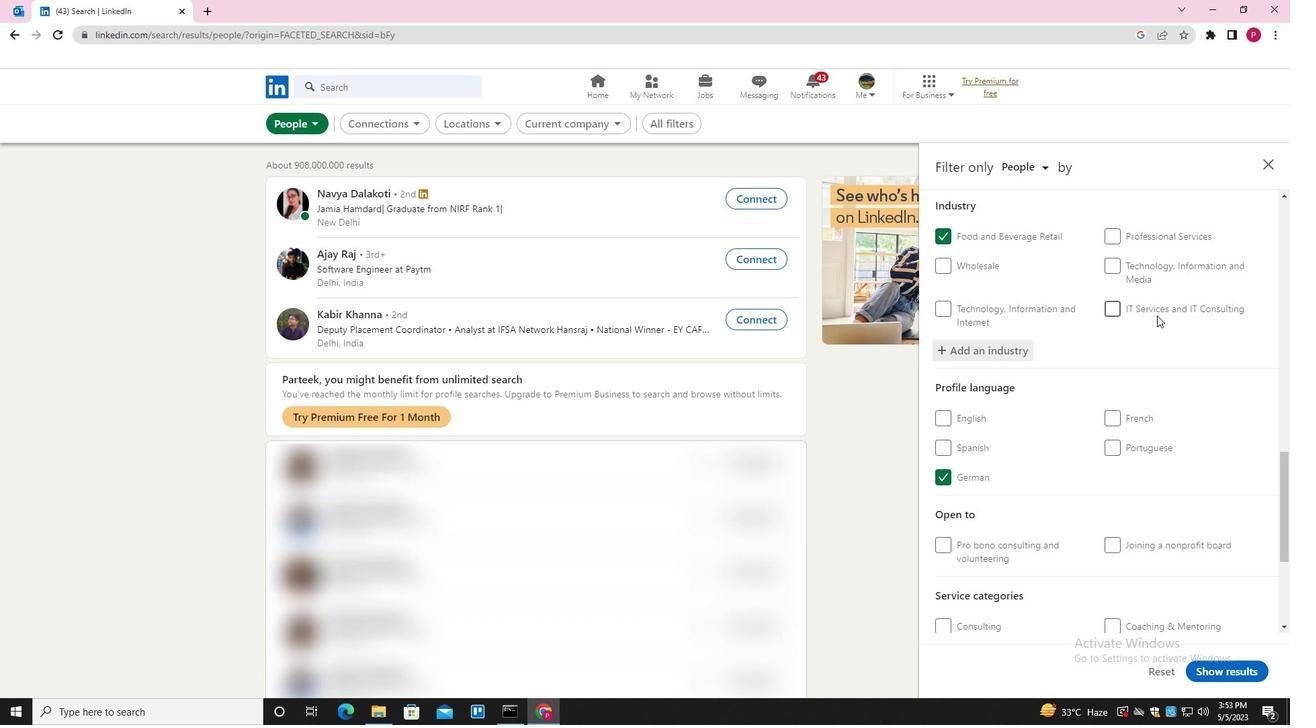 
Action: Mouse scrolled (1143, 366) with delta (0, 0)
Screenshot: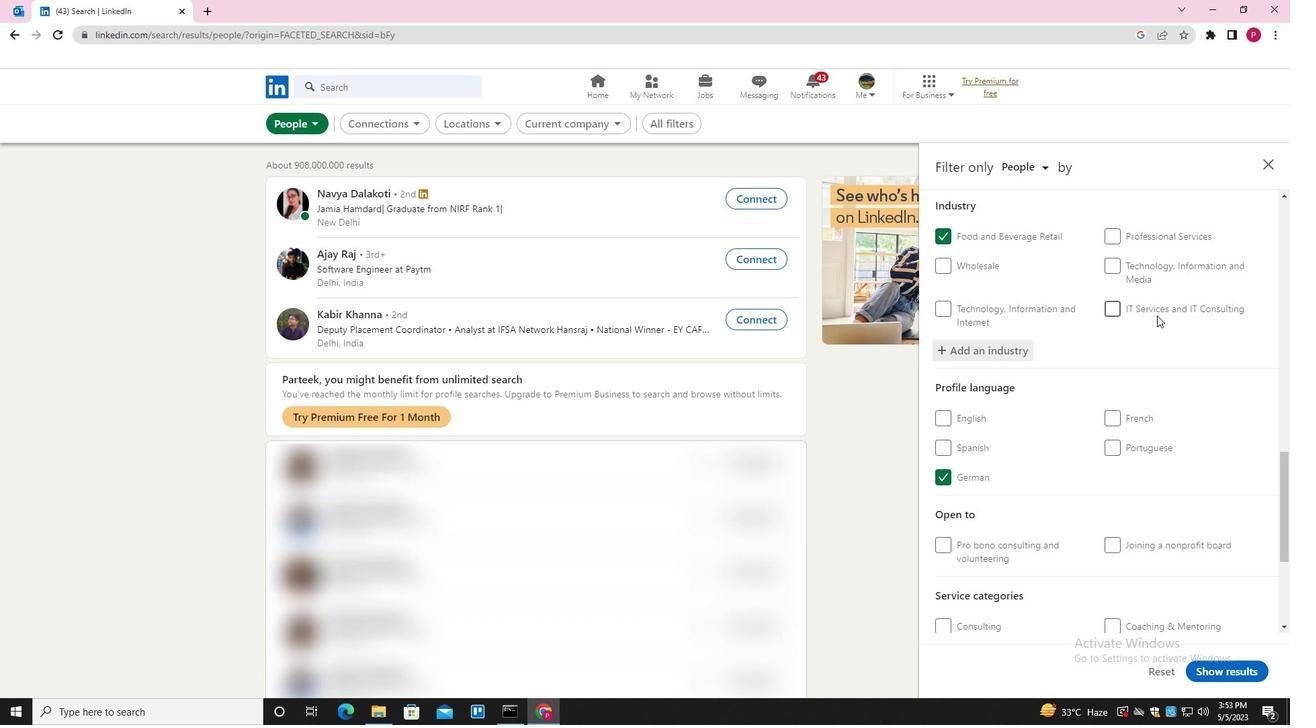 
Action: Mouse moved to (1157, 474)
Screenshot: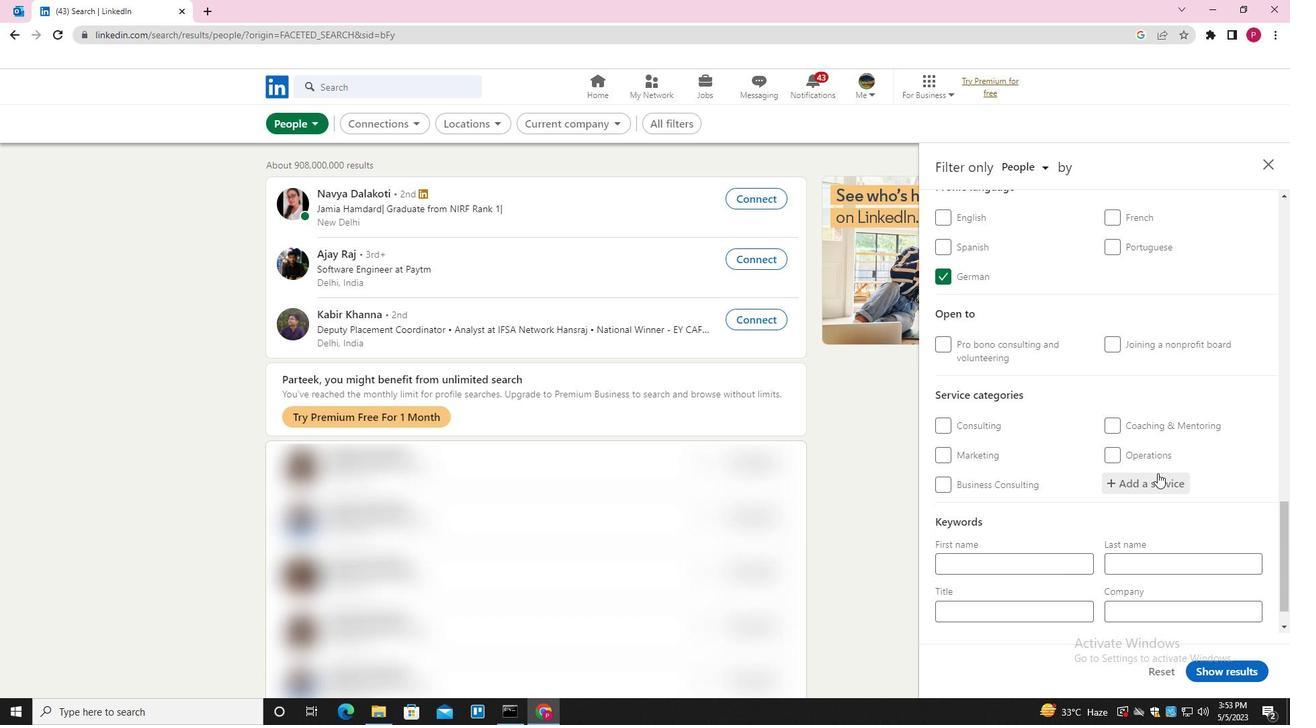 
Action: Mouse pressed left at (1157, 474)
Screenshot: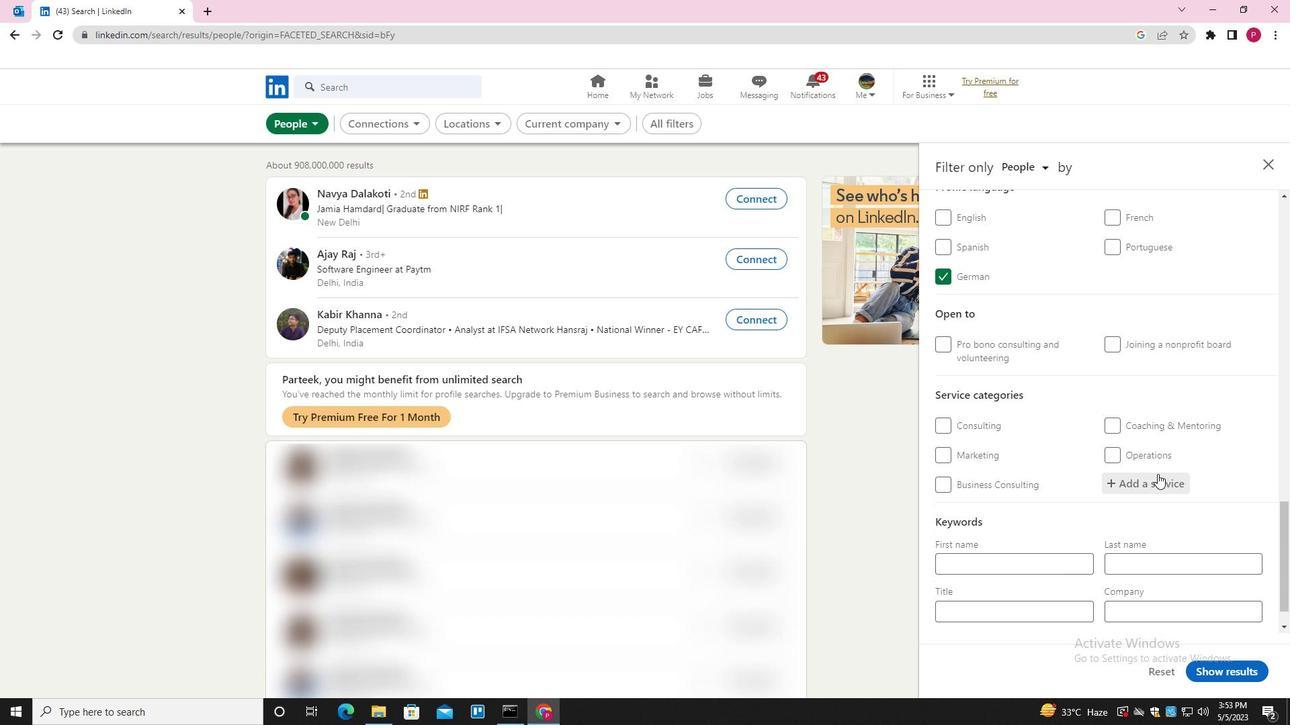 
Action: Key pressed <Key.shift>CONSULTING<Key.enter>
Screenshot: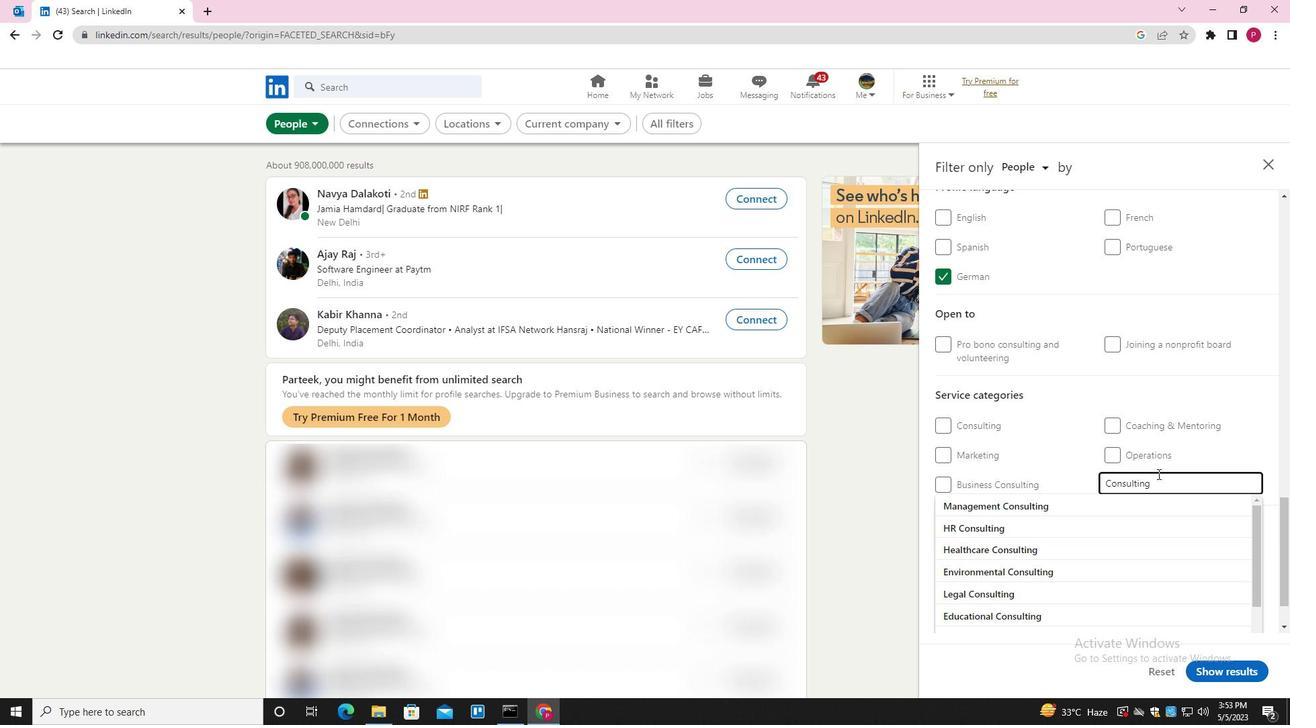 
Action: Mouse scrolled (1157, 473) with delta (0, 0)
Screenshot: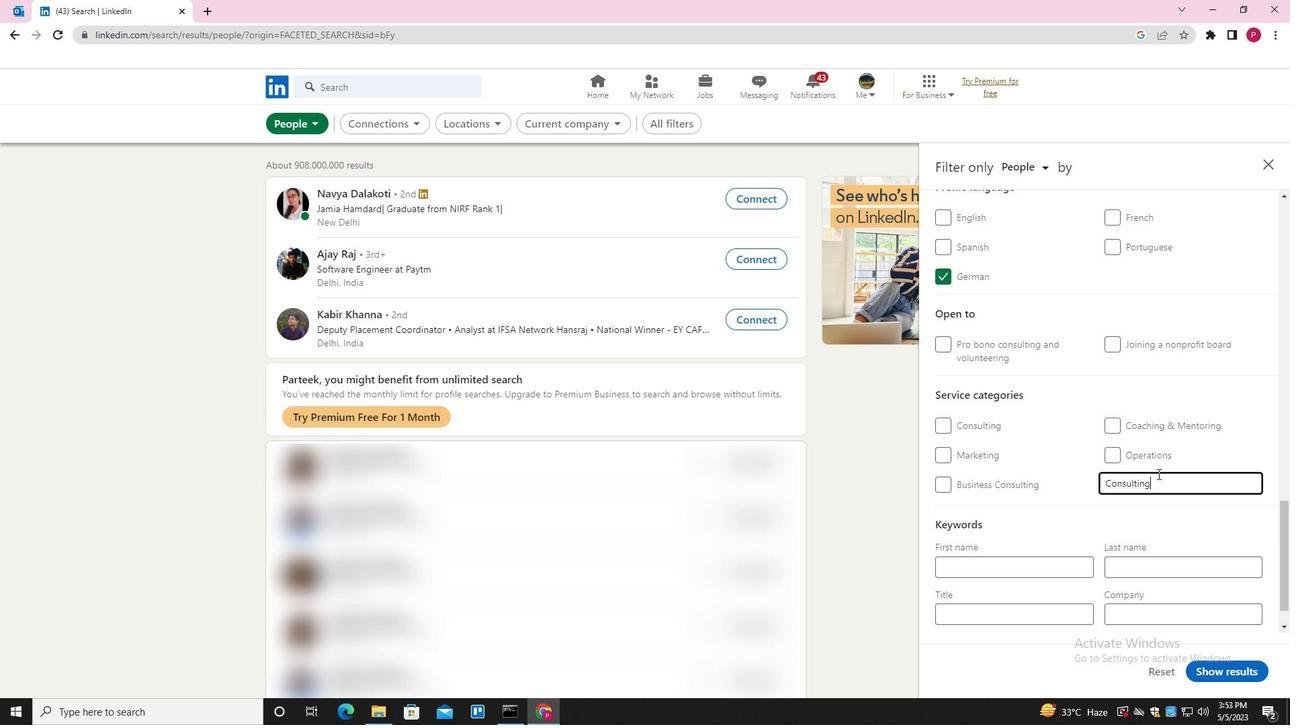 
Action: Mouse moved to (1157, 475)
Screenshot: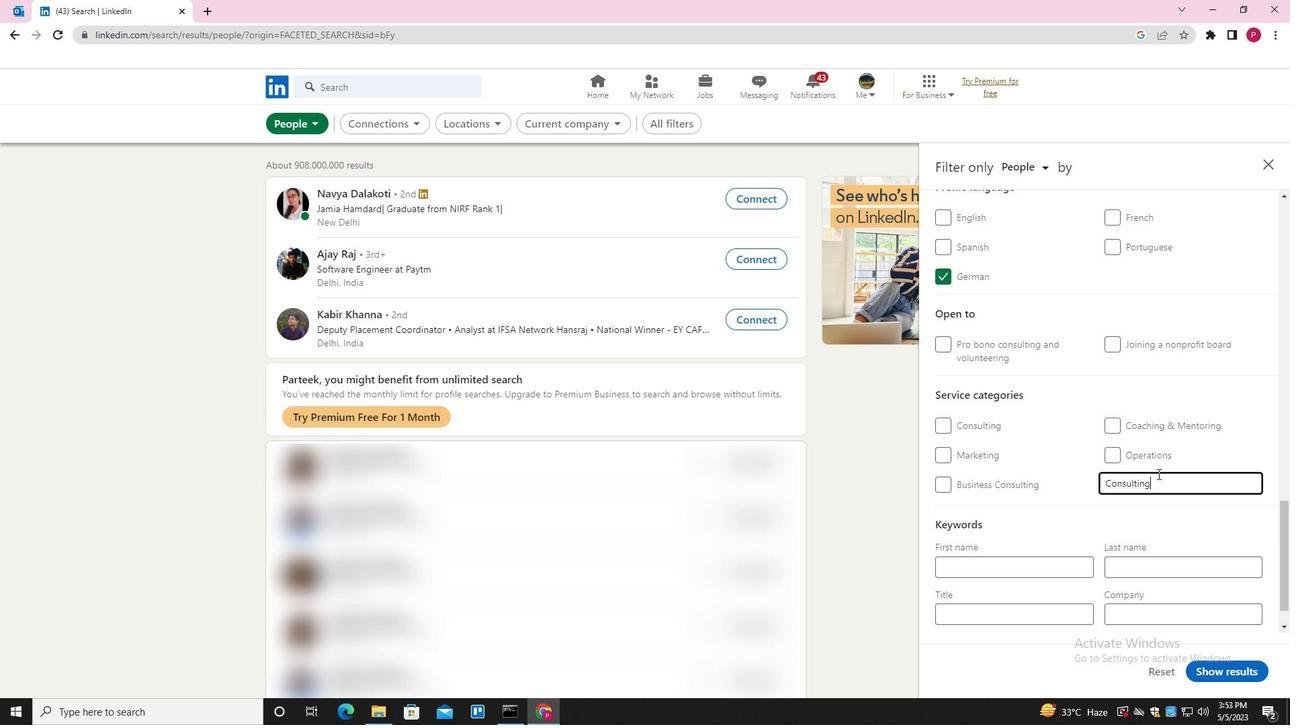 
Action: Mouse scrolled (1157, 474) with delta (0, 0)
Screenshot: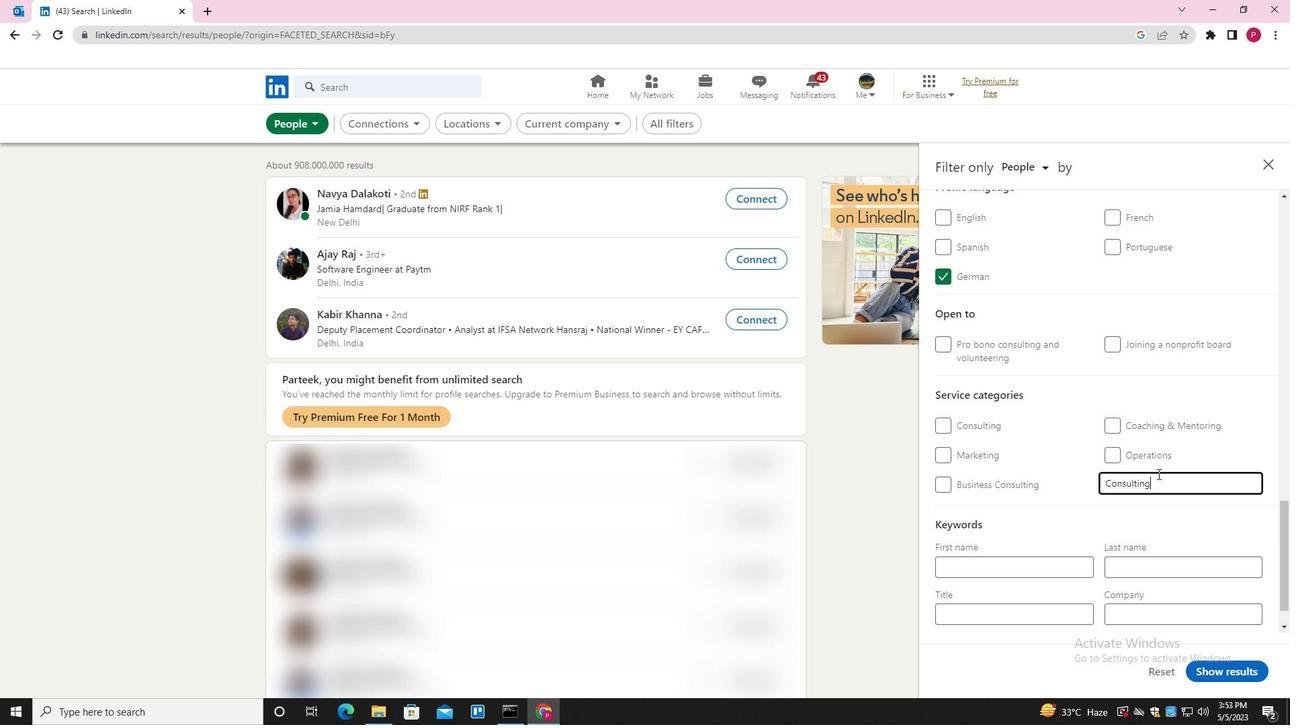 
Action: Mouse moved to (1145, 489)
Screenshot: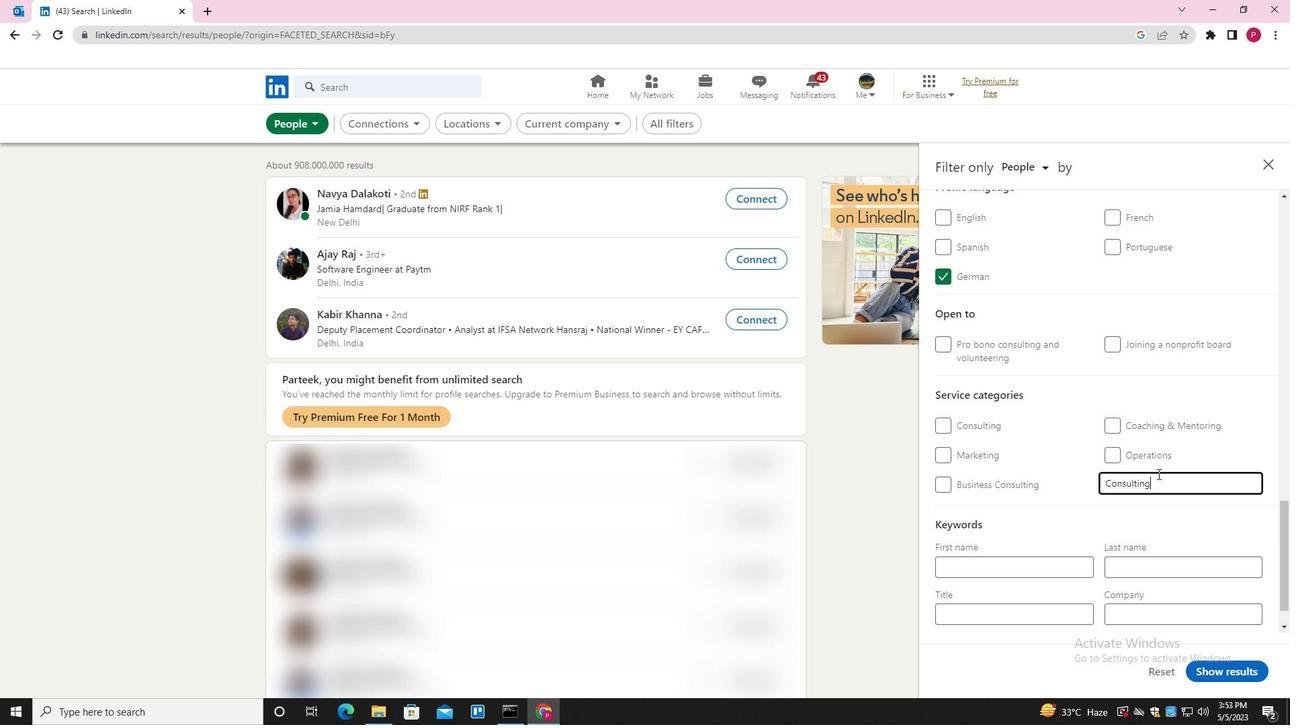 
Action: Mouse scrolled (1145, 488) with delta (0, 0)
Screenshot: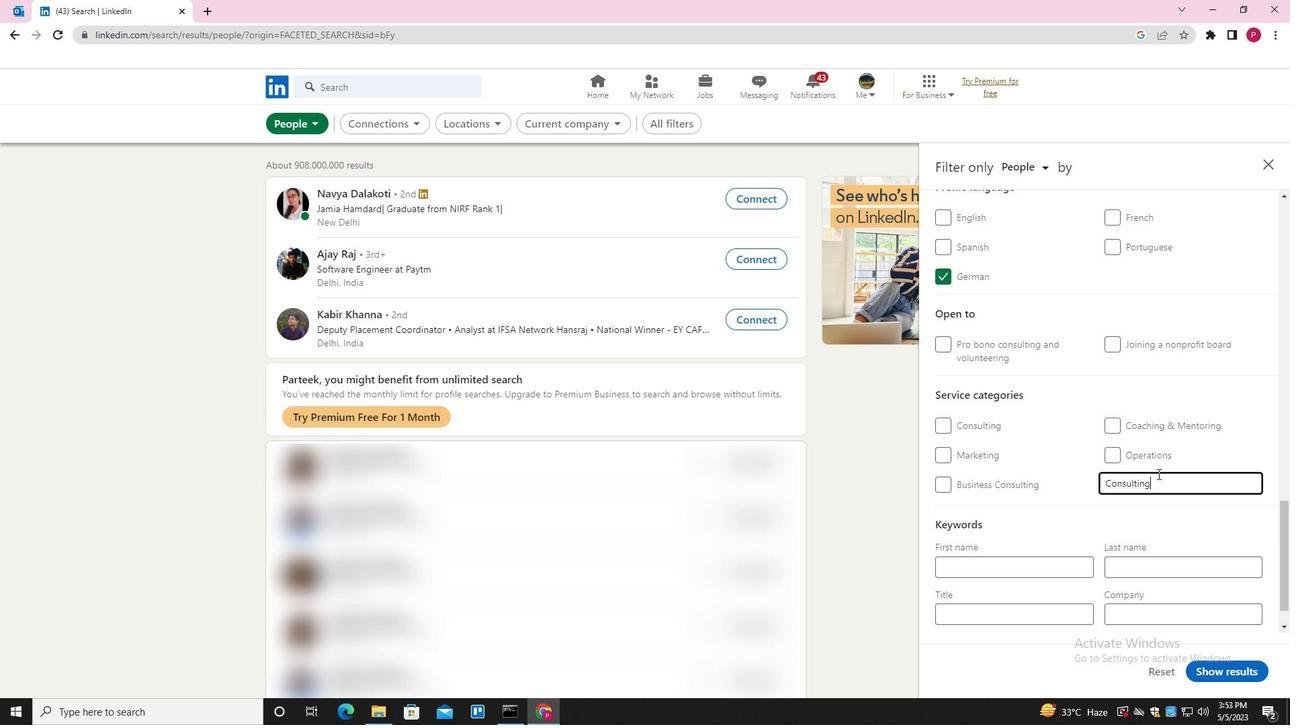 
Action: Mouse moved to (1124, 506)
Screenshot: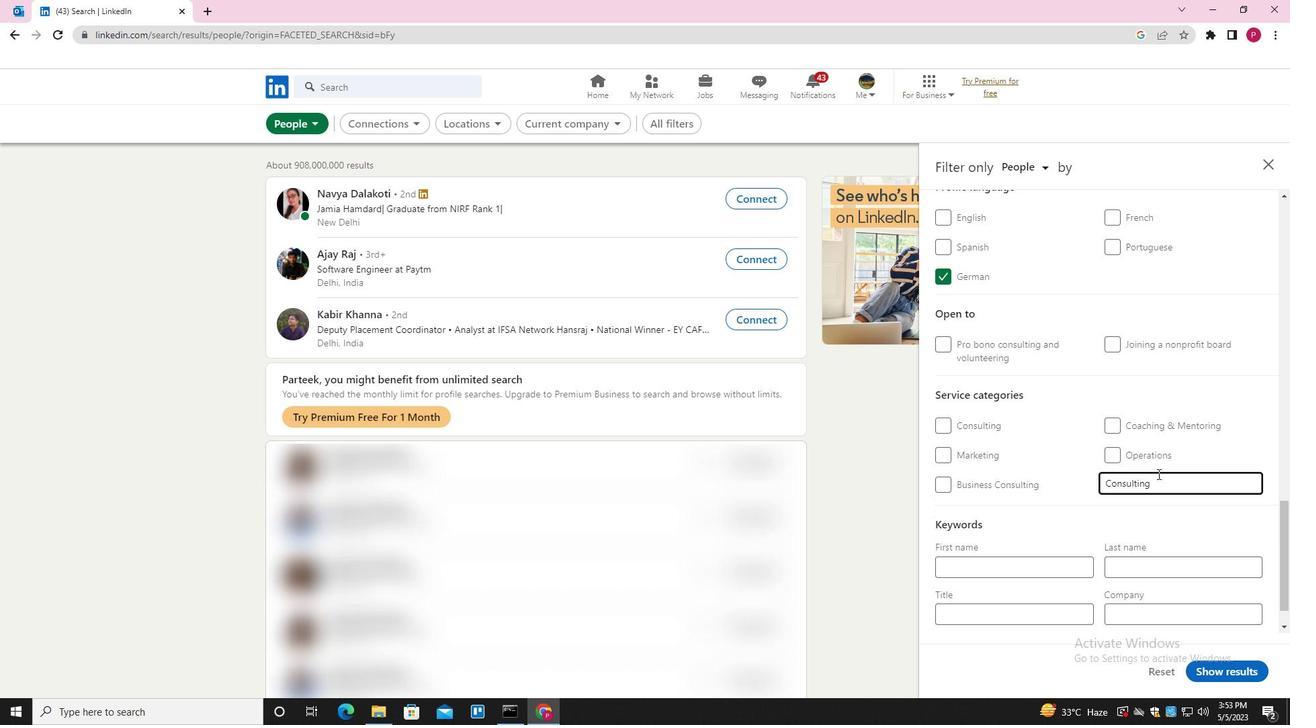 
Action: Mouse scrolled (1124, 505) with delta (0, 0)
Screenshot: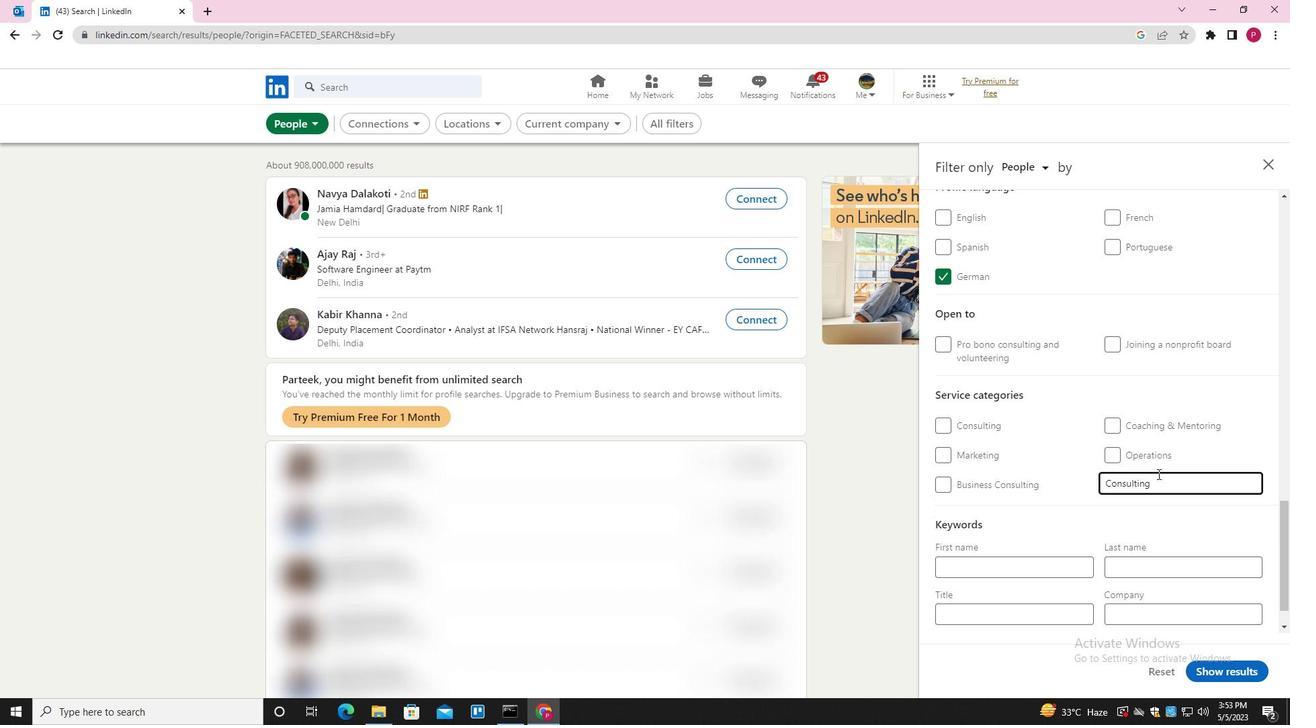 
Action: Mouse moved to (1030, 569)
Screenshot: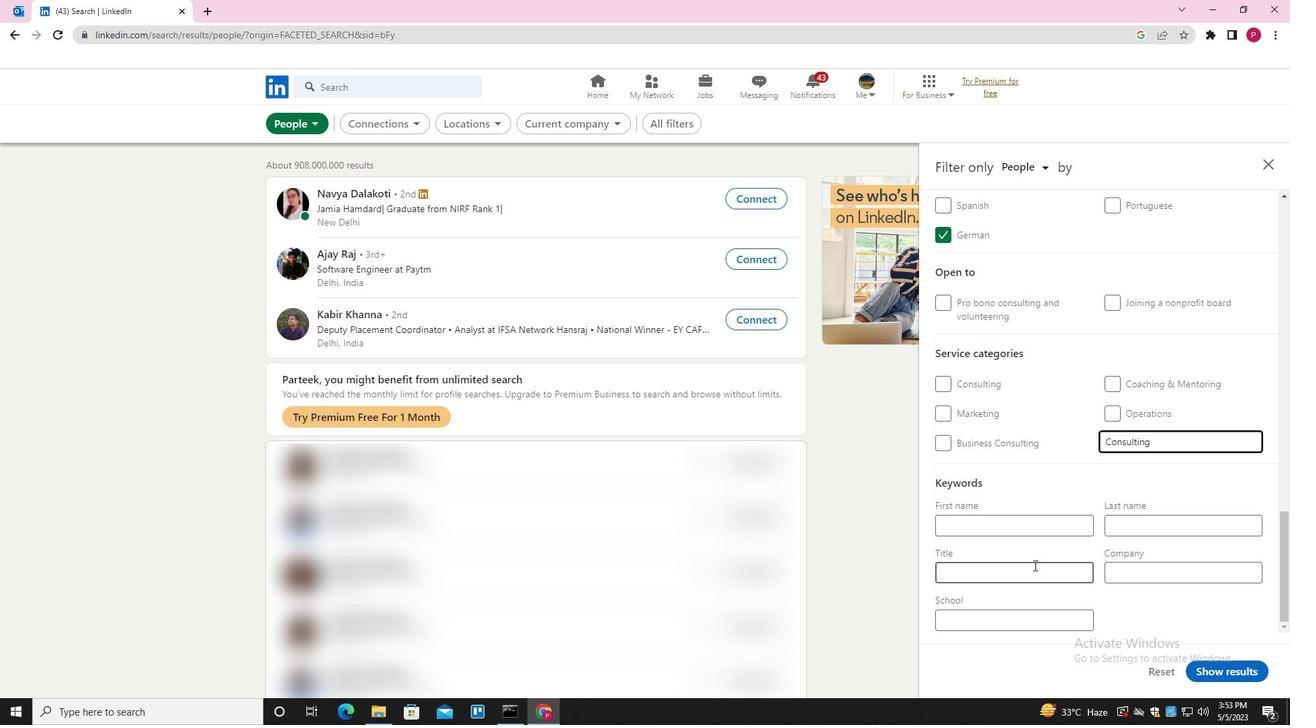 
Action: Mouse pressed left at (1030, 569)
Screenshot: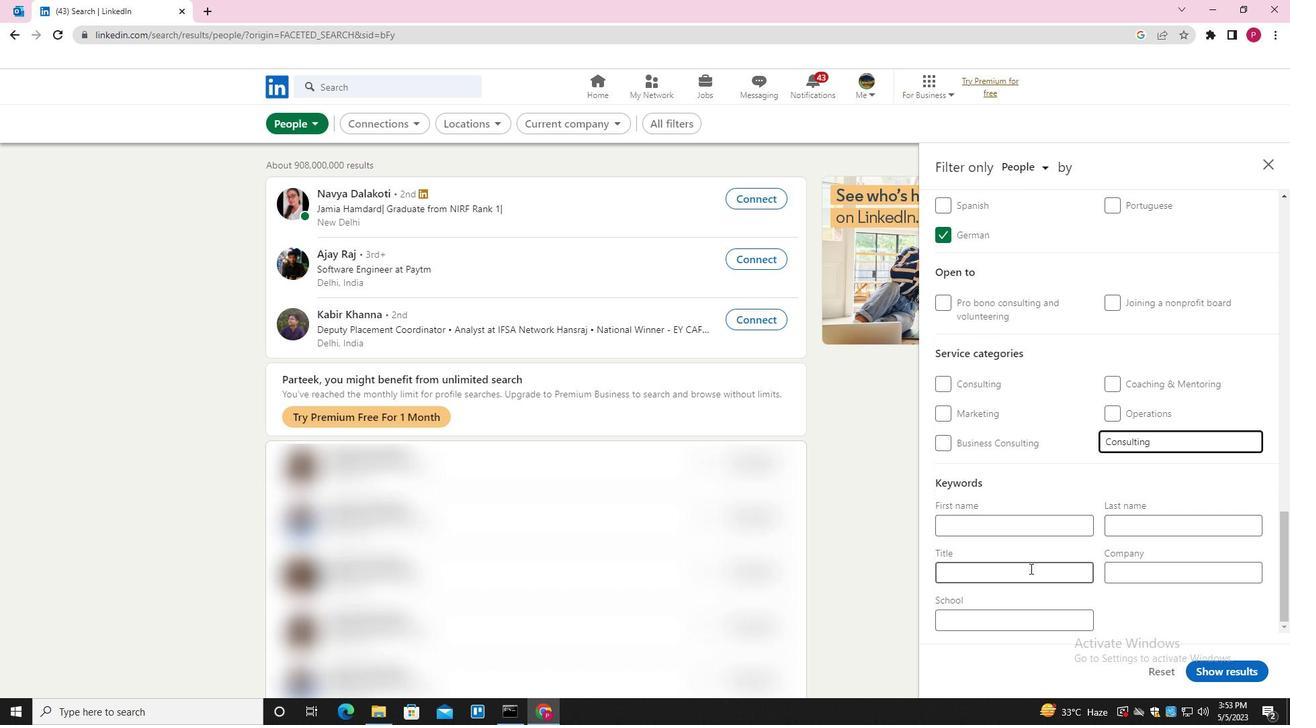 
Action: Key pressed <Key.shift>PRINI<Key.insert><Key.backspace>CIPAL
Screenshot: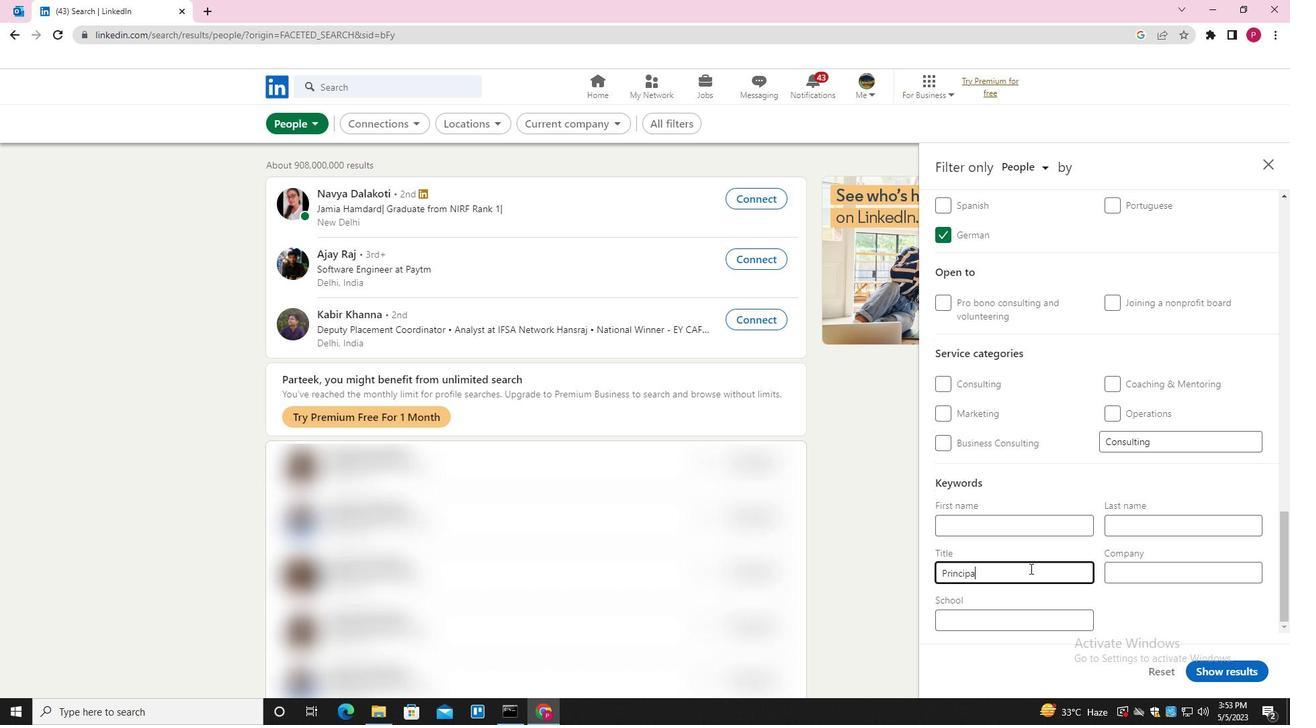 
Action: Mouse moved to (1093, 610)
Screenshot: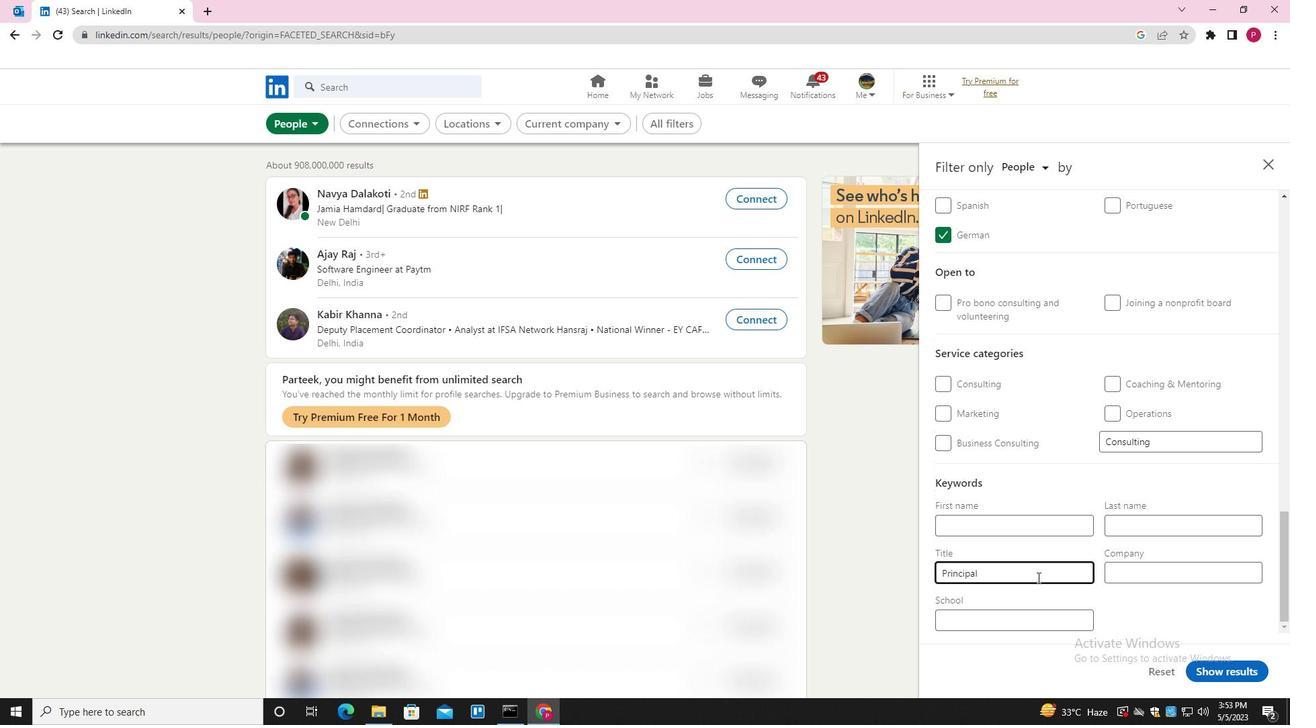 
Action: Mouse scrolled (1093, 610) with delta (0, 0)
Screenshot: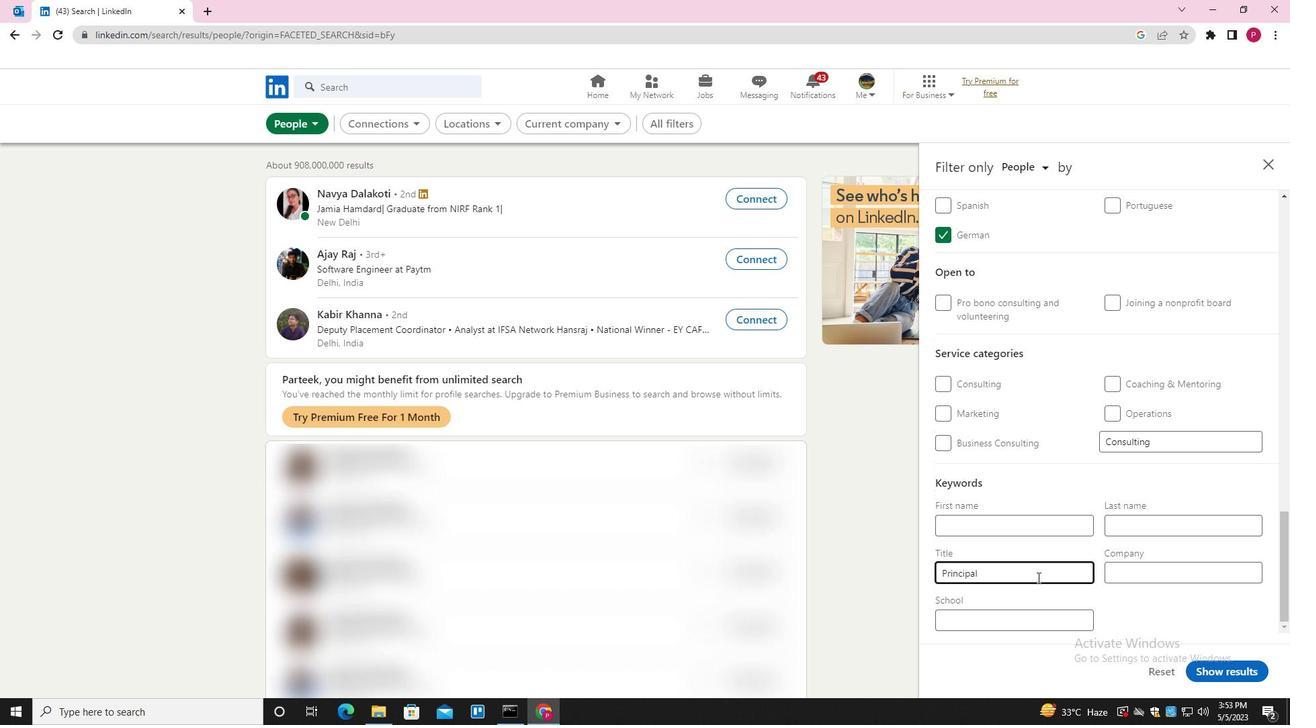 
Action: Mouse moved to (1116, 622)
Screenshot: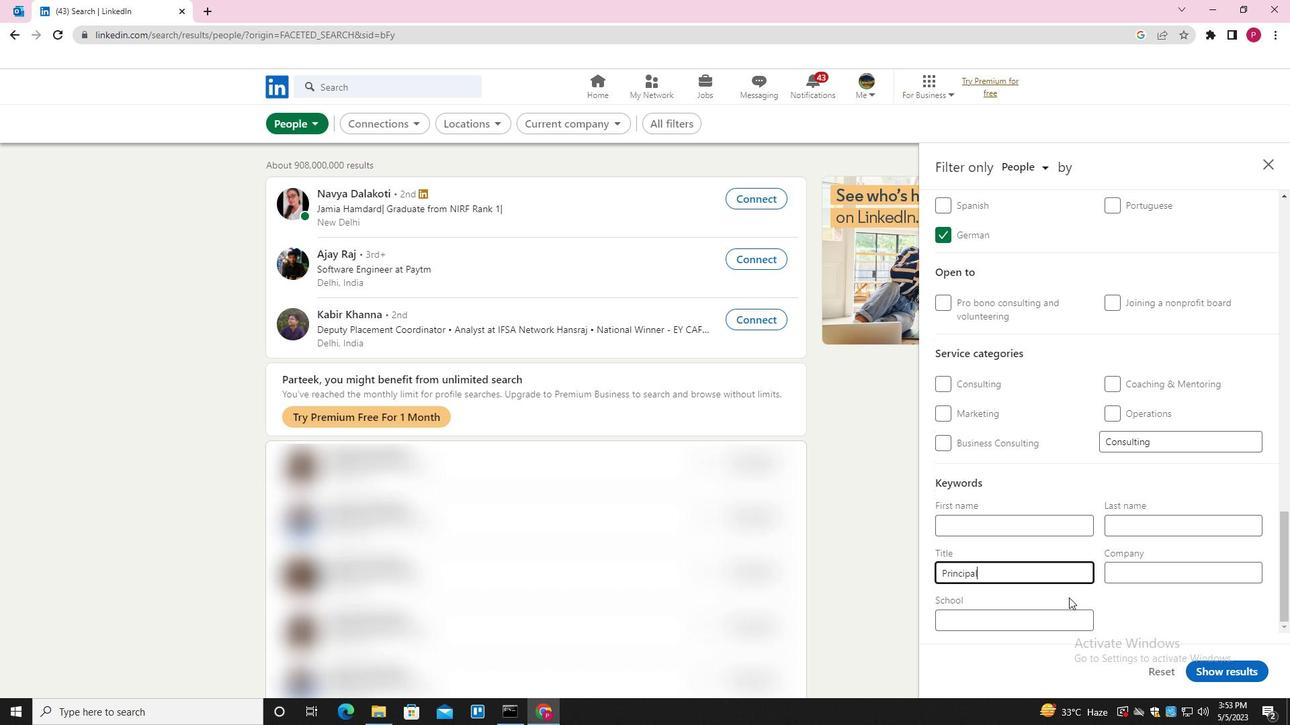 
Action: Mouse scrolled (1116, 621) with delta (0, 0)
Screenshot: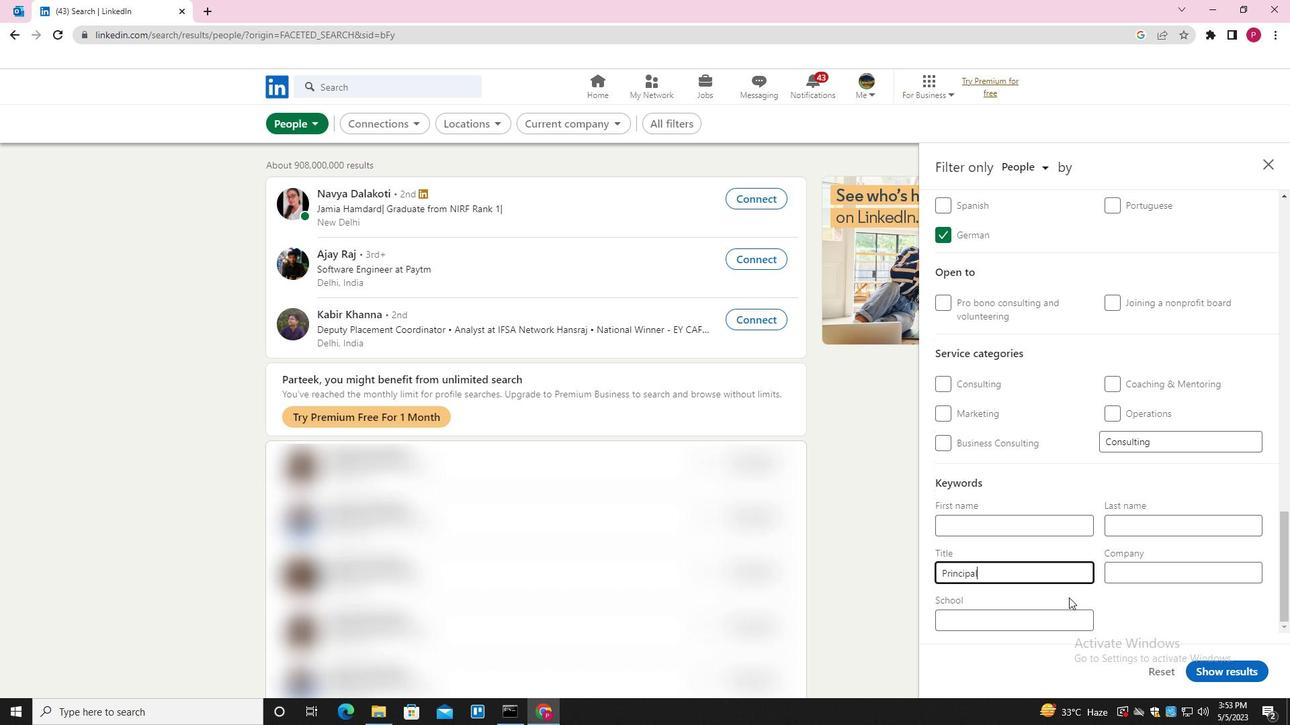 
Action: Mouse moved to (1133, 629)
Screenshot: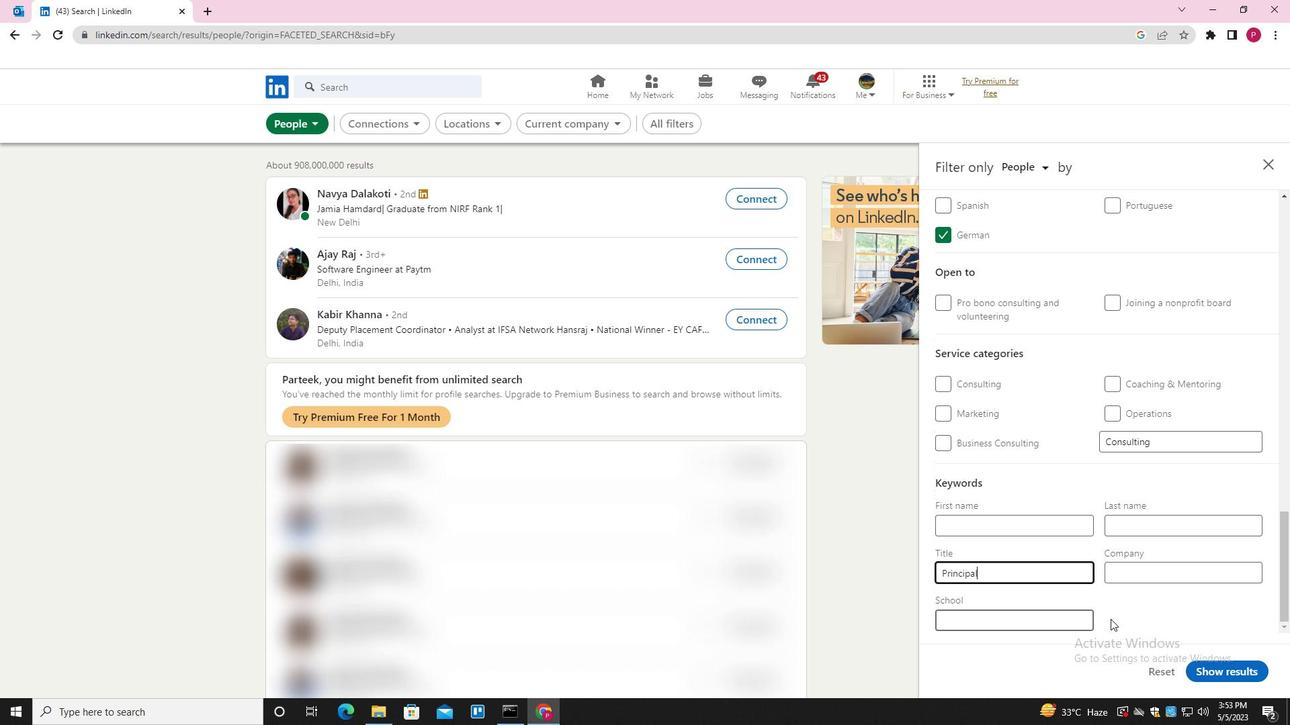 
Action: Mouse scrolled (1133, 629) with delta (0, 0)
Screenshot: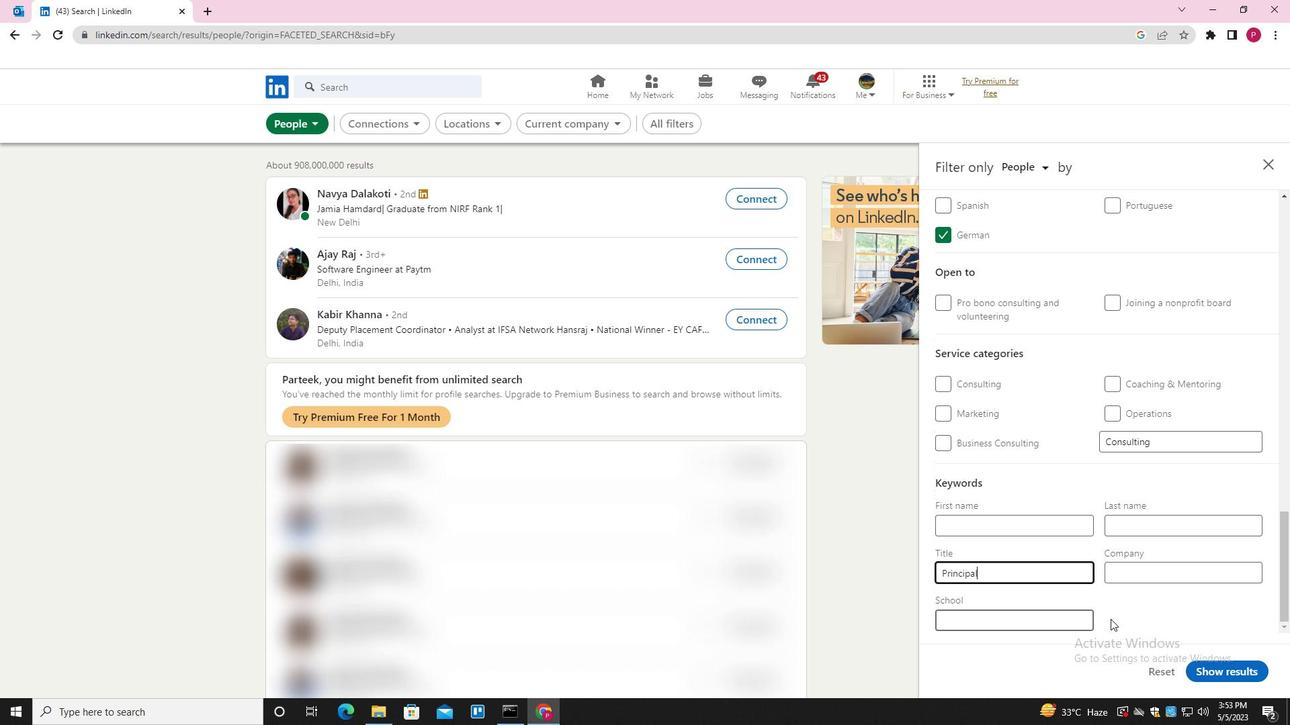 
Action: Mouse moved to (1150, 635)
Screenshot: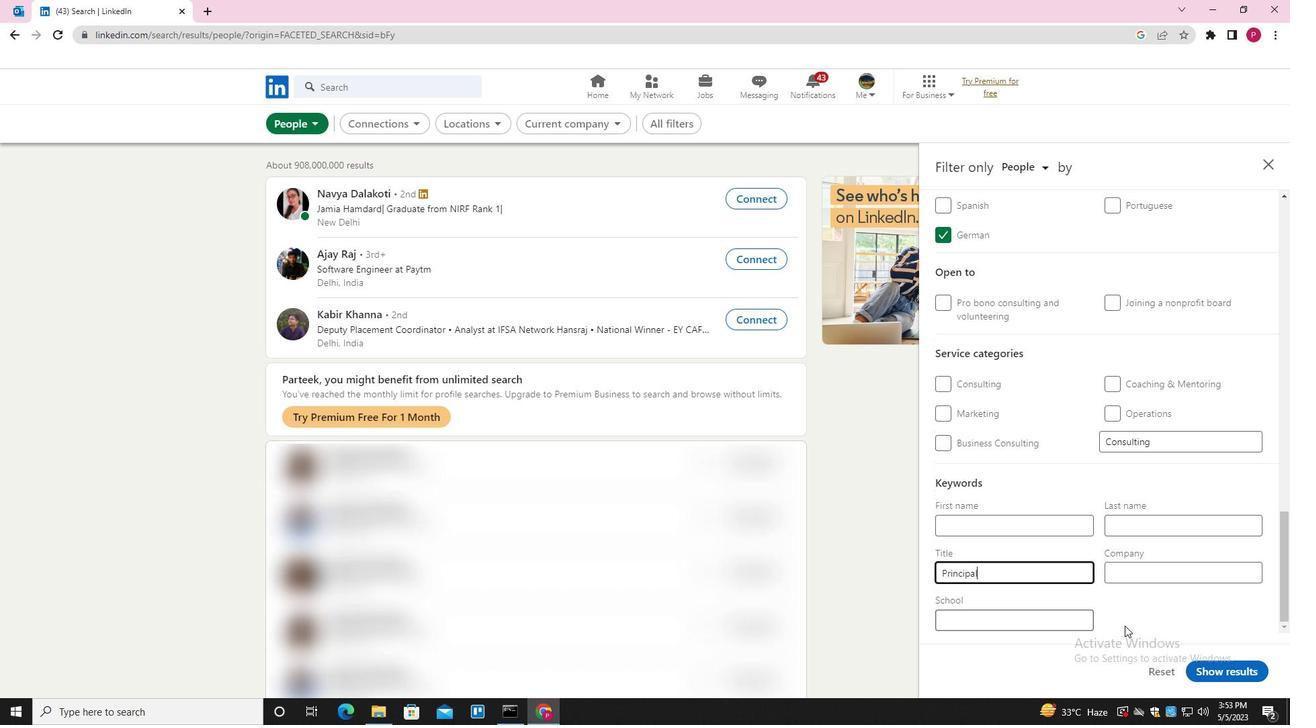 
Action: Mouse scrolled (1150, 634) with delta (0, 0)
Screenshot: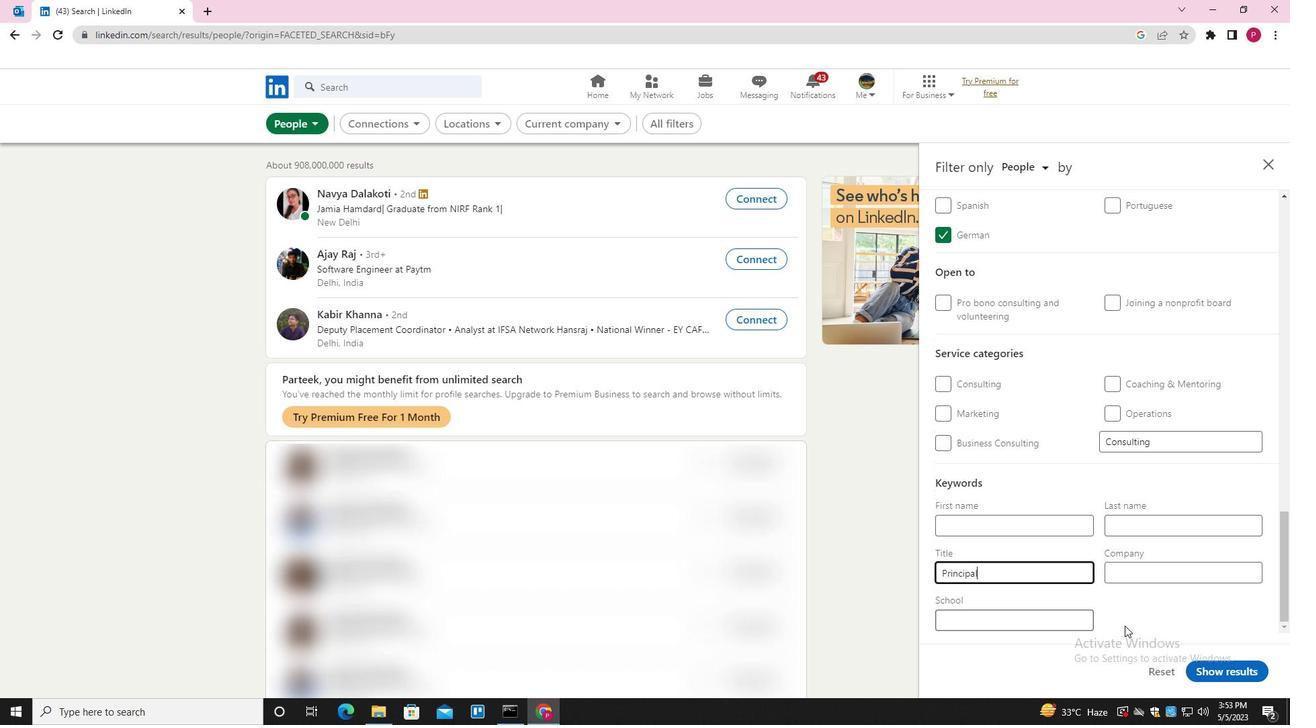 
Action: Mouse moved to (1223, 667)
Screenshot: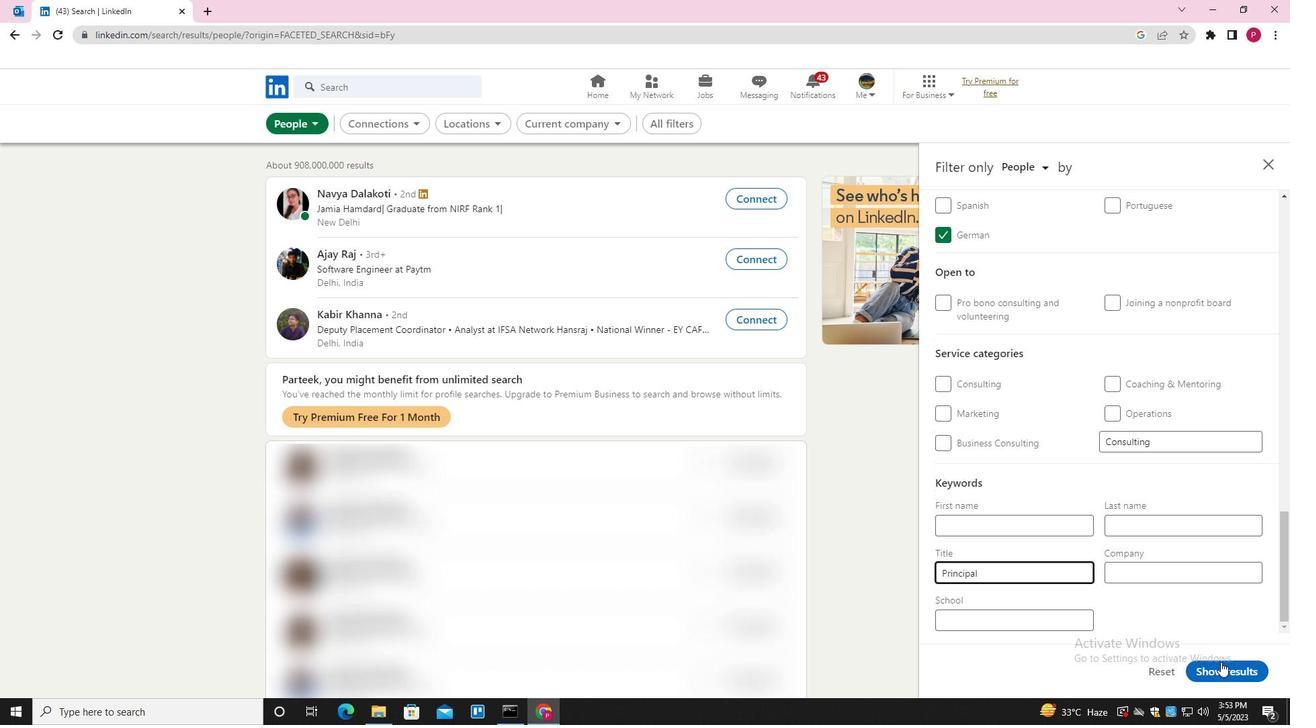 
Action: Mouse pressed left at (1223, 667)
Screenshot: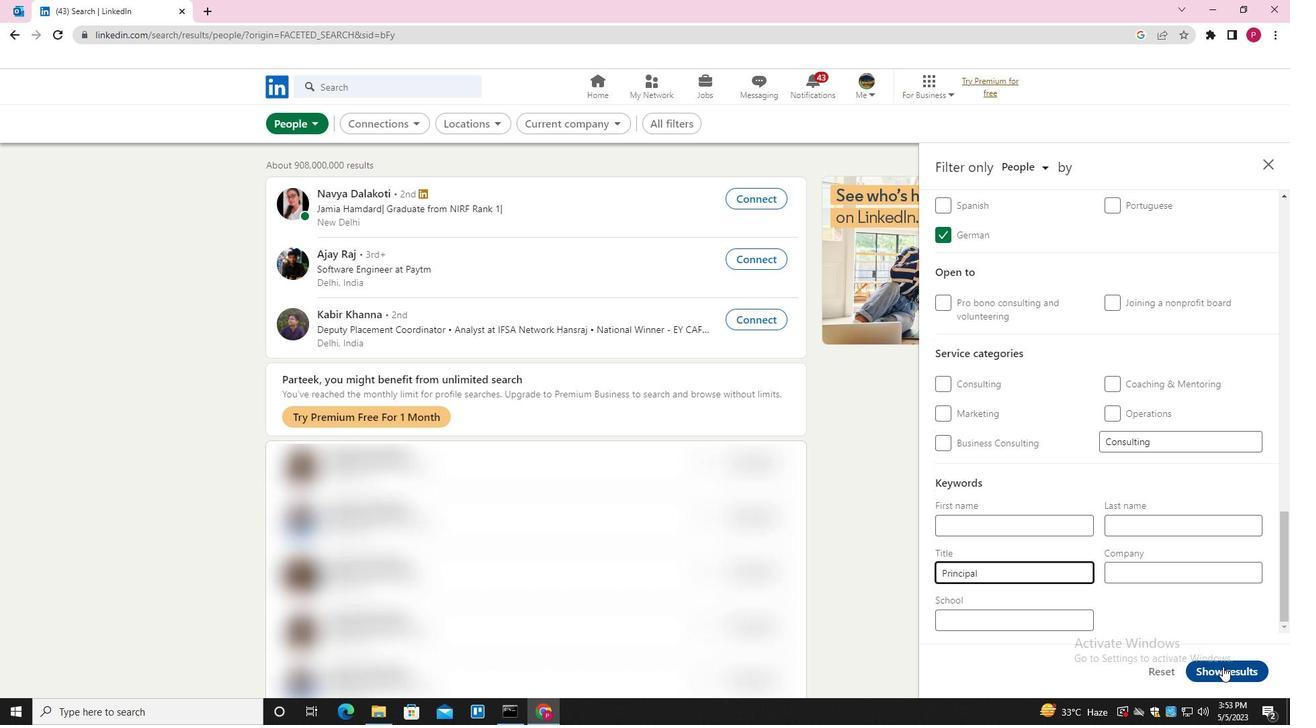 
Action: Mouse moved to (849, 349)
Screenshot: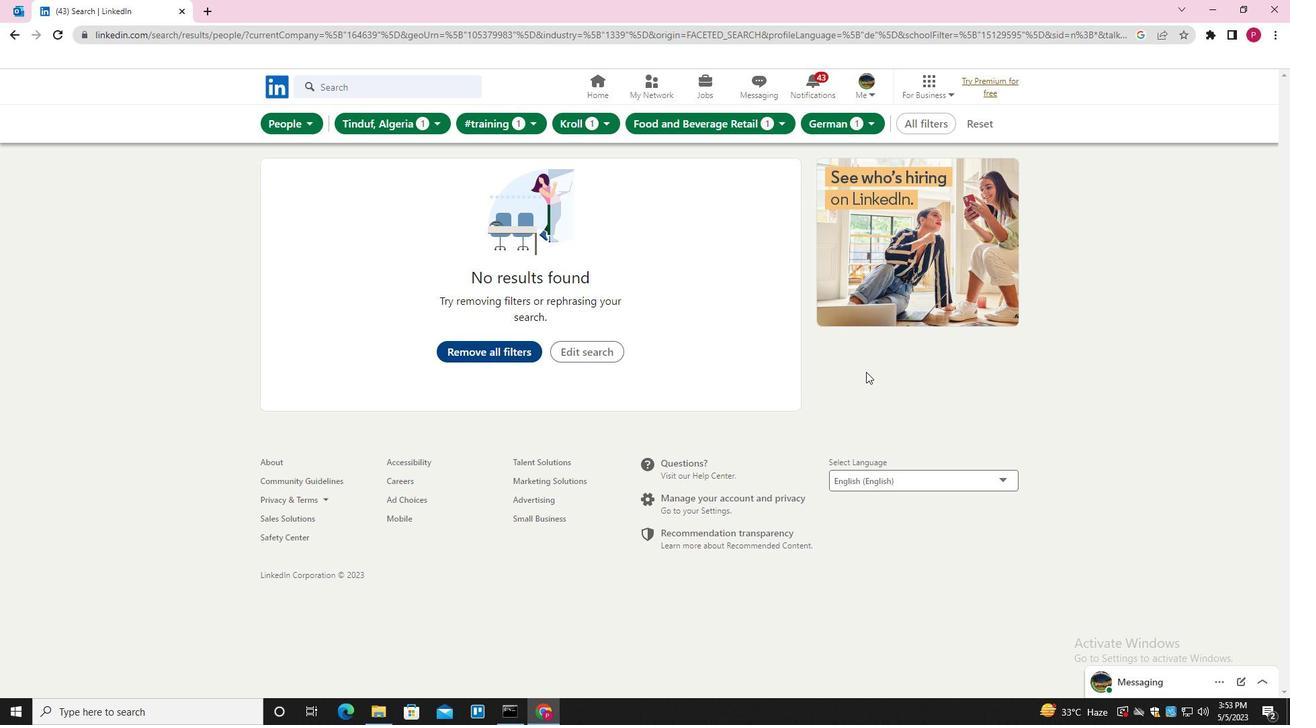 
